 Task: Look for space in Nawābganj, India from 9th August, 2023 to 12th August, 2023 for 1 adult in price range Rs.6000 to Rs.15000. Place can be entire place with 1  bedroom having 1 bed and 1 bathroom. Property type can be house, flat, guest house. Amenities needed are: wifi, washing machine. Booking option can be shelf check-in. Required host language is English.
Action: Mouse moved to (533, 90)
Screenshot: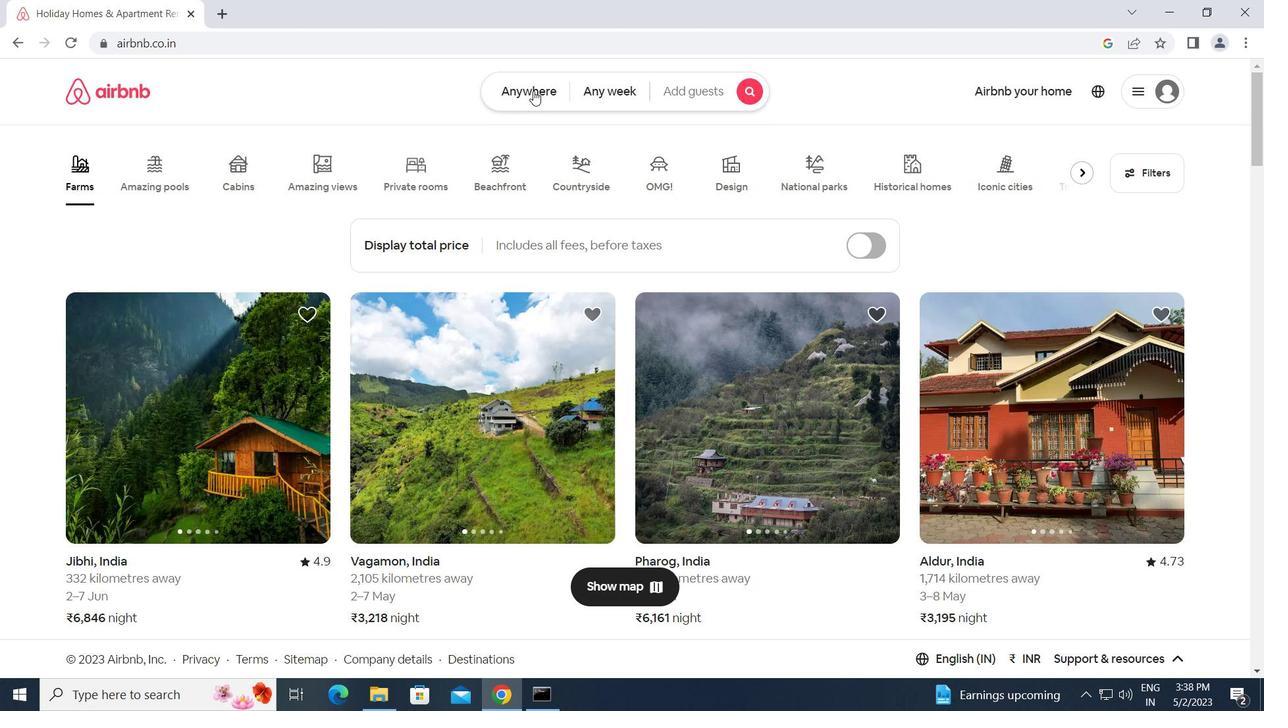 
Action: Mouse pressed left at (533, 90)
Screenshot: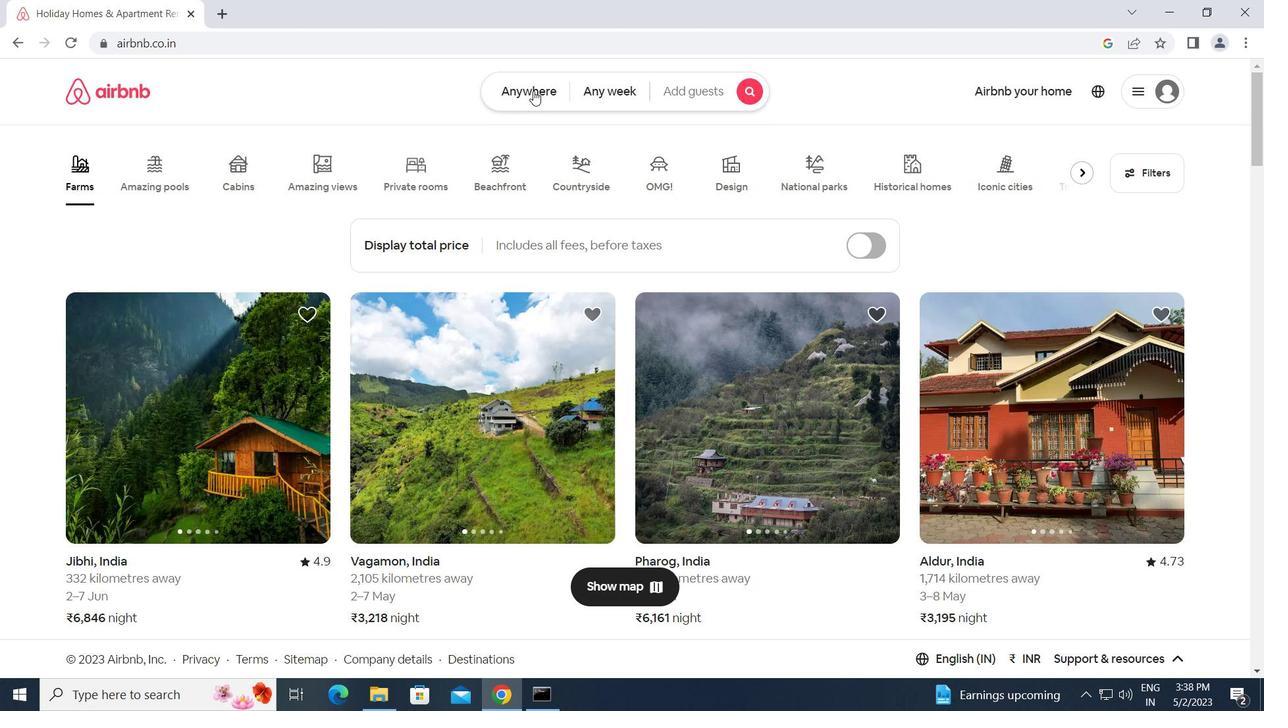
Action: Mouse moved to (454, 148)
Screenshot: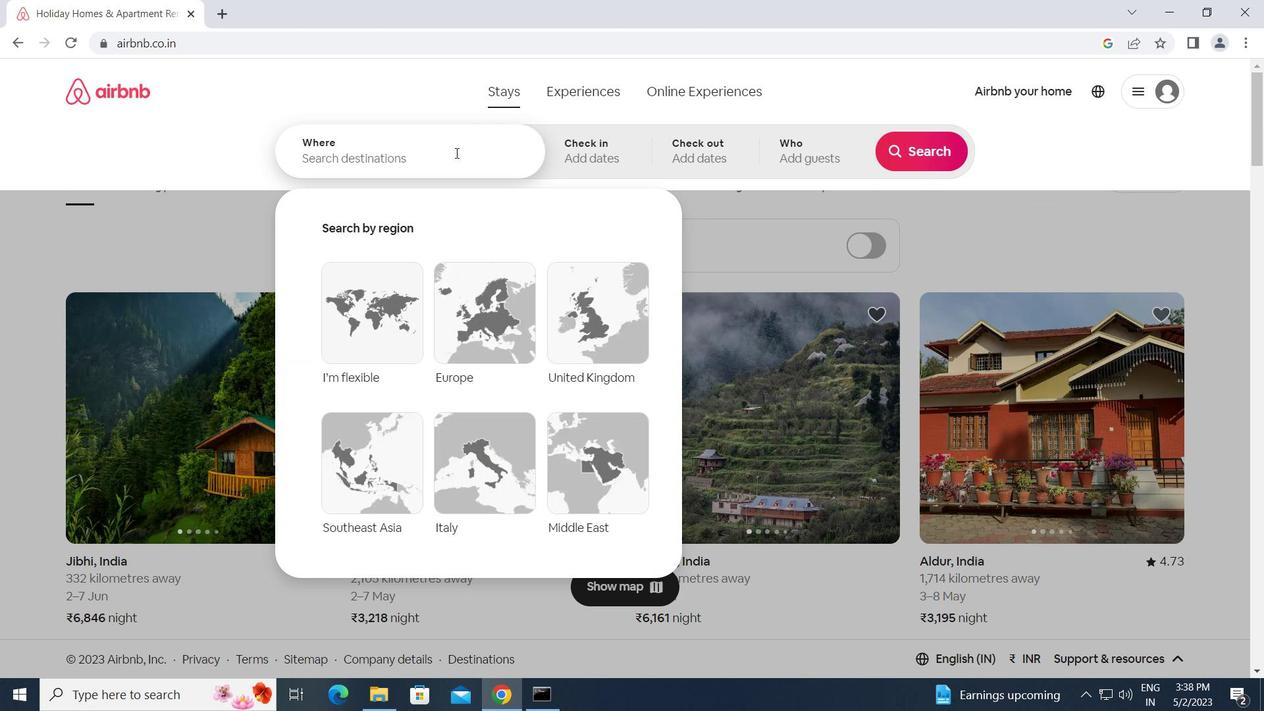 
Action: Mouse pressed left at (454, 148)
Screenshot: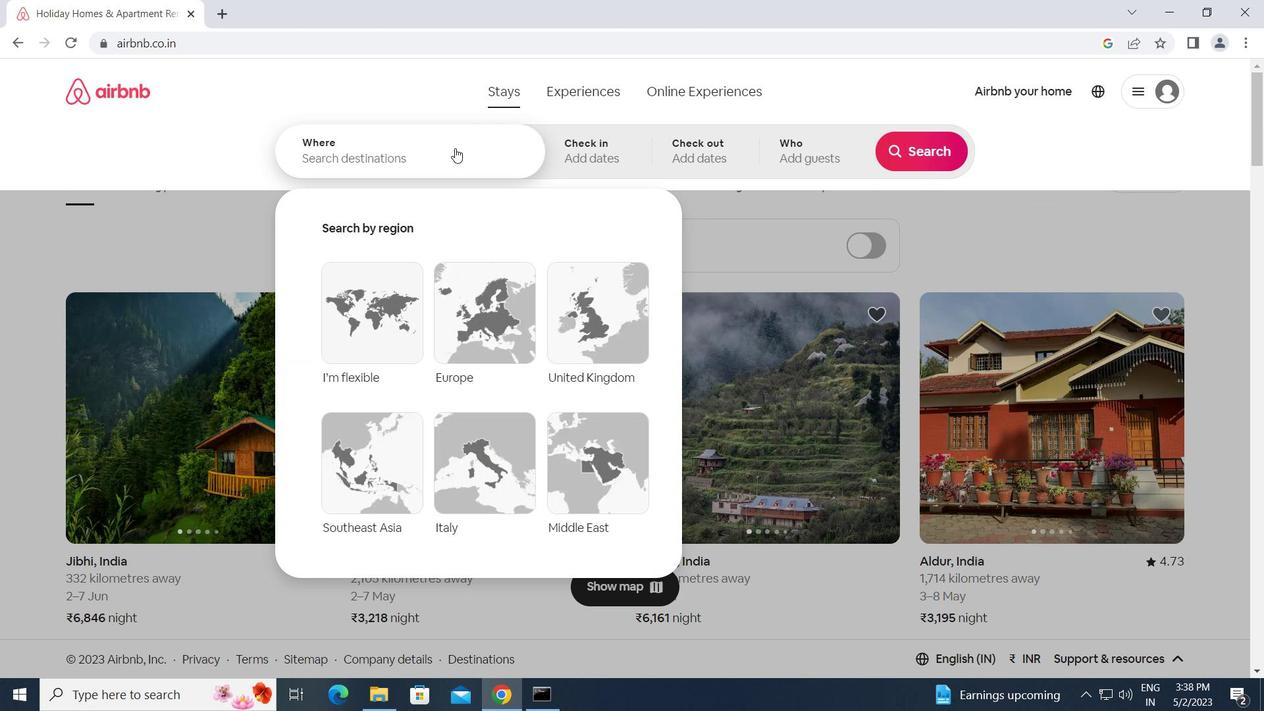 
Action: Key pressed n<Key.caps_lock>awabganj,<Key.space><Key.caps_lock>i<Key.caps_lock>ndia<Key.enter>
Screenshot: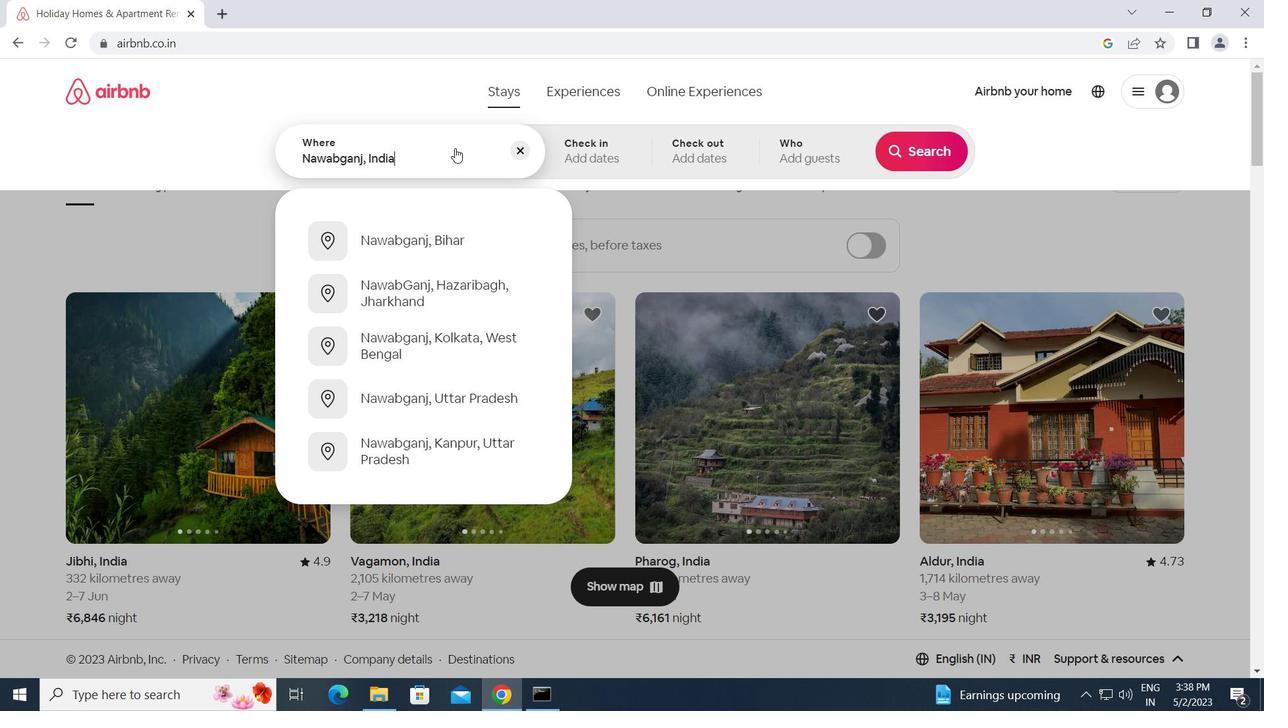 
Action: Mouse moved to (927, 282)
Screenshot: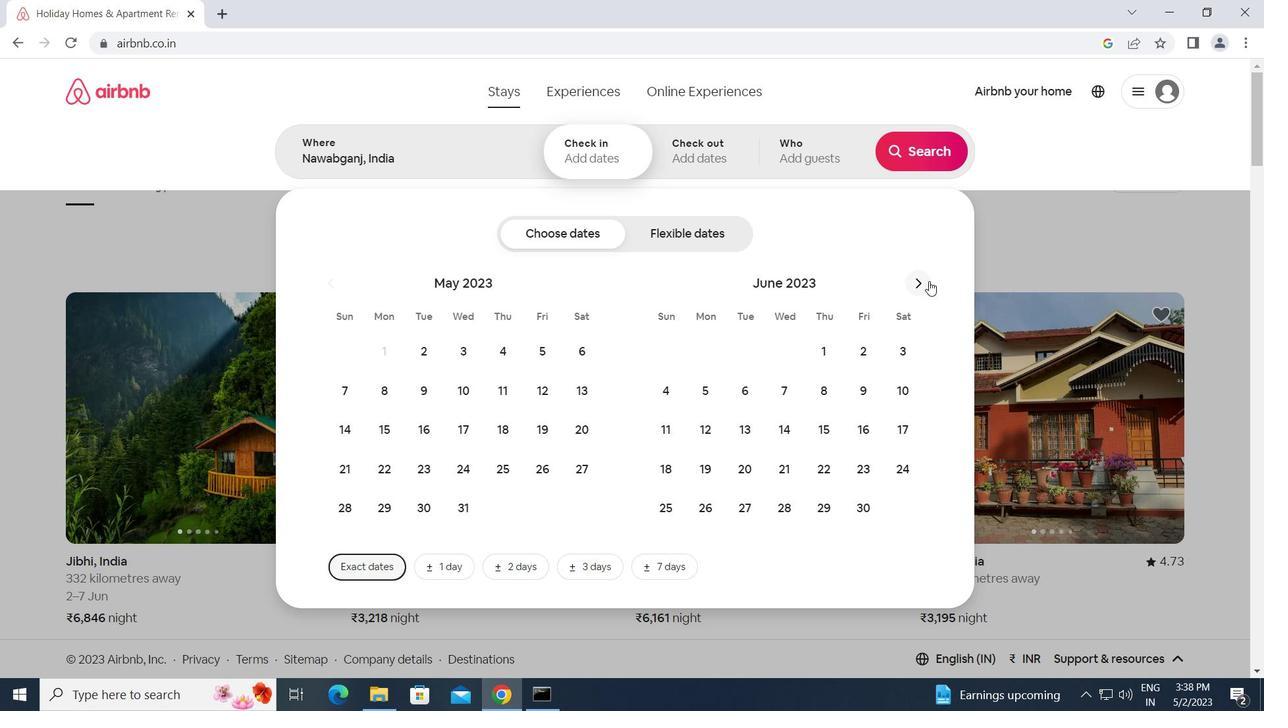 
Action: Mouse pressed left at (927, 282)
Screenshot: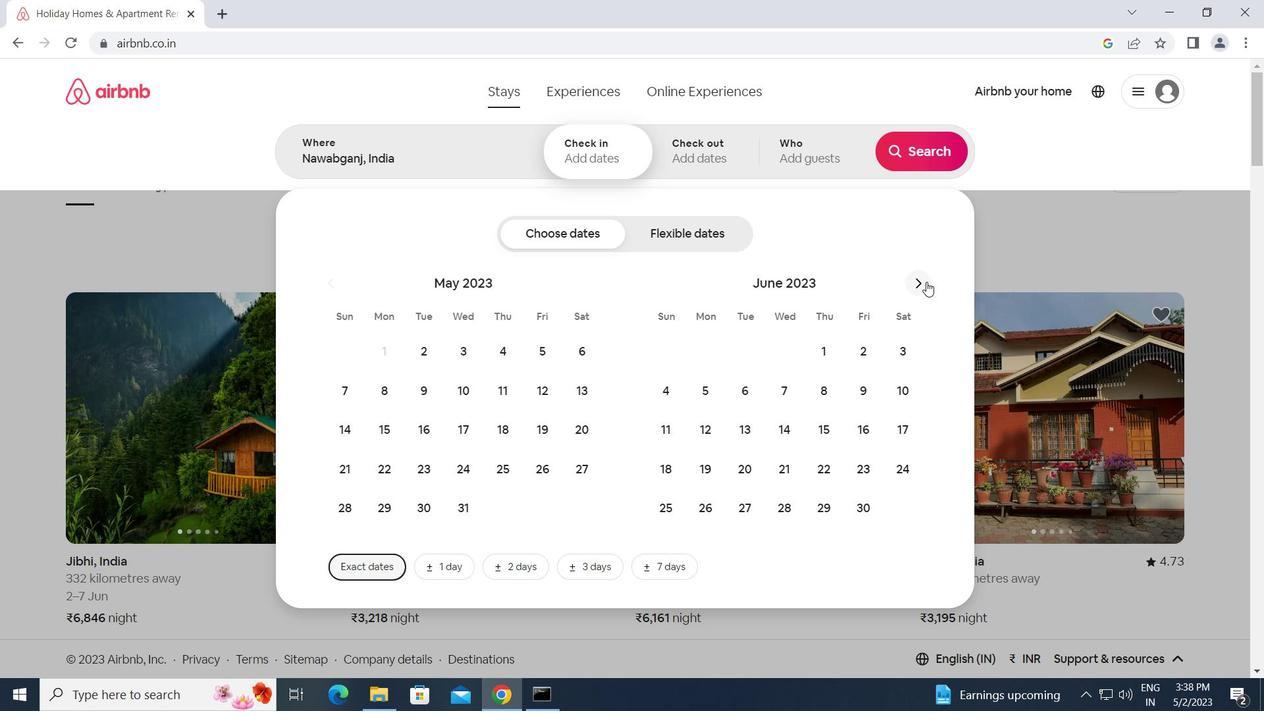 
Action: Mouse pressed left at (927, 282)
Screenshot: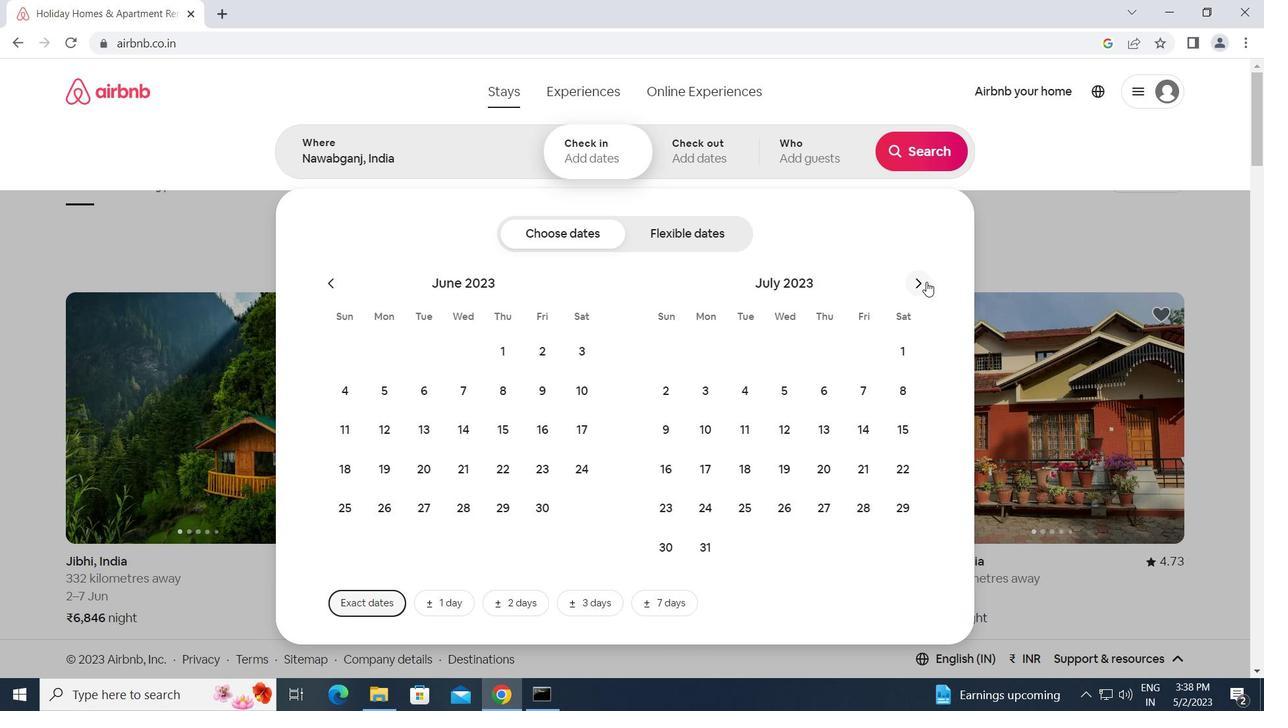 
Action: Mouse moved to (780, 397)
Screenshot: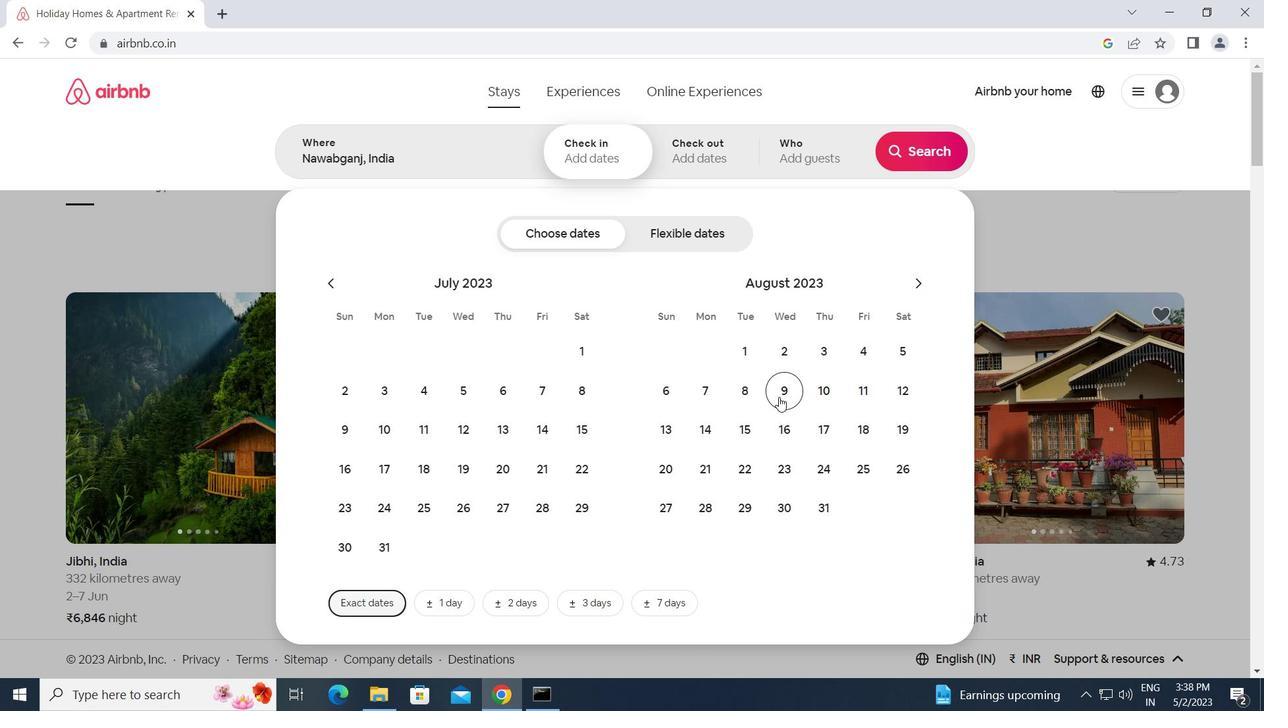 
Action: Mouse pressed left at (780, 397)
Screenshot: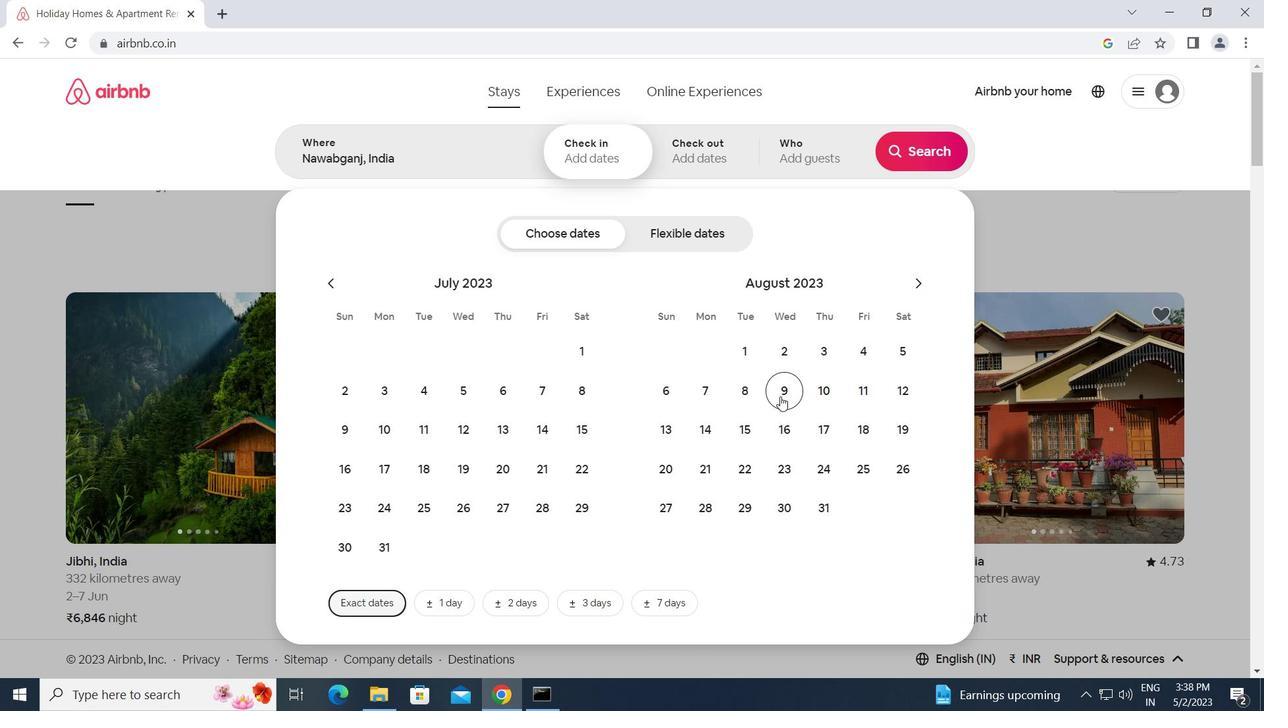 
Action: Mouse moved to (906, 391)
Screenshot: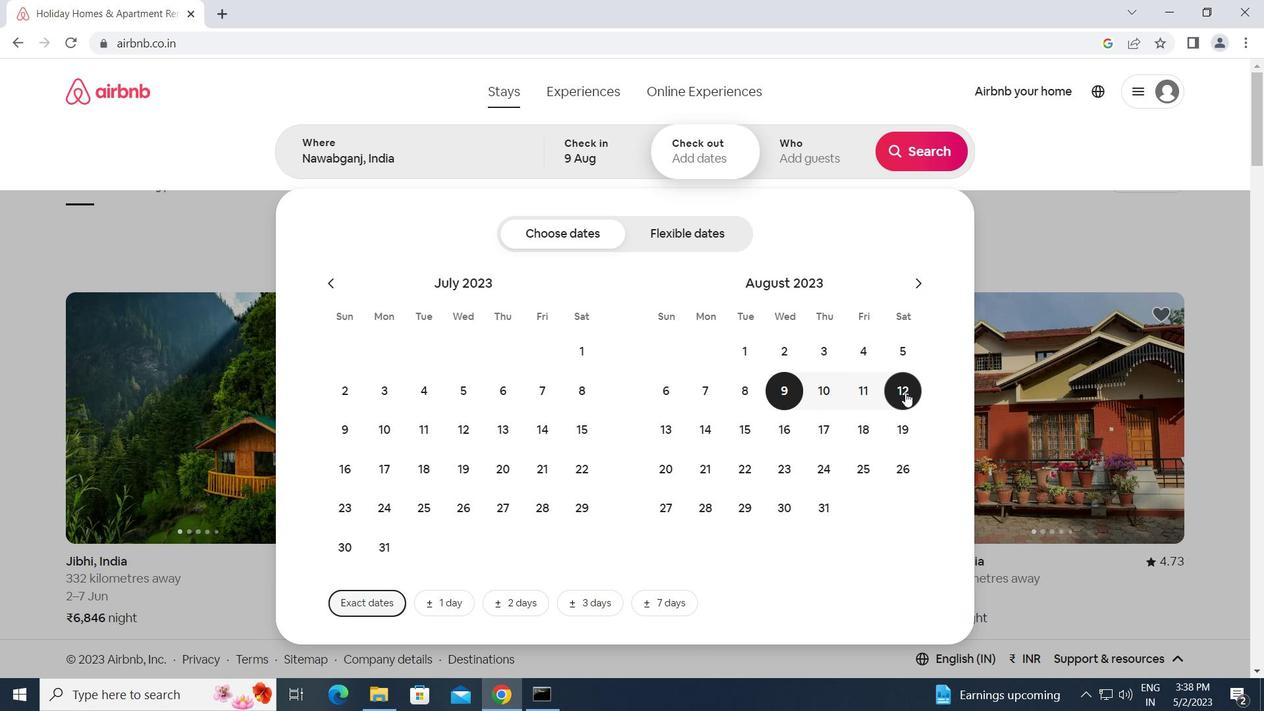 
Action: Mouse pressed left at (906, 391)
Screenshot: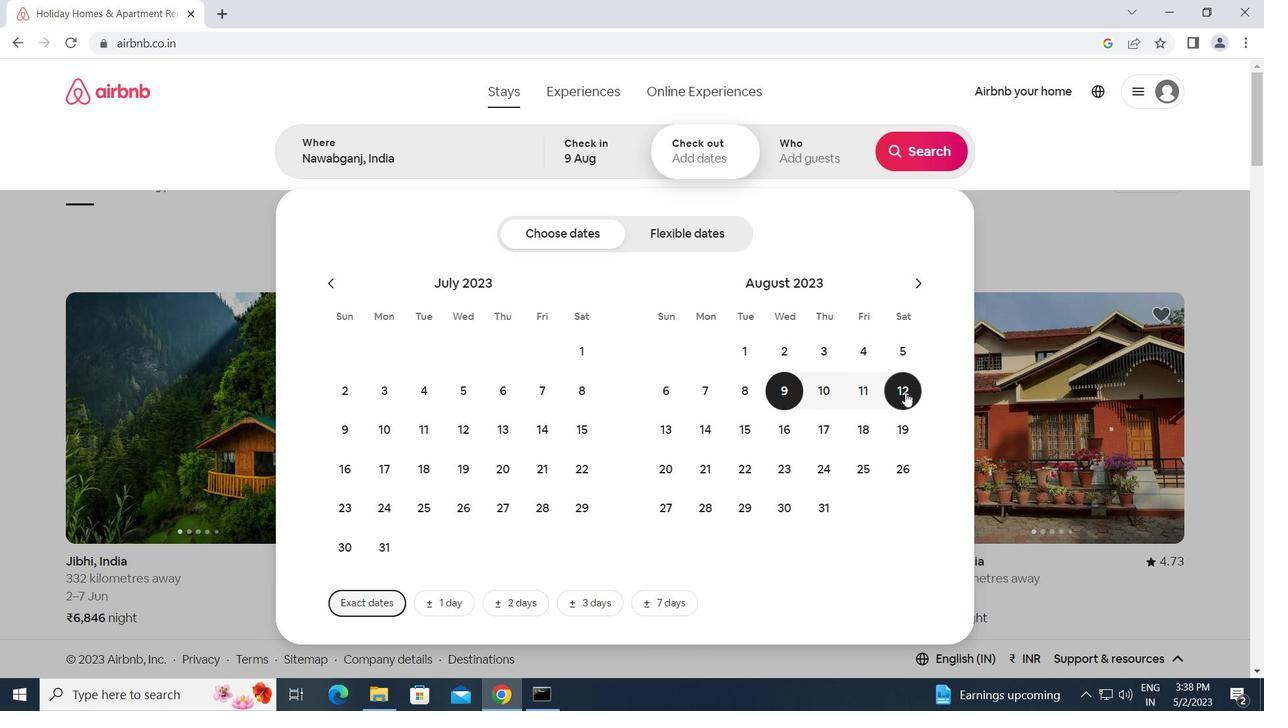 
Action: Mouse moved to (832, 156)
Screenshot: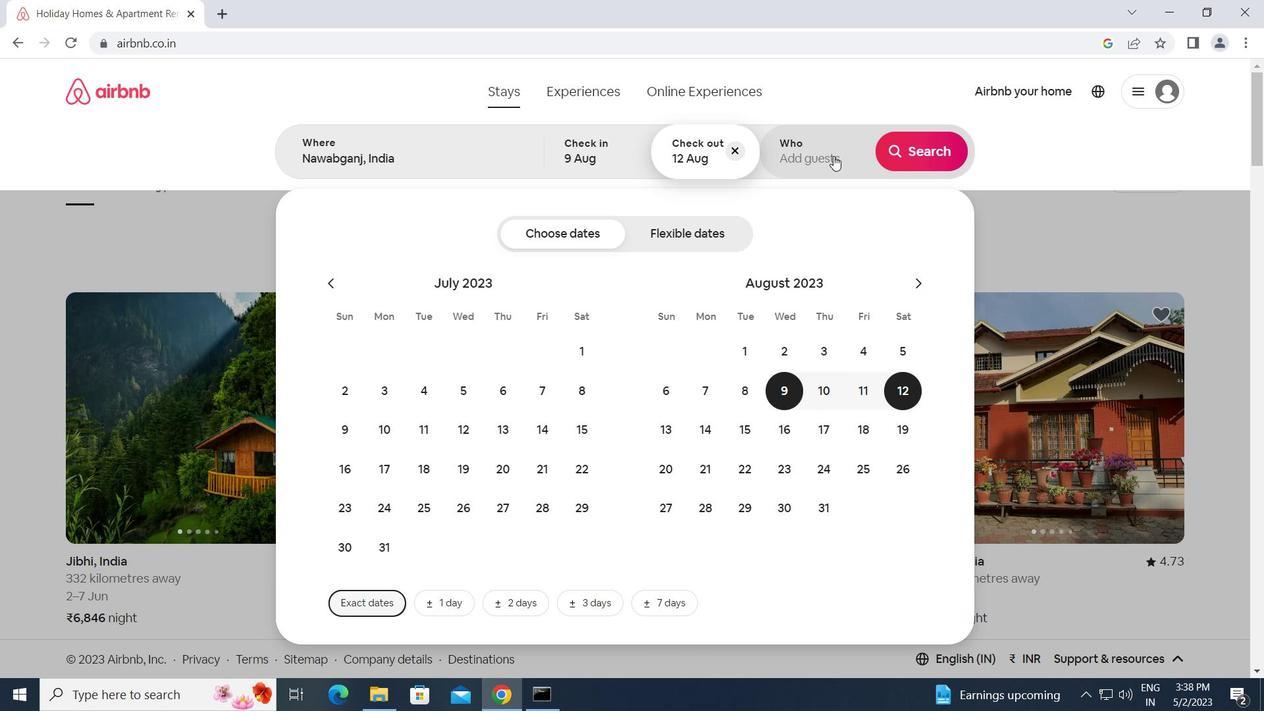 
Action: Mouse pressed left at (832, 156)
Screenshot: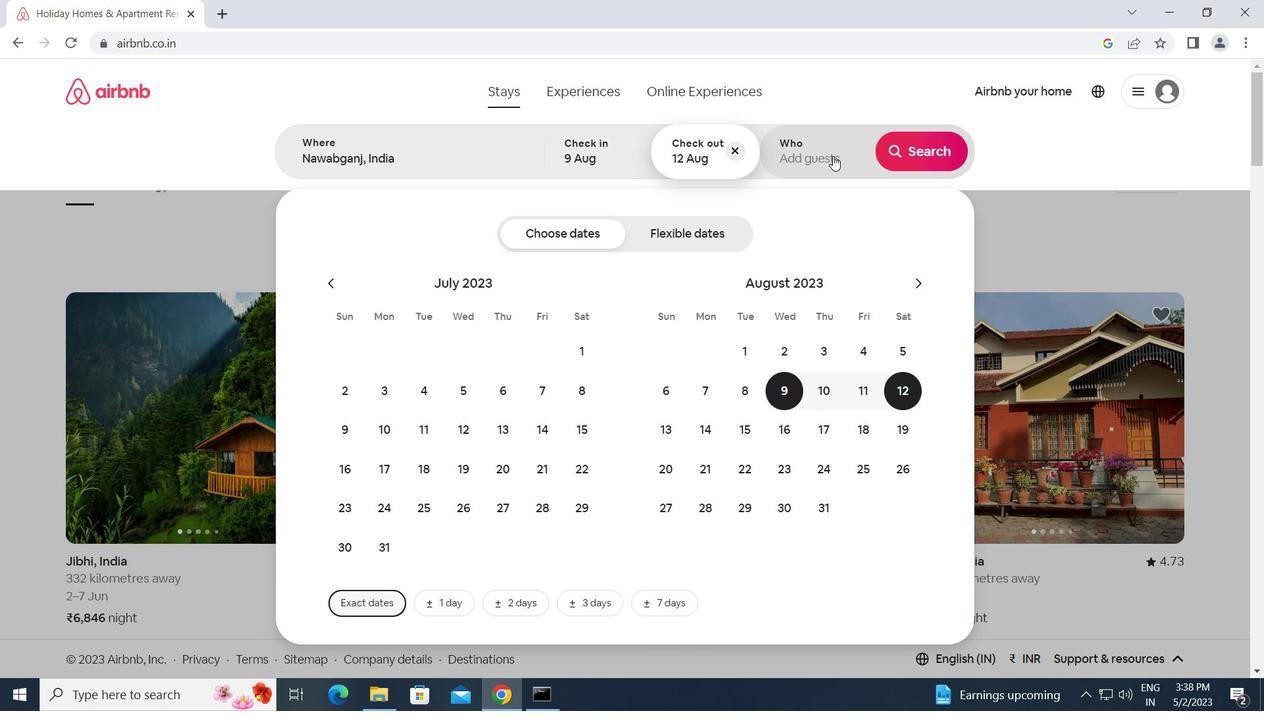 
Action: Mouse moved to (922, 240)
Screenshot: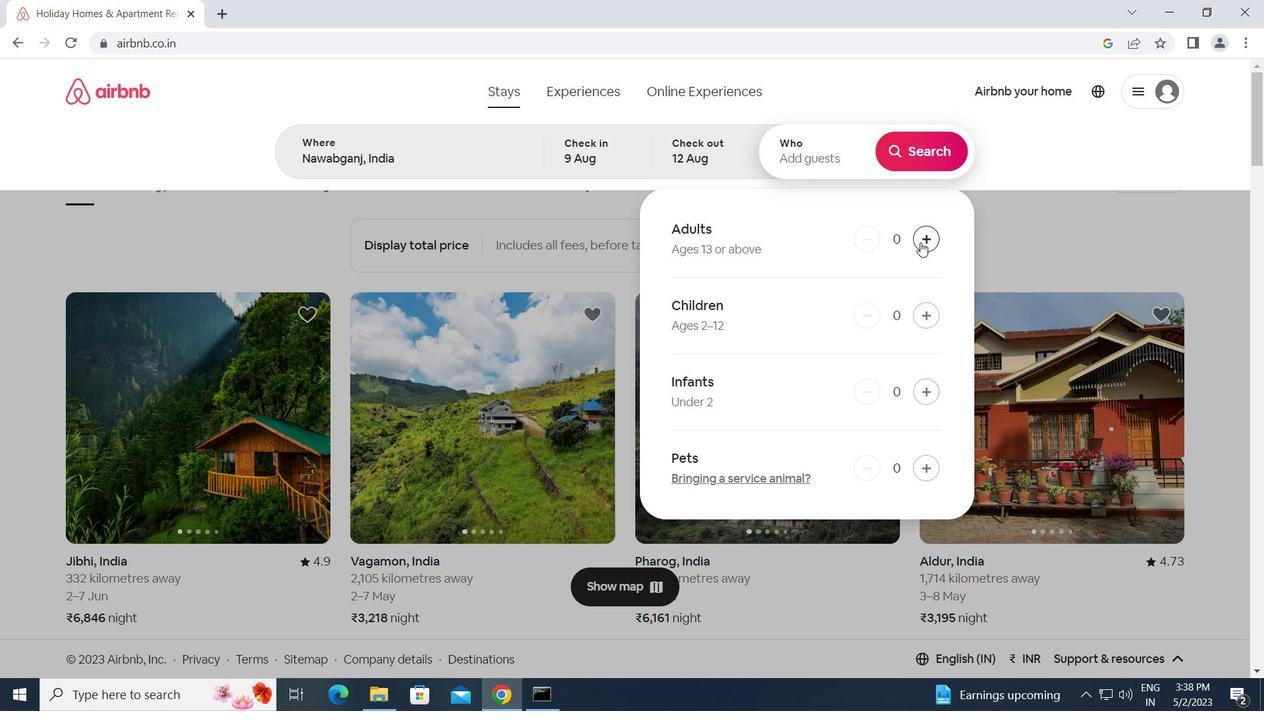 
Action: Mouse pressed left at (922, 240)
Screenshot: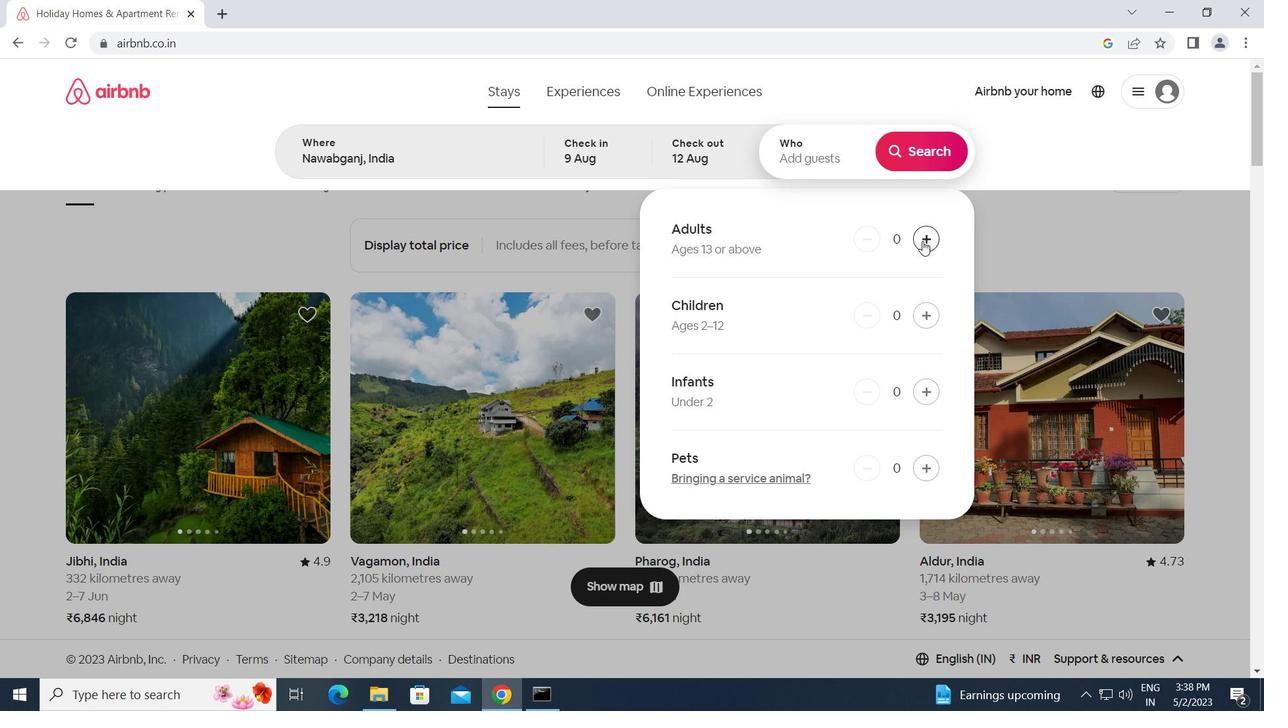 
Action: Mouse moved to (944, 150)
Screenshot: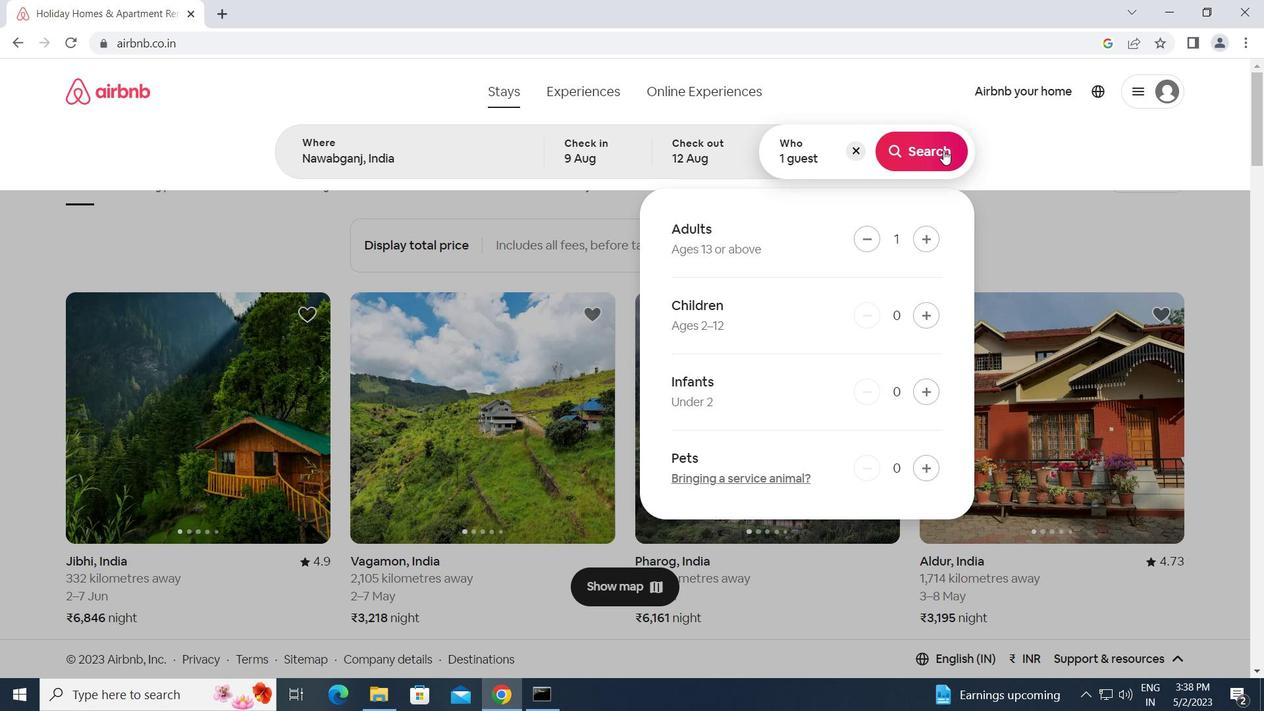 
Action: Mouse pressed left at (944, 150)
Screenshot: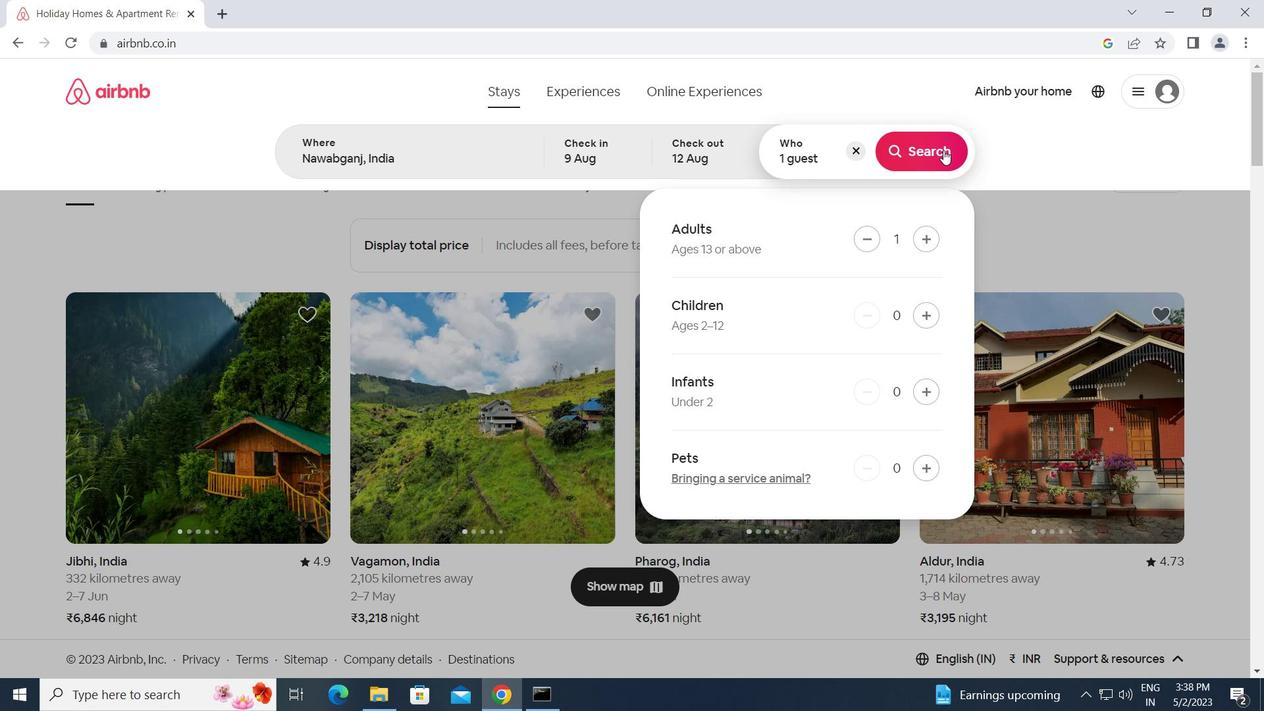 
Action: Mouse moved to (1189, 151)
Screenshot: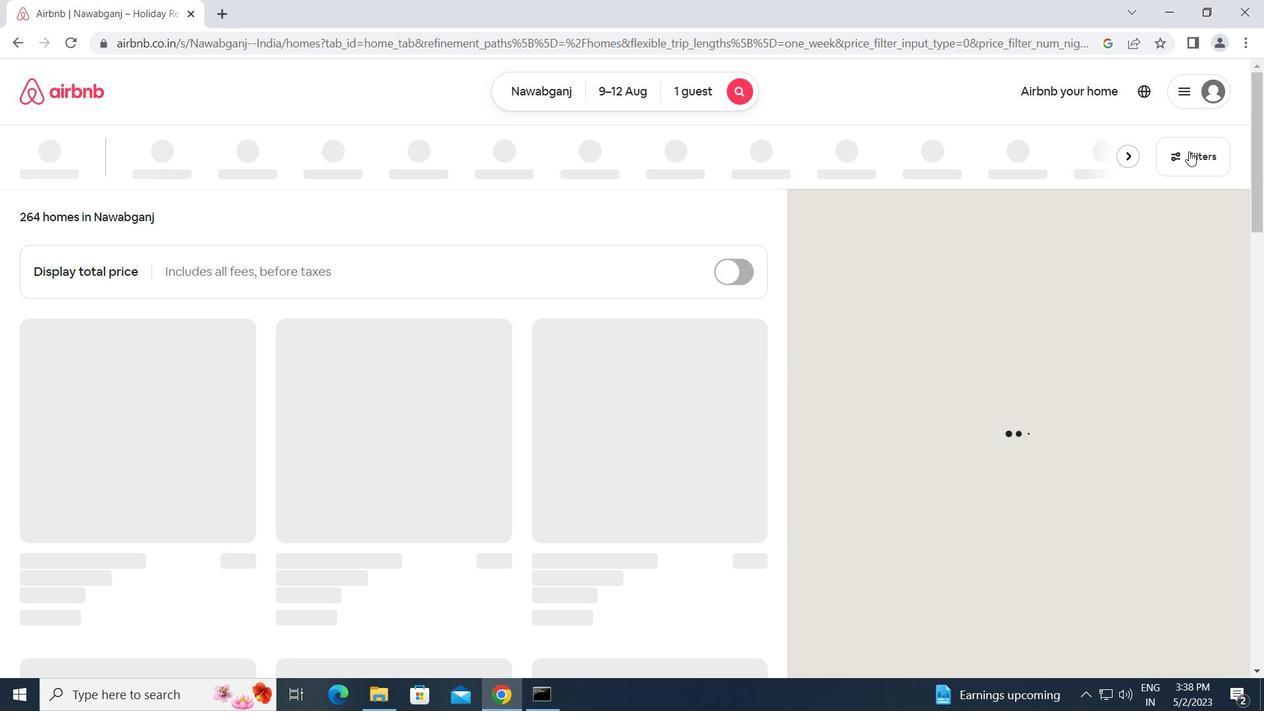 
Action: Mouse pressed left at (1189, 151)
Screenshot: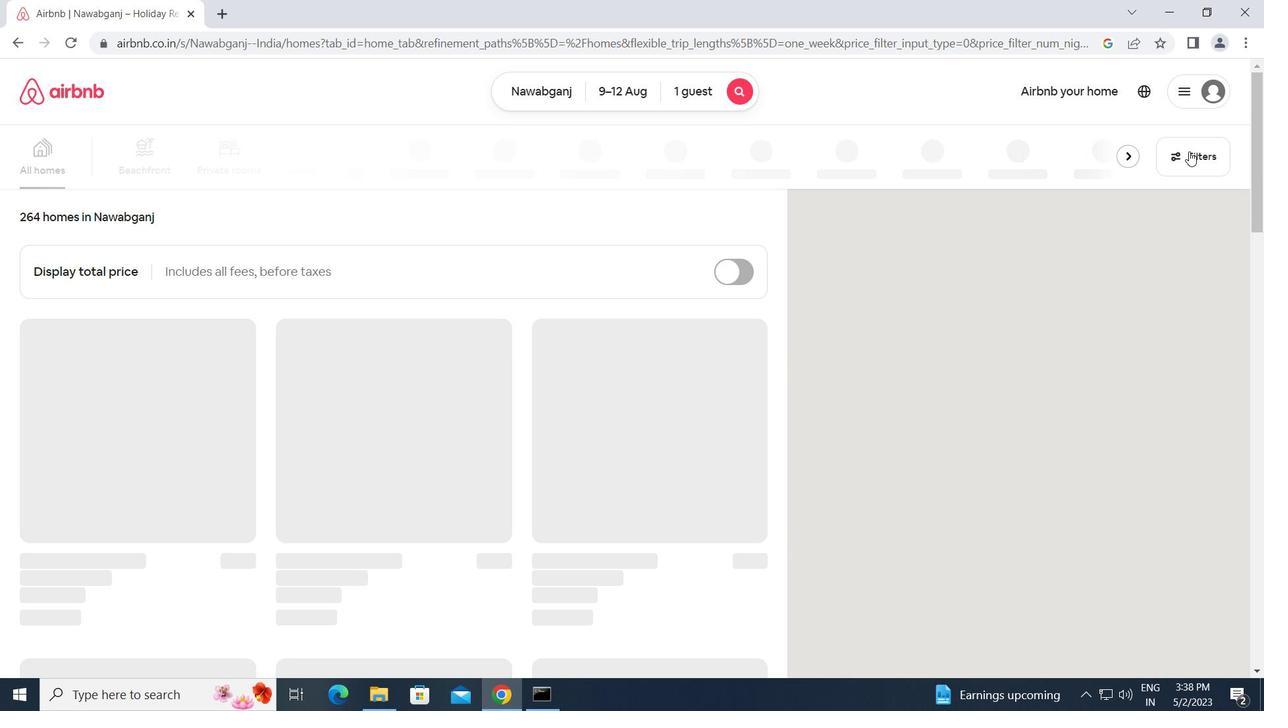 
Action: Mouse moved to (418, 361)
Screenshot: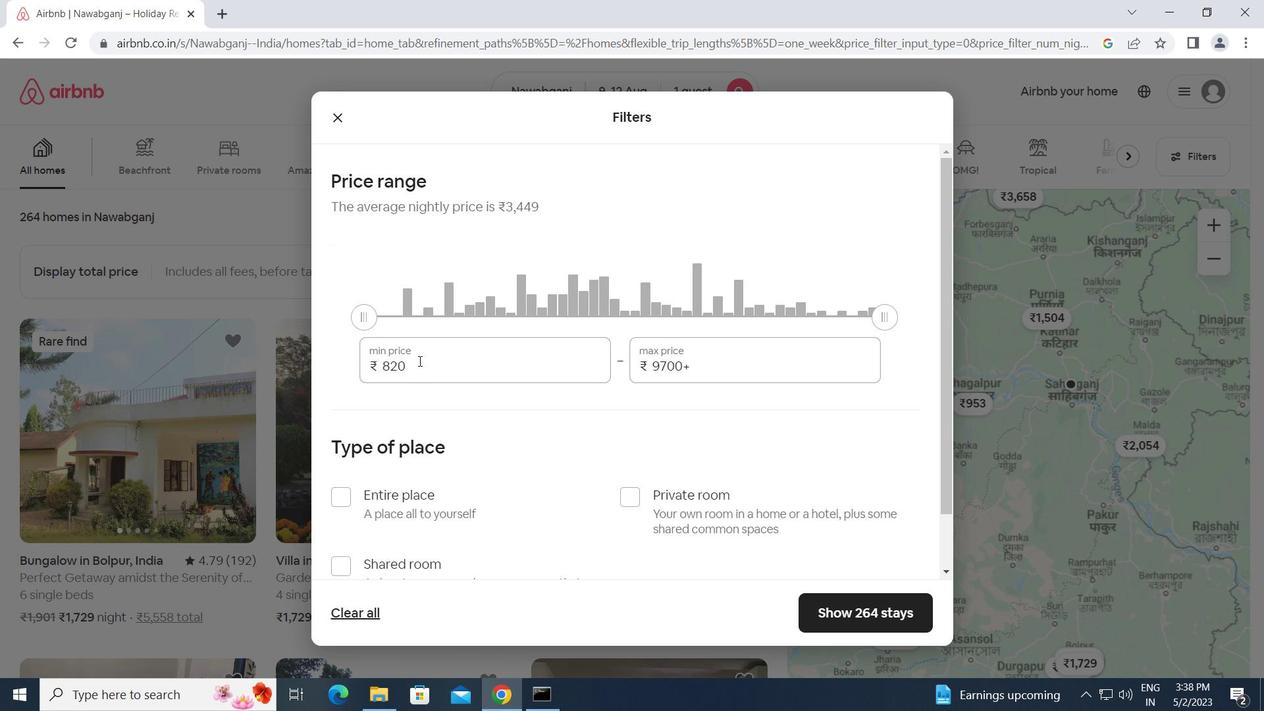 
Action: Mouse pressed left at (418, 361)
Screenshot: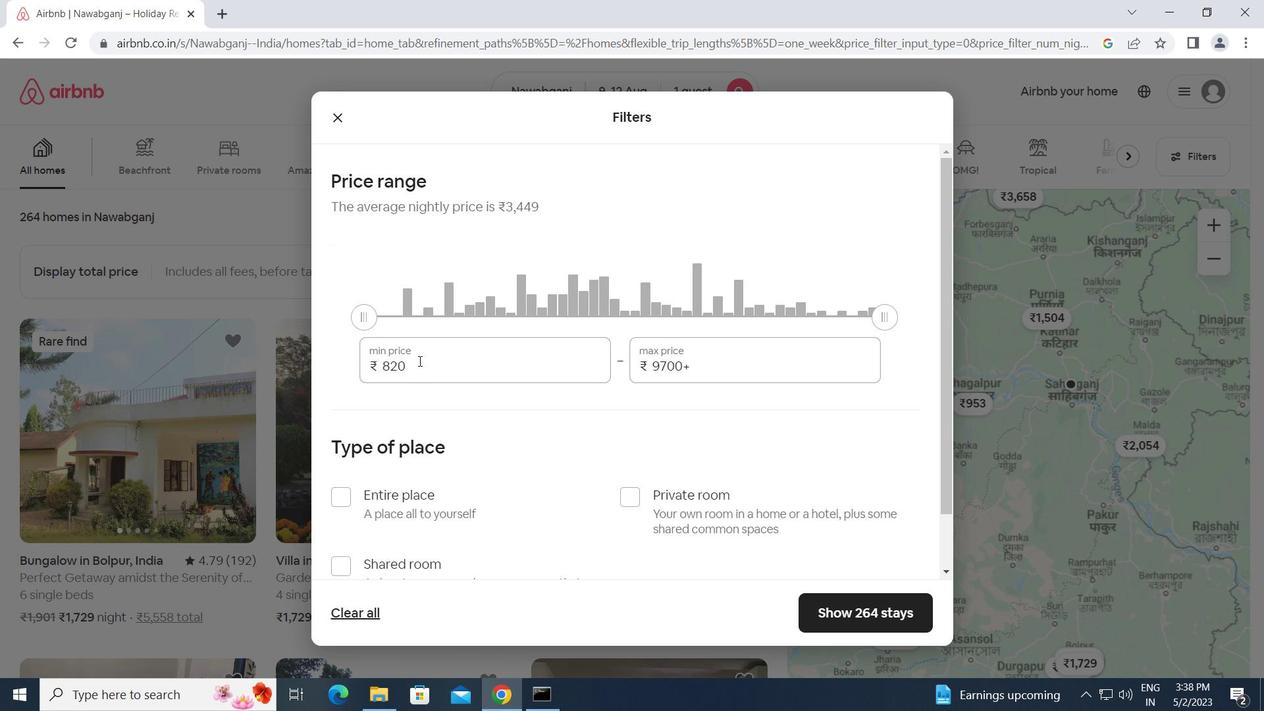 
Action: Mouse moved to (339, 370)
Screenshot: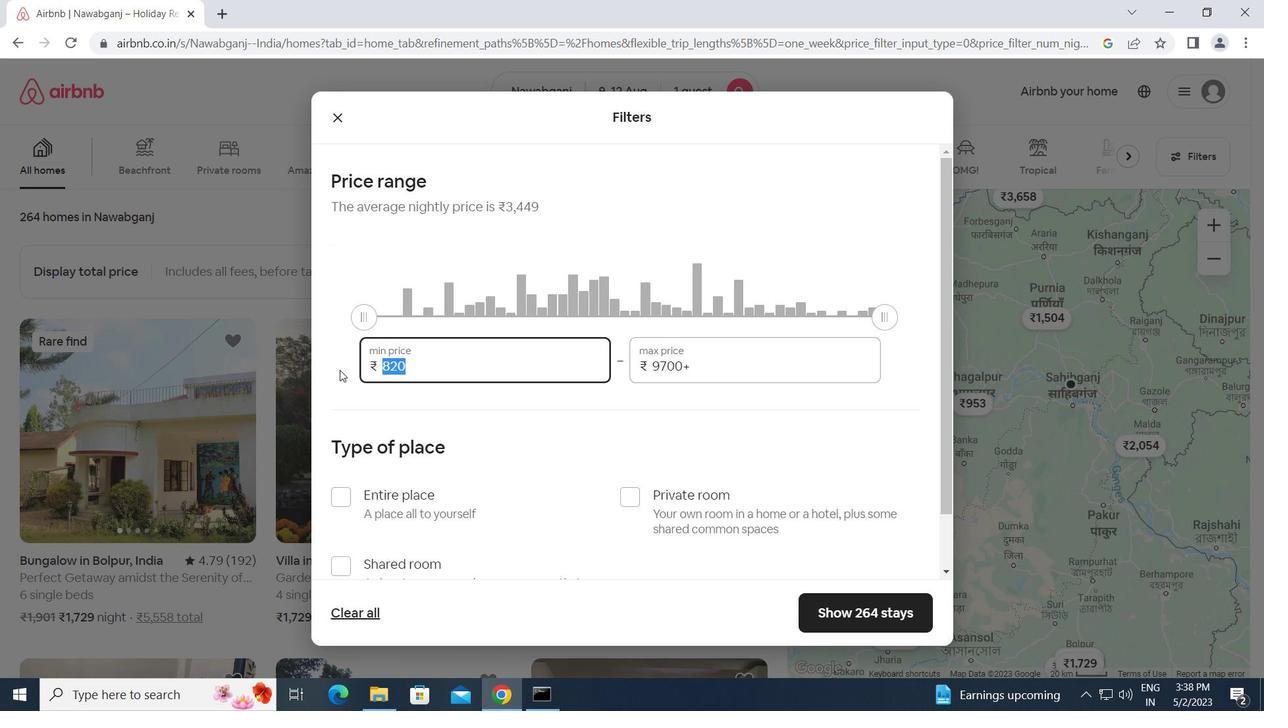 
Action: Key pressed 6000<Key.tab>15000
Screenshot: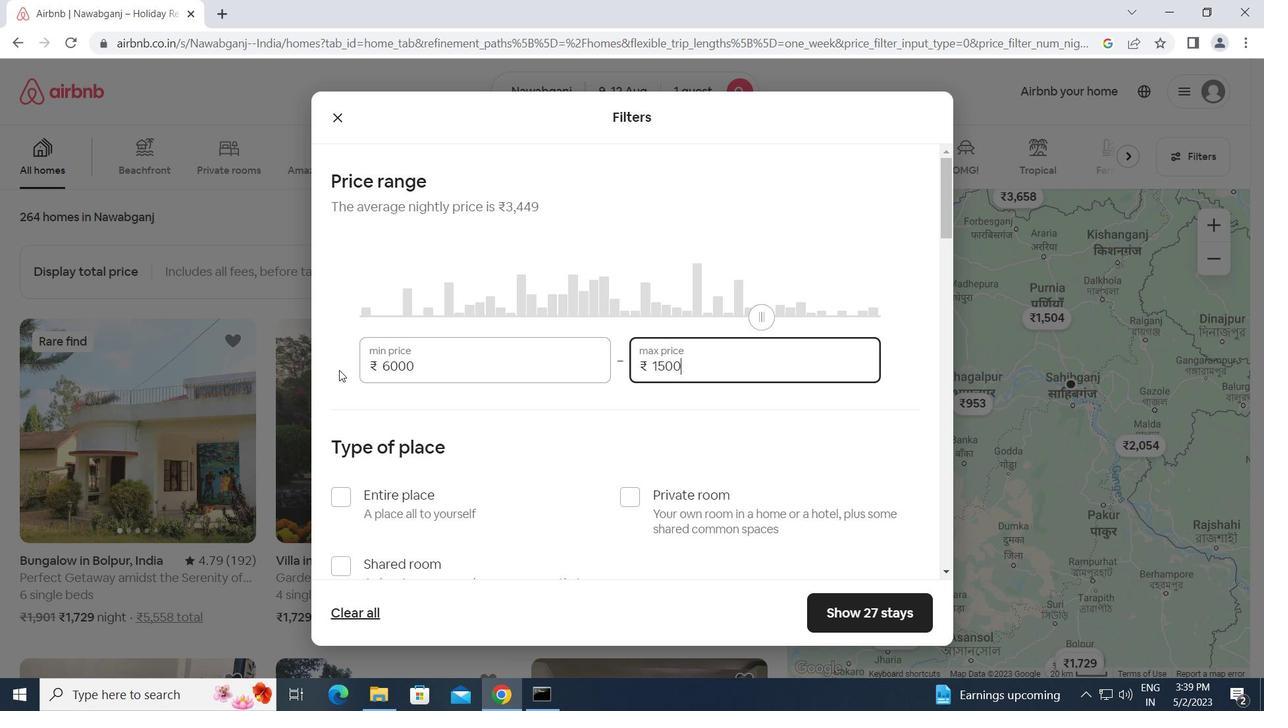 
Action: Mouse moved to (334, 494)
Screenshot: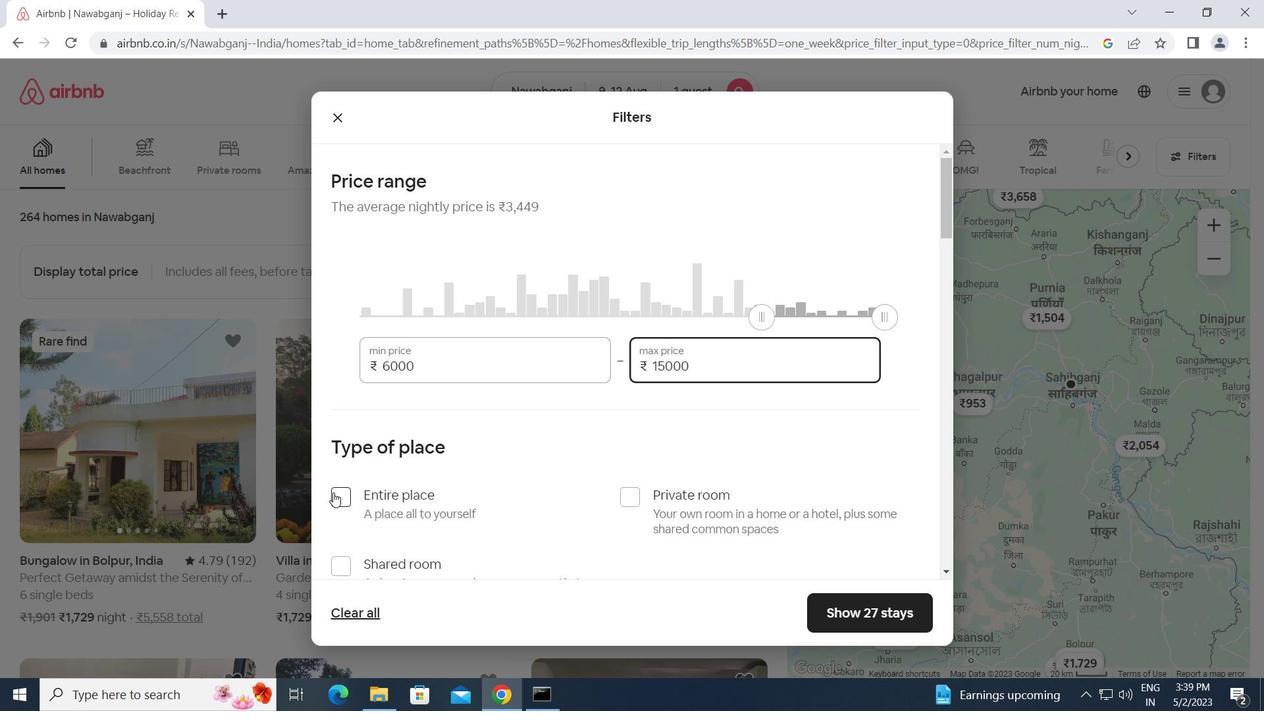 
Action: Mouse pressed left at (334, 494)
Screenshot: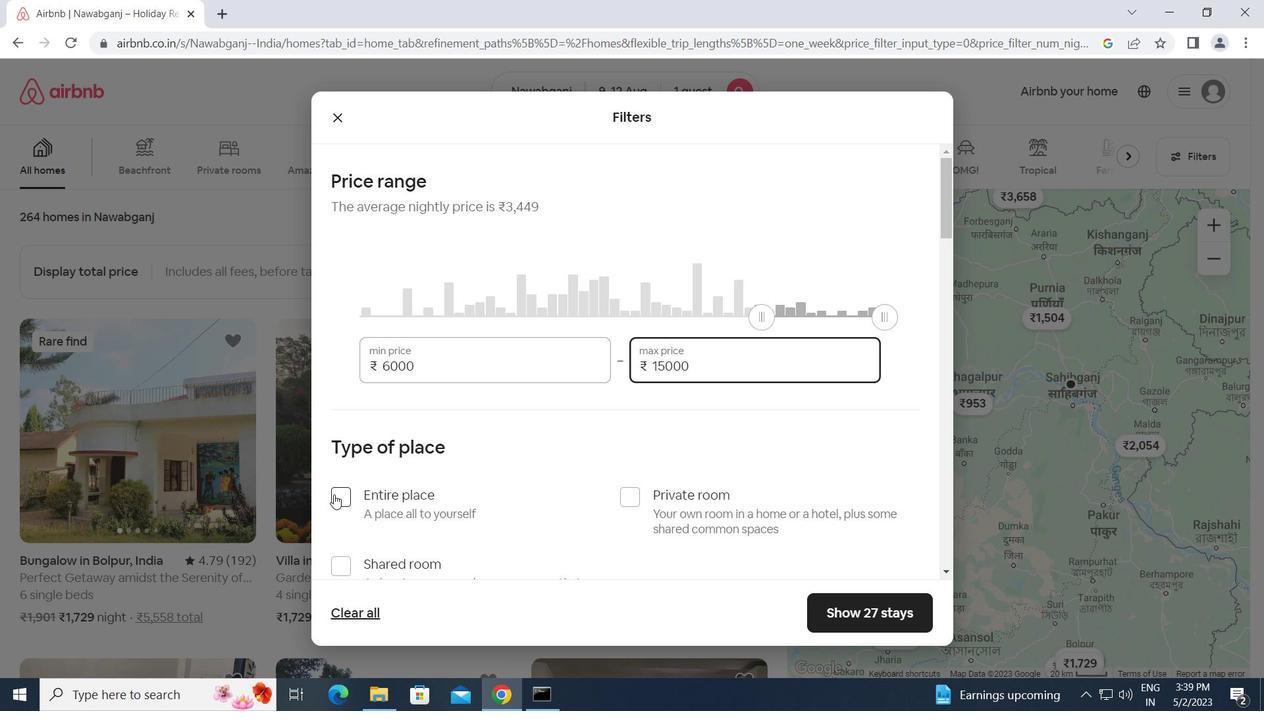 
Action: Mouse moved to (473, 505)
Screenshot: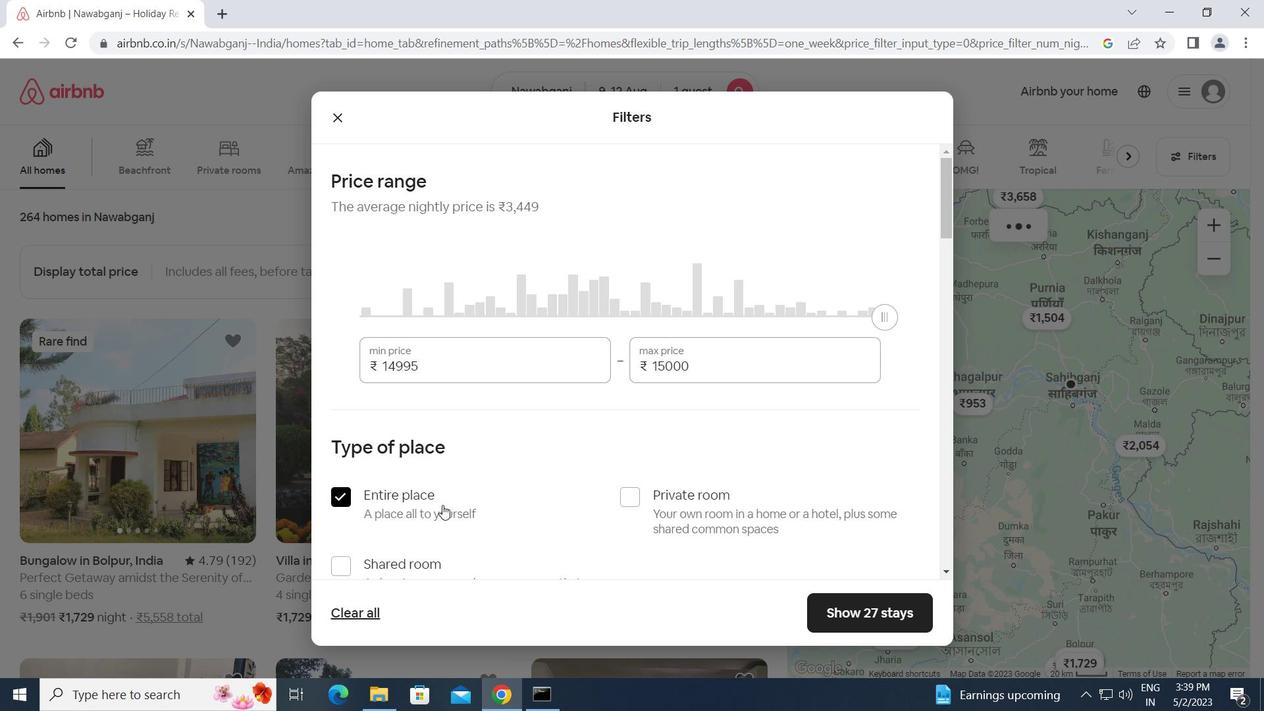 
Action: Mouse scrolled (473, 505) with delta (0, 0)
Screenshot: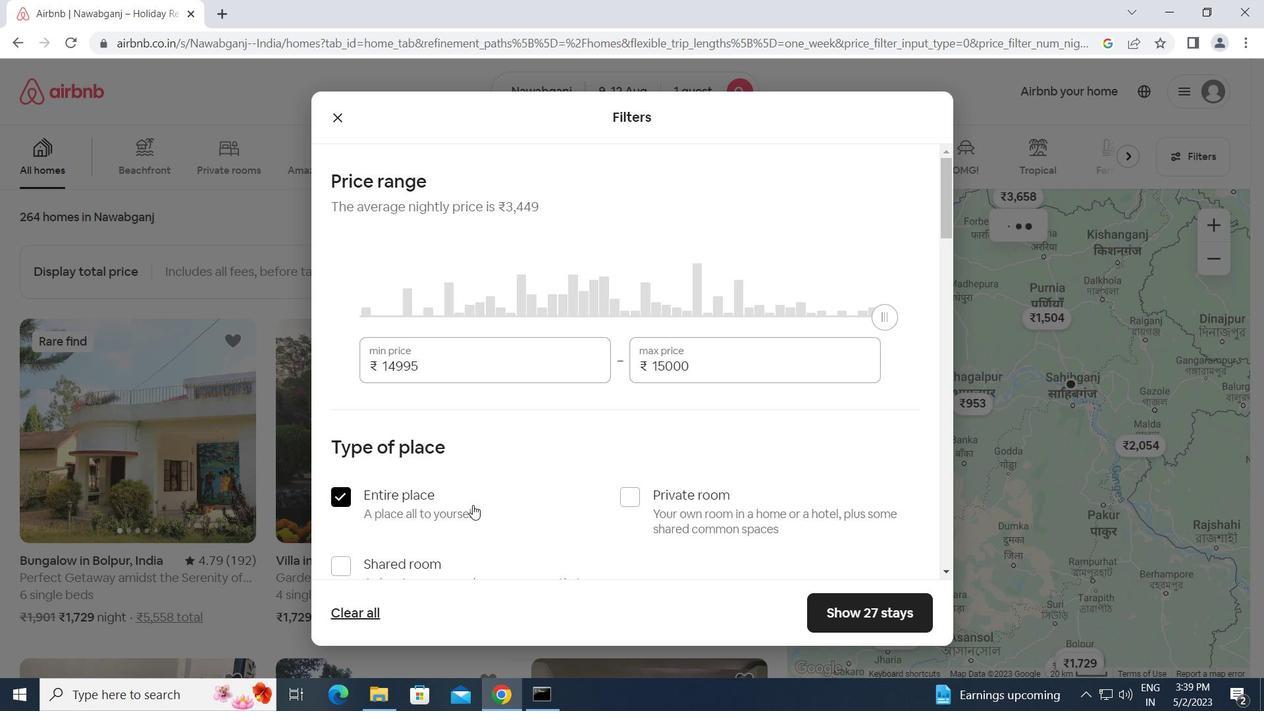 
Action: Mouse scrolled (473, 505) with delta (0, 0)
Screenshot: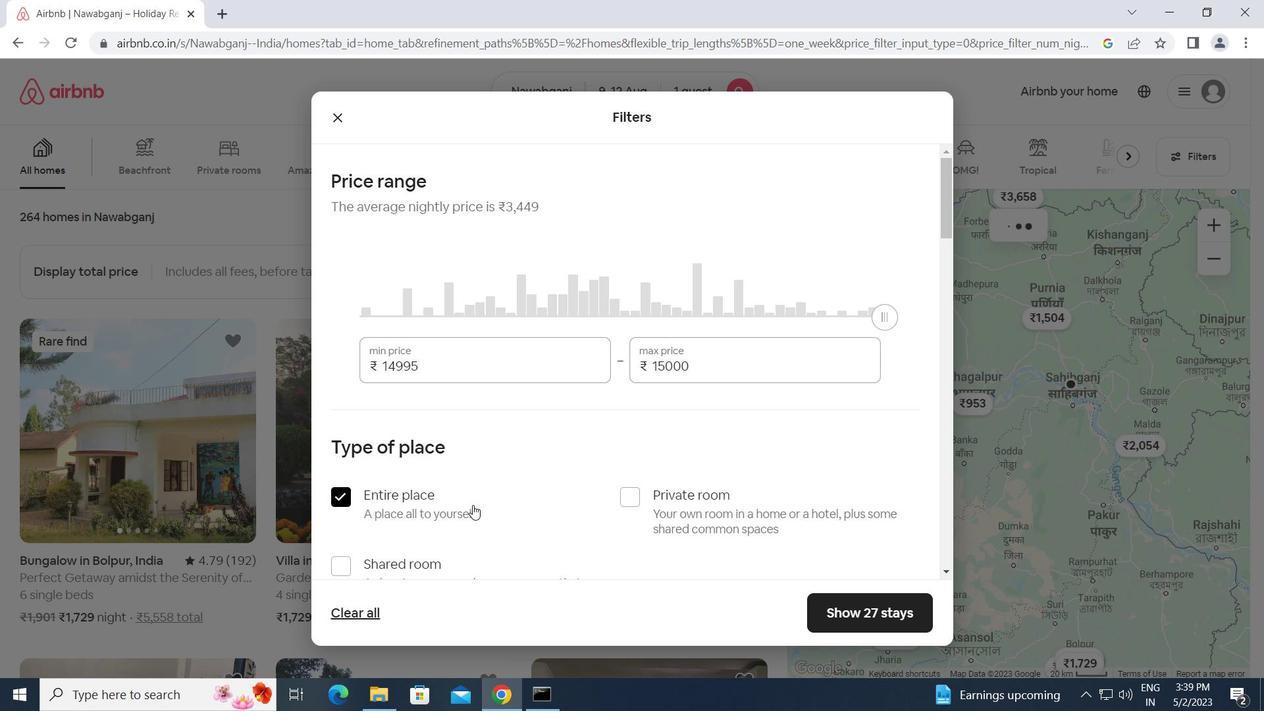 
Action: Mouse scrolled (473, 505) with delta (0, 0)
Screenshot: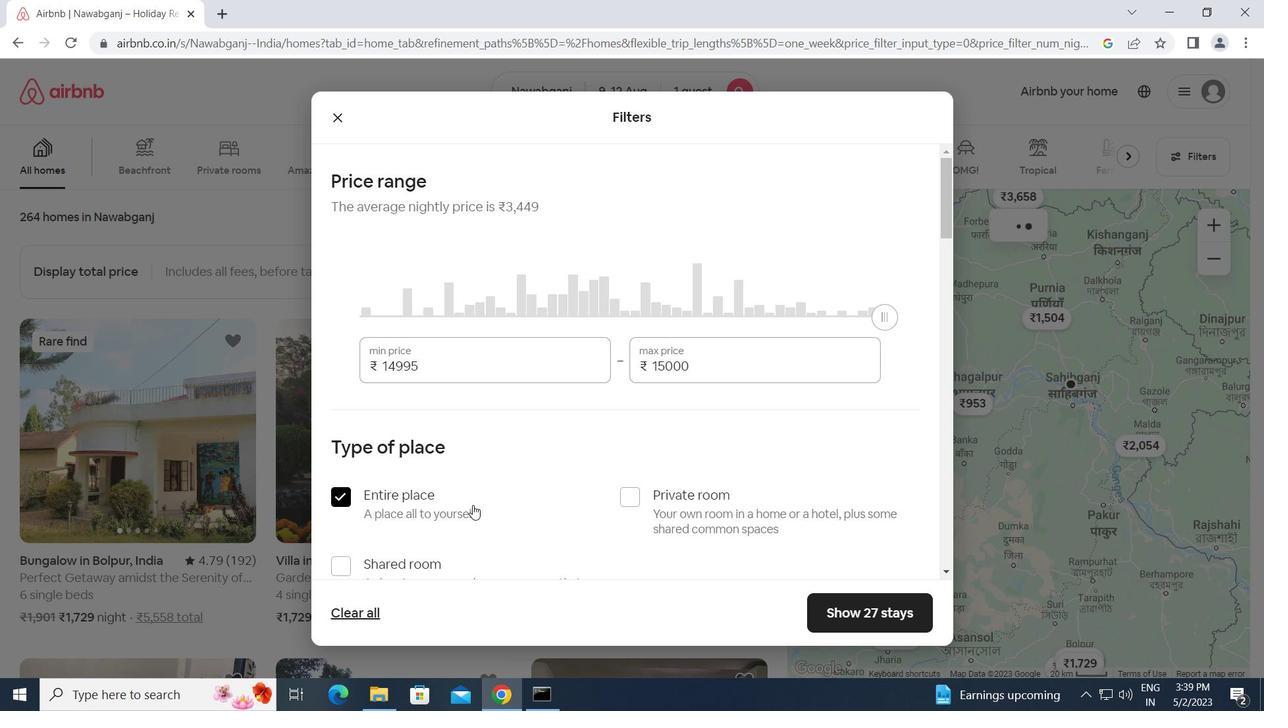 
Action: Mouse scrolled (473, 505) with delta (0, 0)
Screenshot: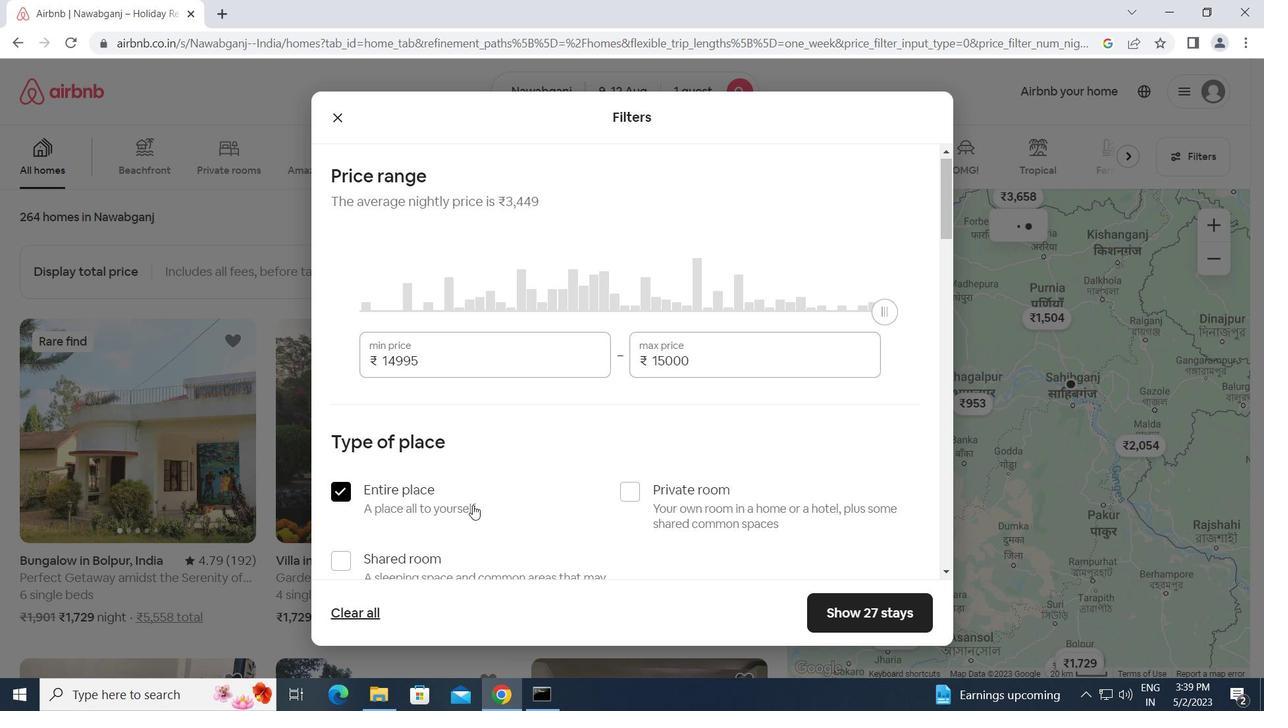 
Action: Mouse moved to (430, 434)
Screenshot: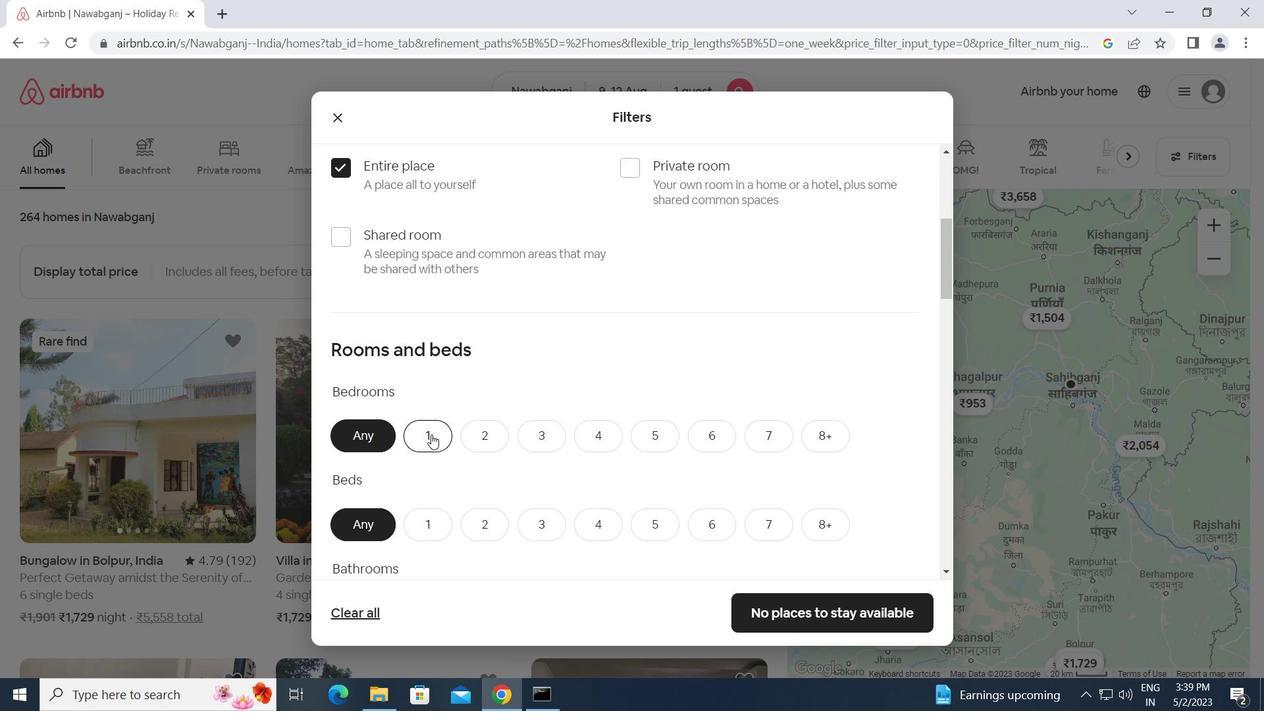 
Action: Mouse pressed left at (430, 434)
Screenshot: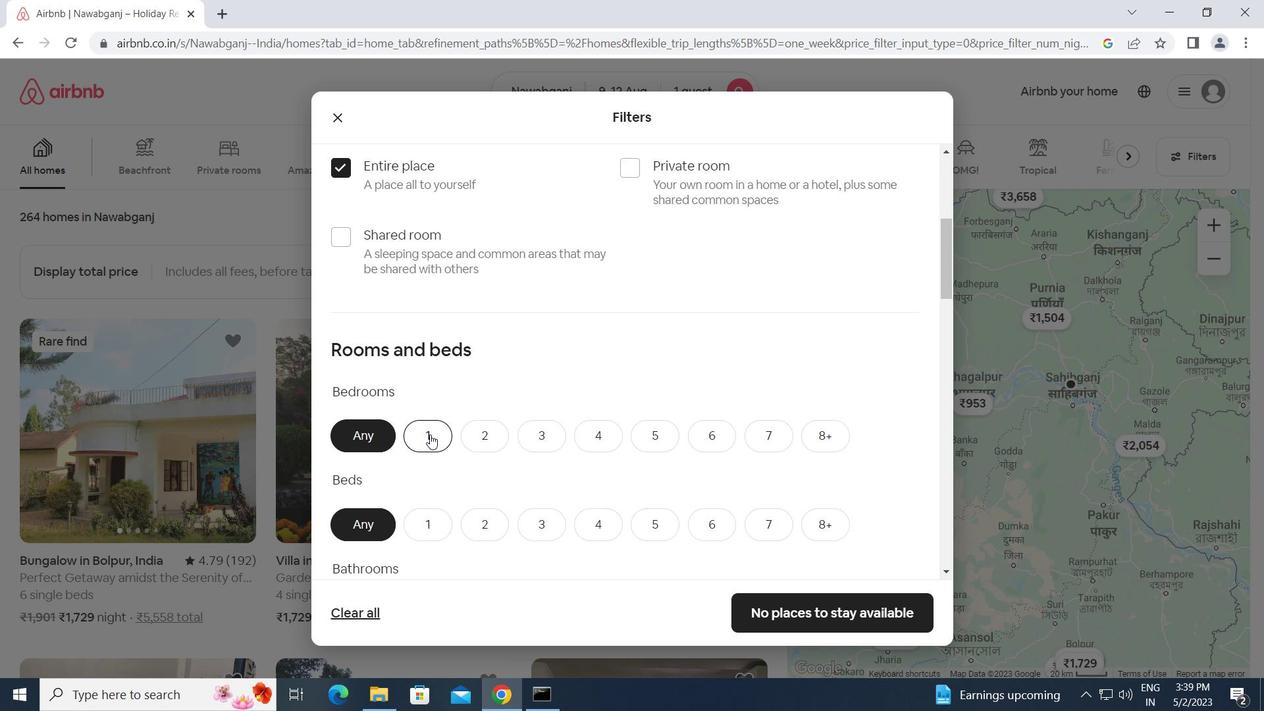 
Action: Mouse moved to (431, 516)
Screenshot: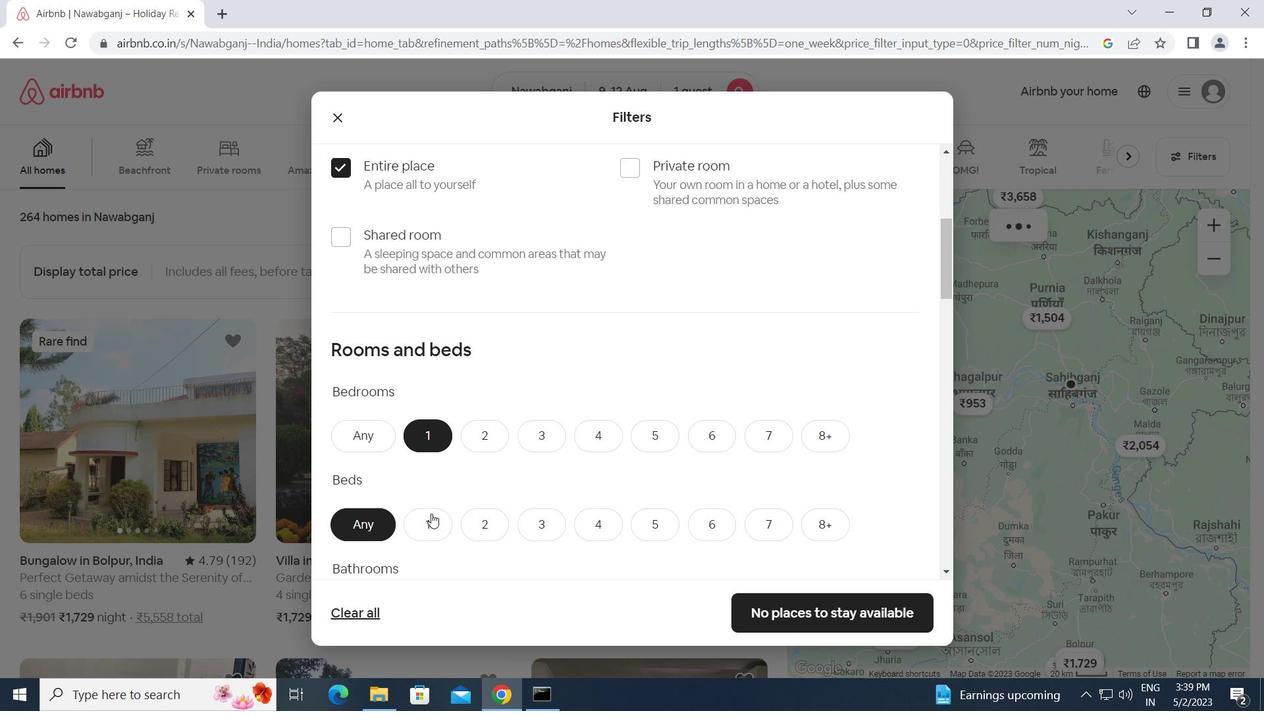 
Action: Mouse pressed left at (431, 516)
Screenshot: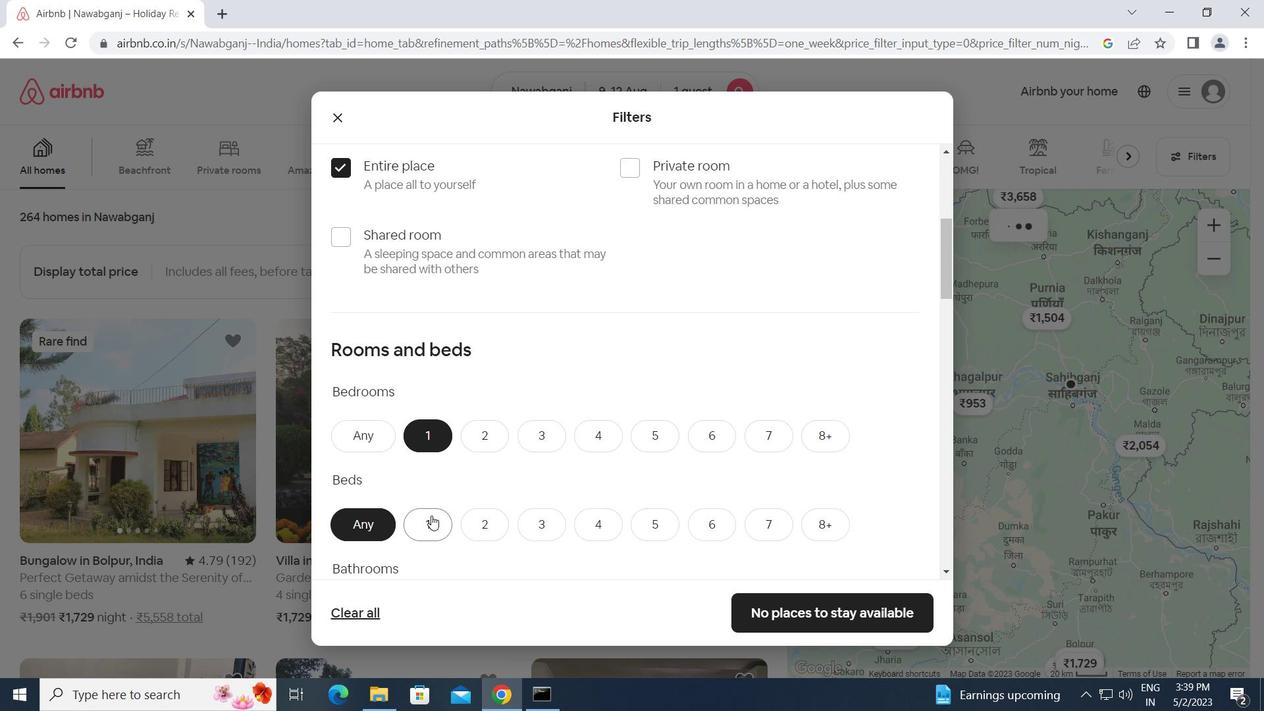 
Action: Mouse scrolled (431, 515) with delta (0, 0)
Screenshot: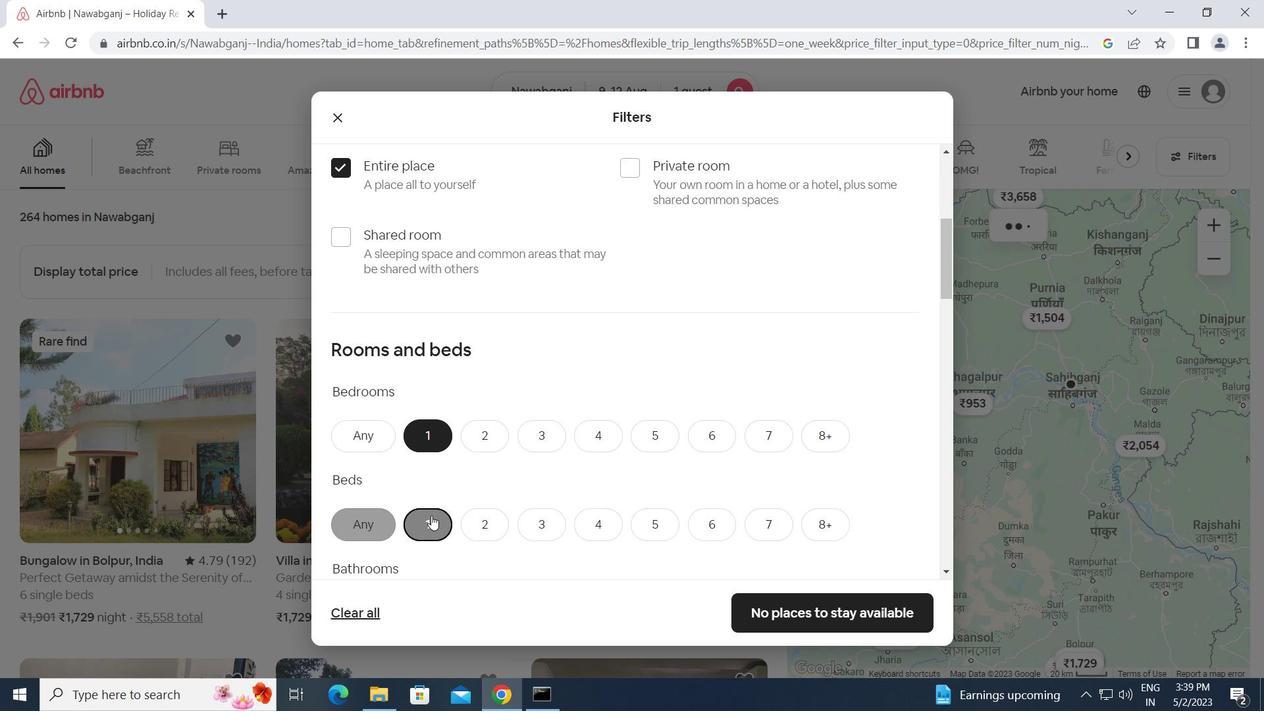 
Action: Mouse scrolled (431, 515) with delta (0, 0)
Screenshot: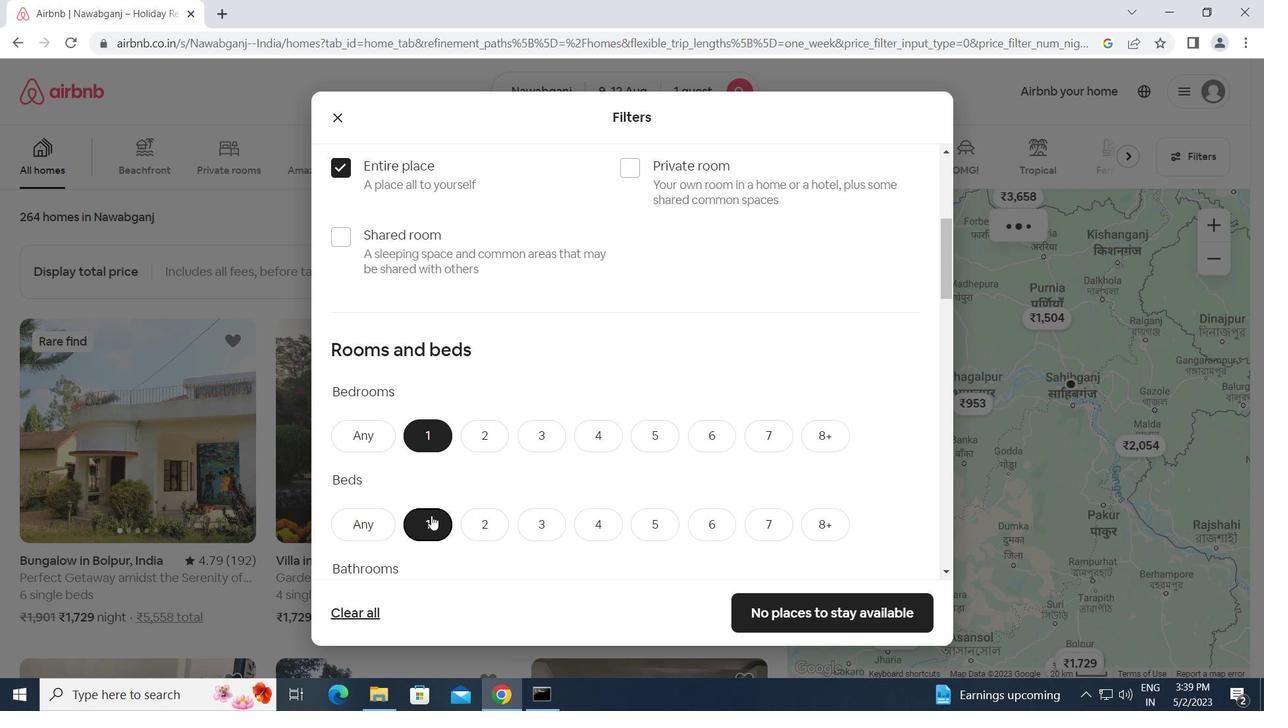 
Action: Mouse scrolled (431, 515) with delta (0, 0)
Screenshot: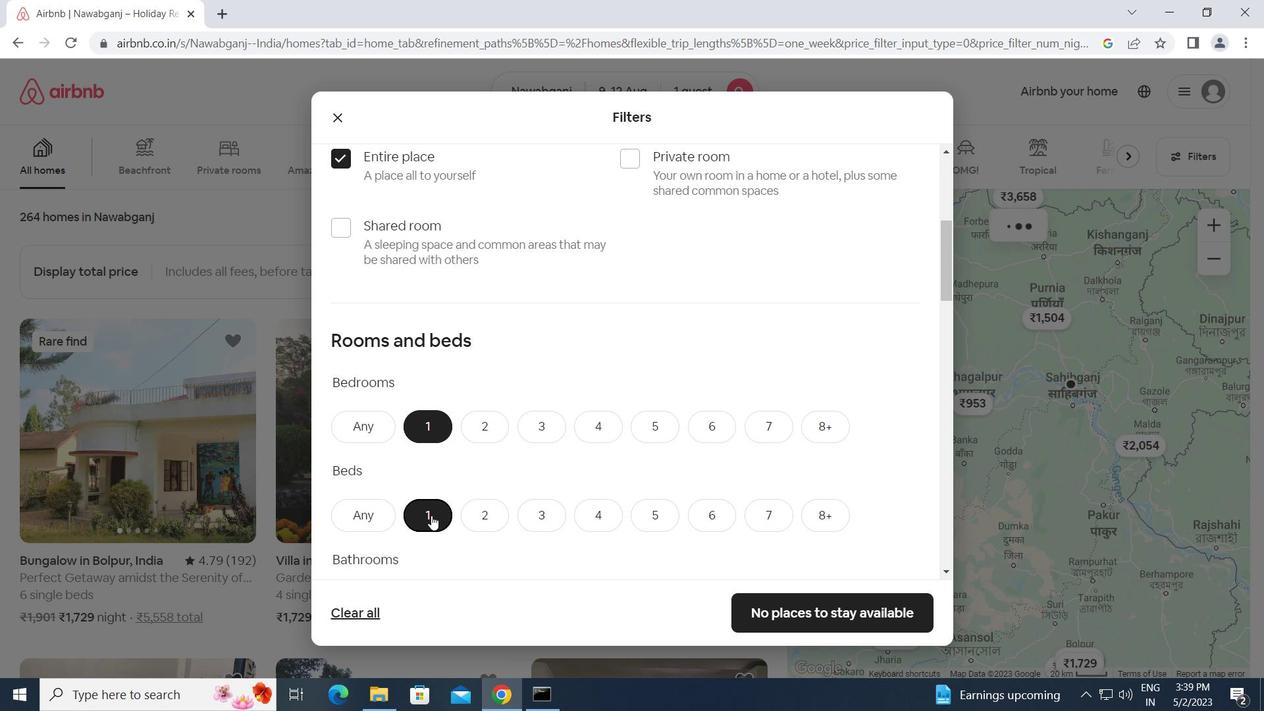 
Action: Mouse moved to (433, 358)
Screenshot: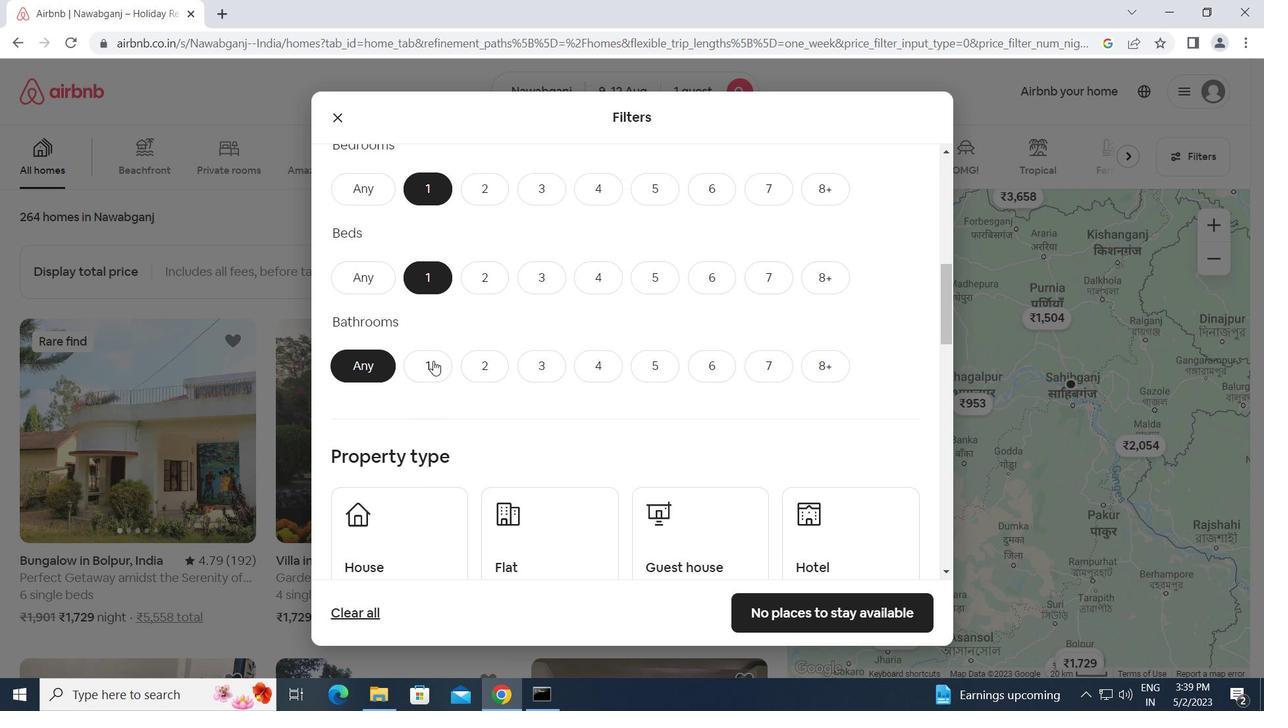 
Action: Mouse pressed left at (433, 358)
Screenshot: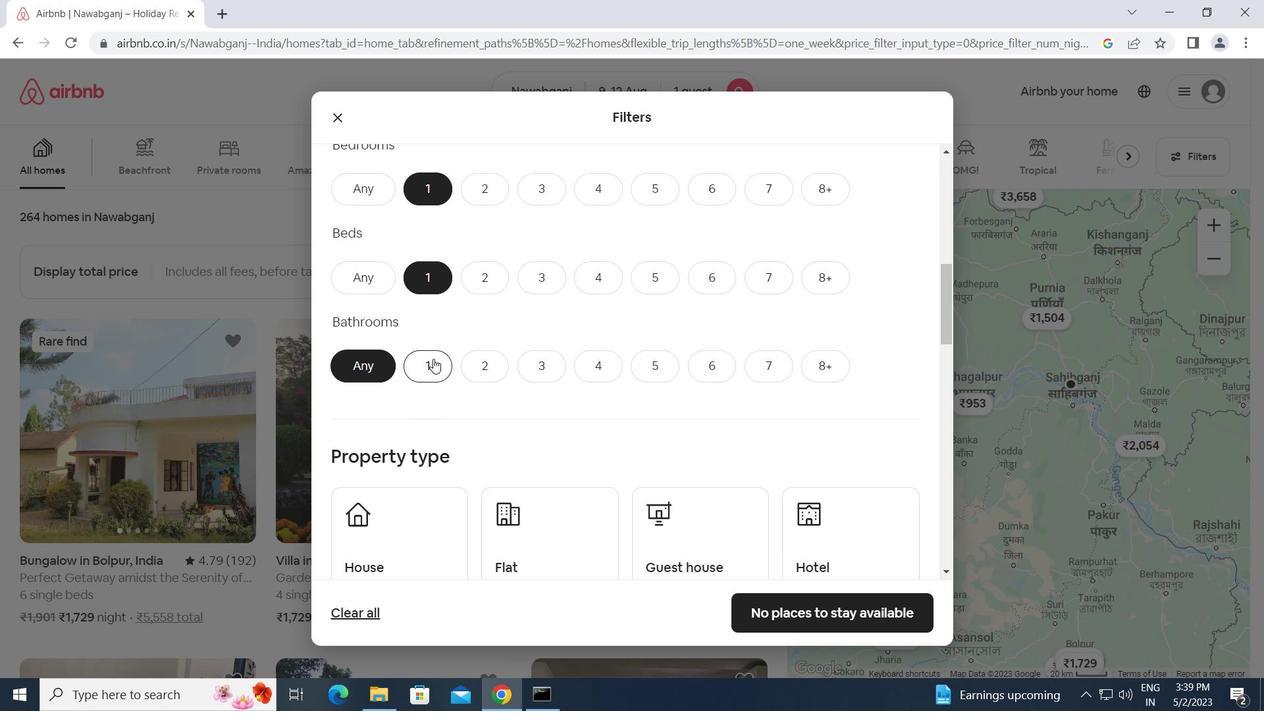 
Action: Mouse moved to (502, 422)
Screenshot: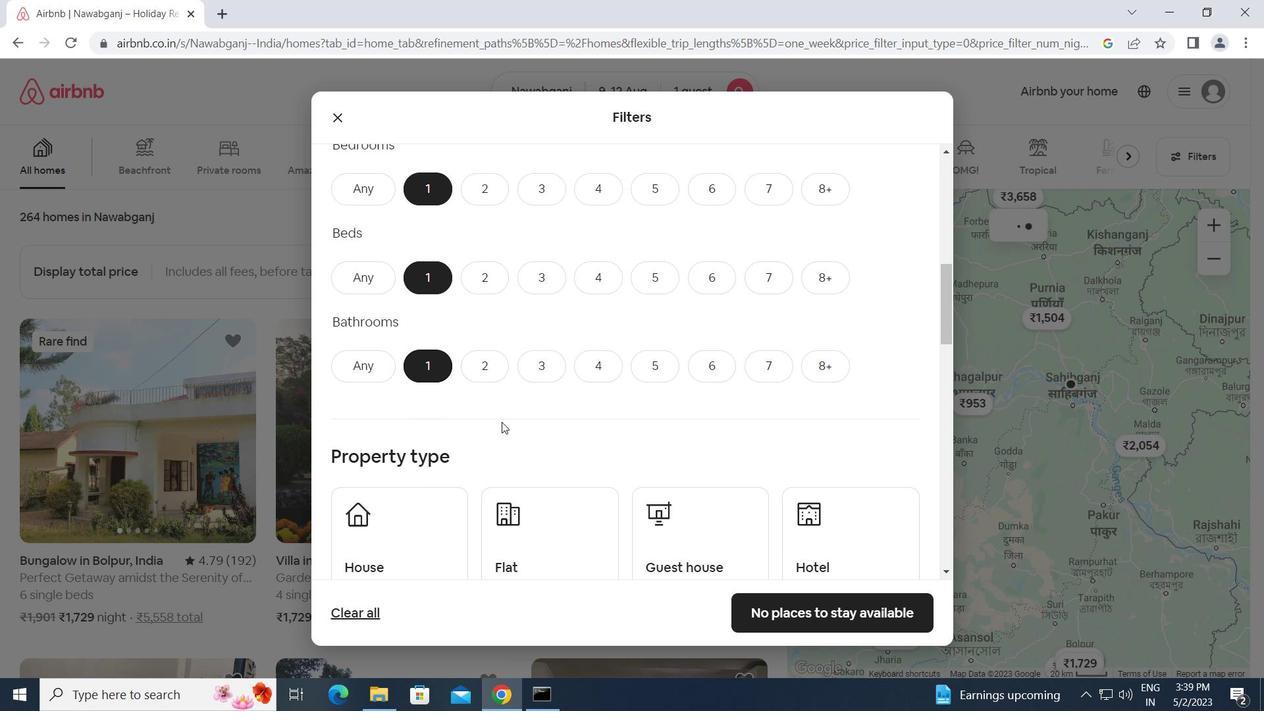 
Action: Mouse scrolled (502, 422) with delta (0, 0)
Screenshot: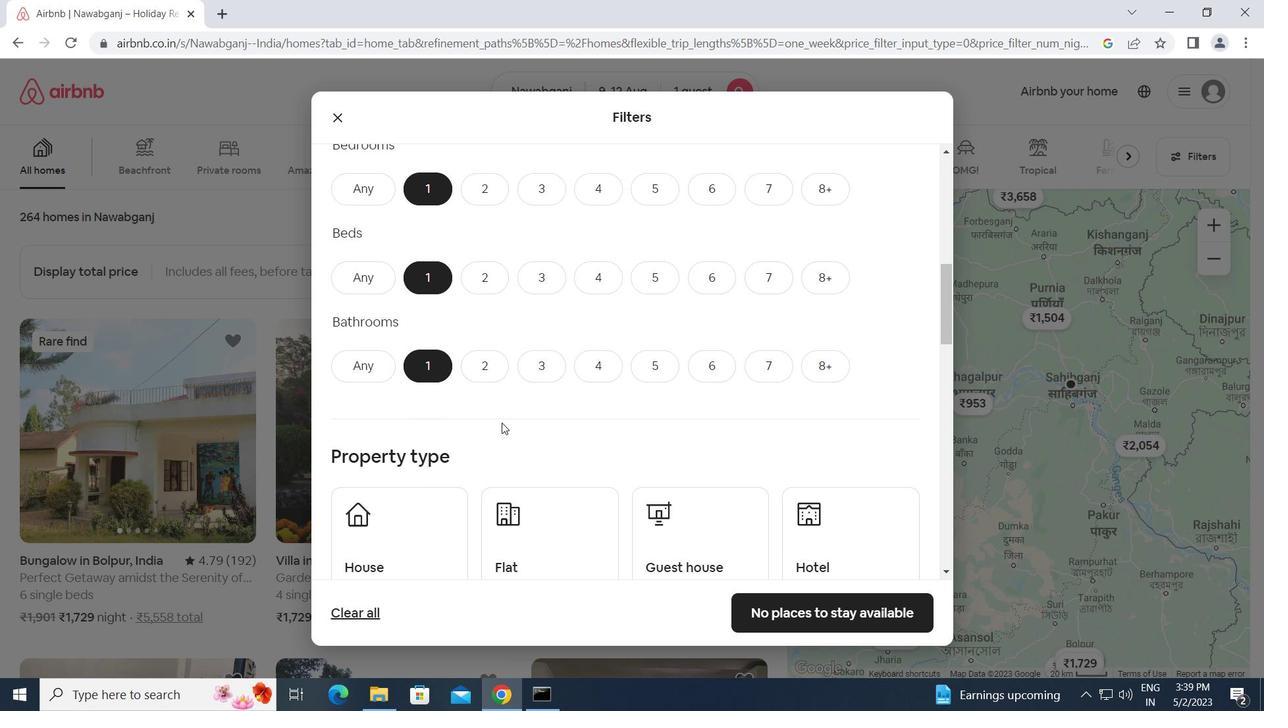 
Action: Mouse scrolled (502, 422) with delta (0, 0)
Screenshot: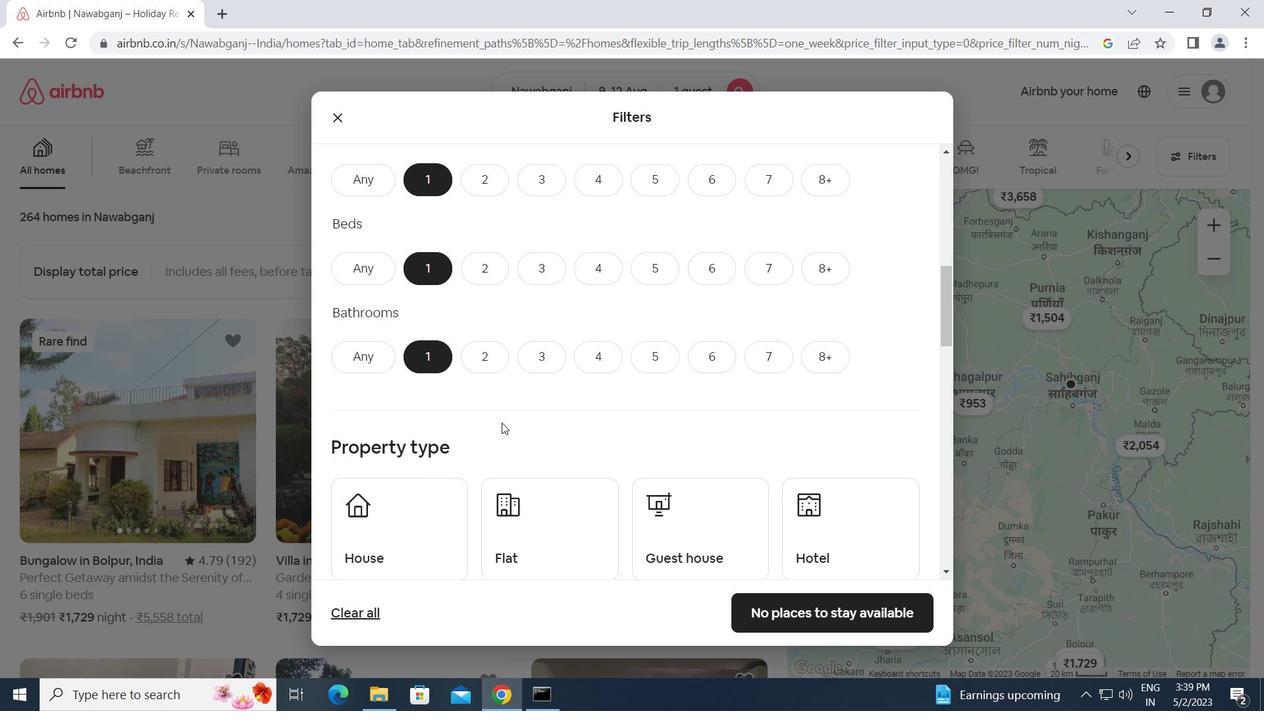 
Action: Mouse moved to (449, 362)
Screenshot: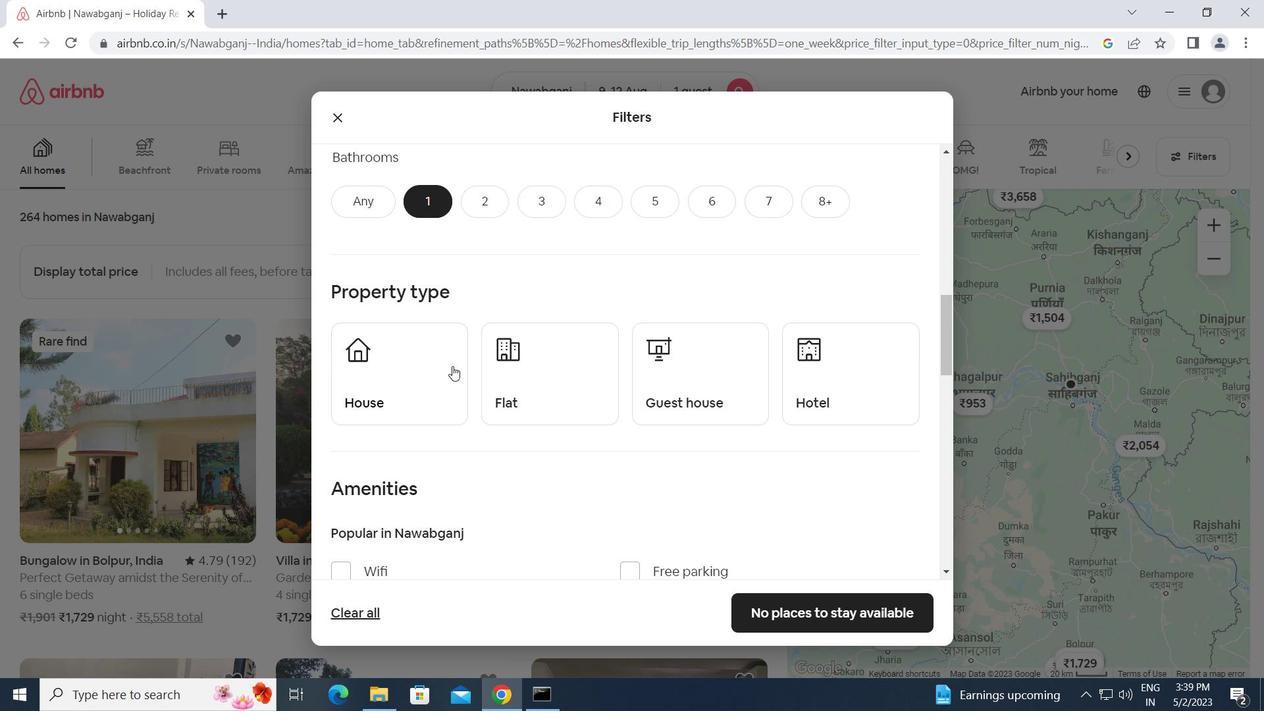
Action: Mouse pressed left at (449, 362)
Screenshot: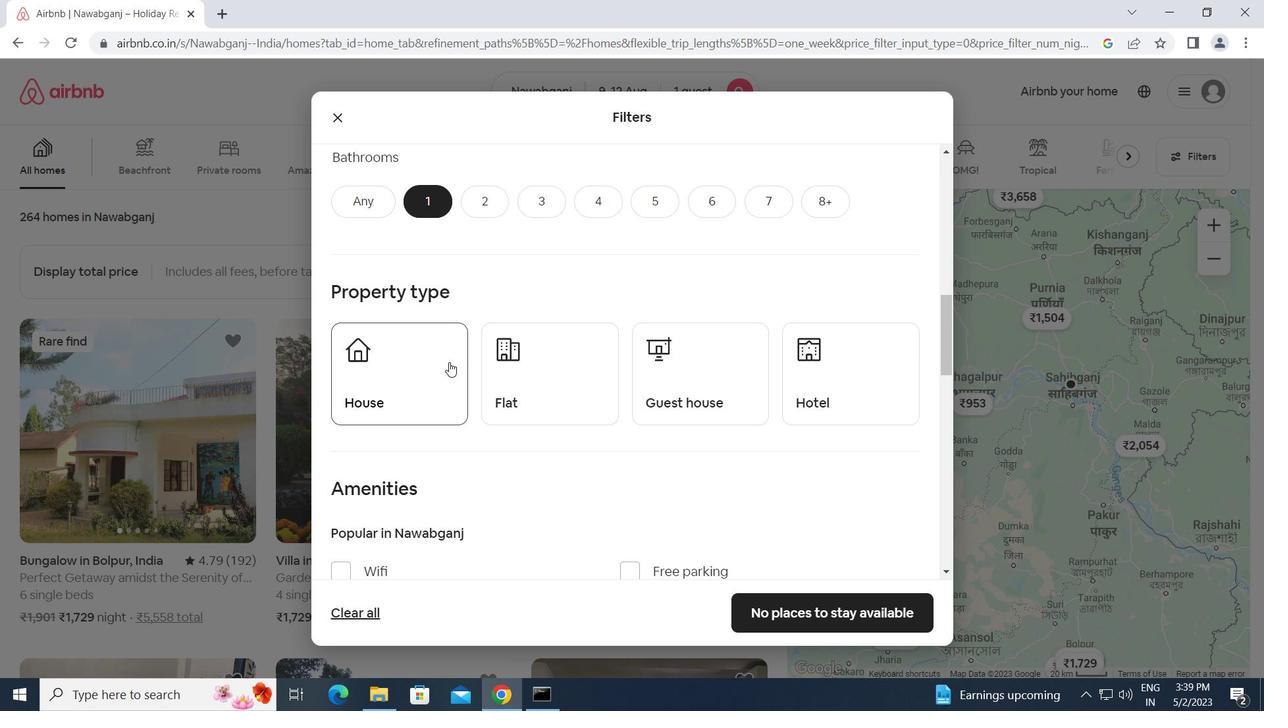 
Action: Mouse moved to (553, 382)
Screenshot: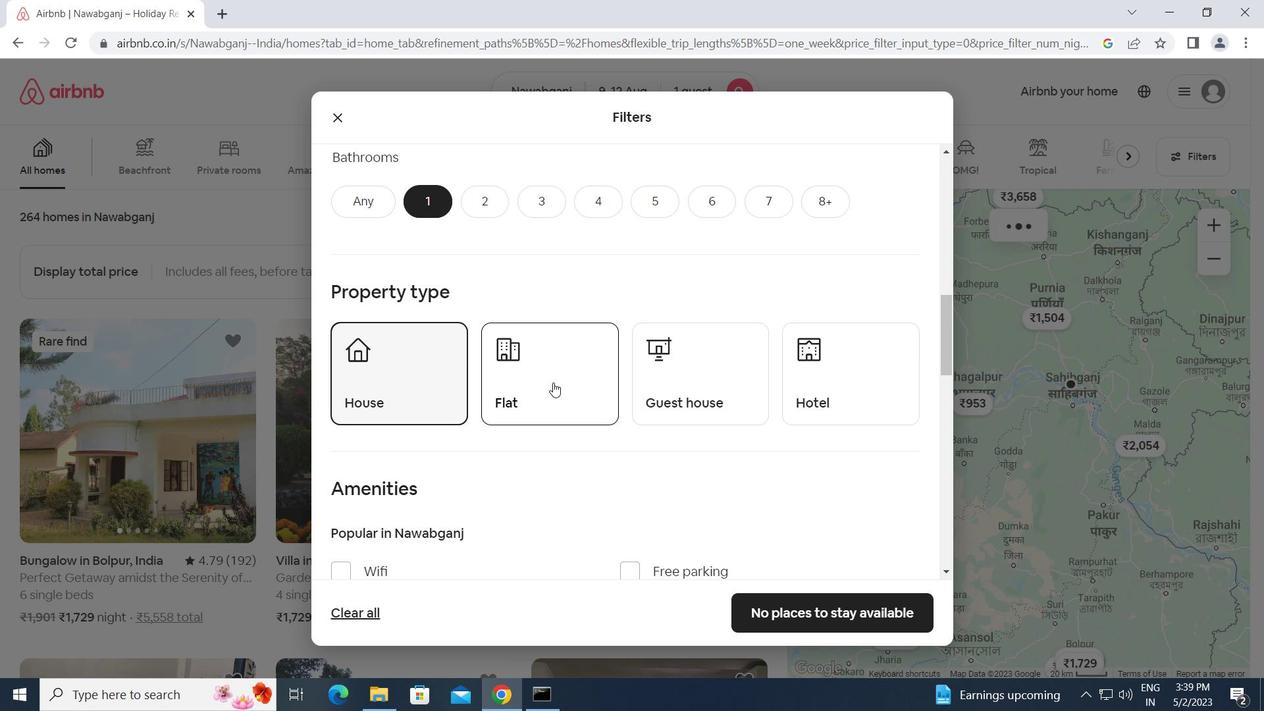 
Action: Mouse pressed left at (553, 382)
Screenshot: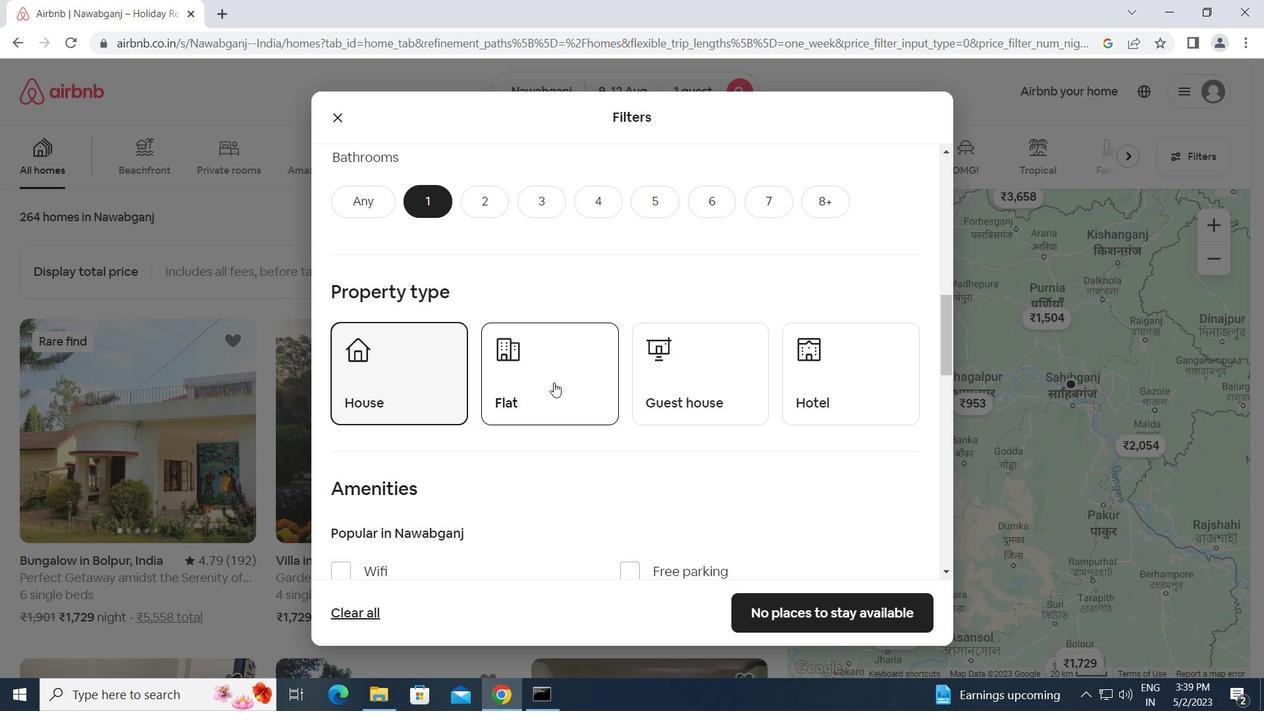 
Action: Mouse moved to (732, 382)
Screenshot: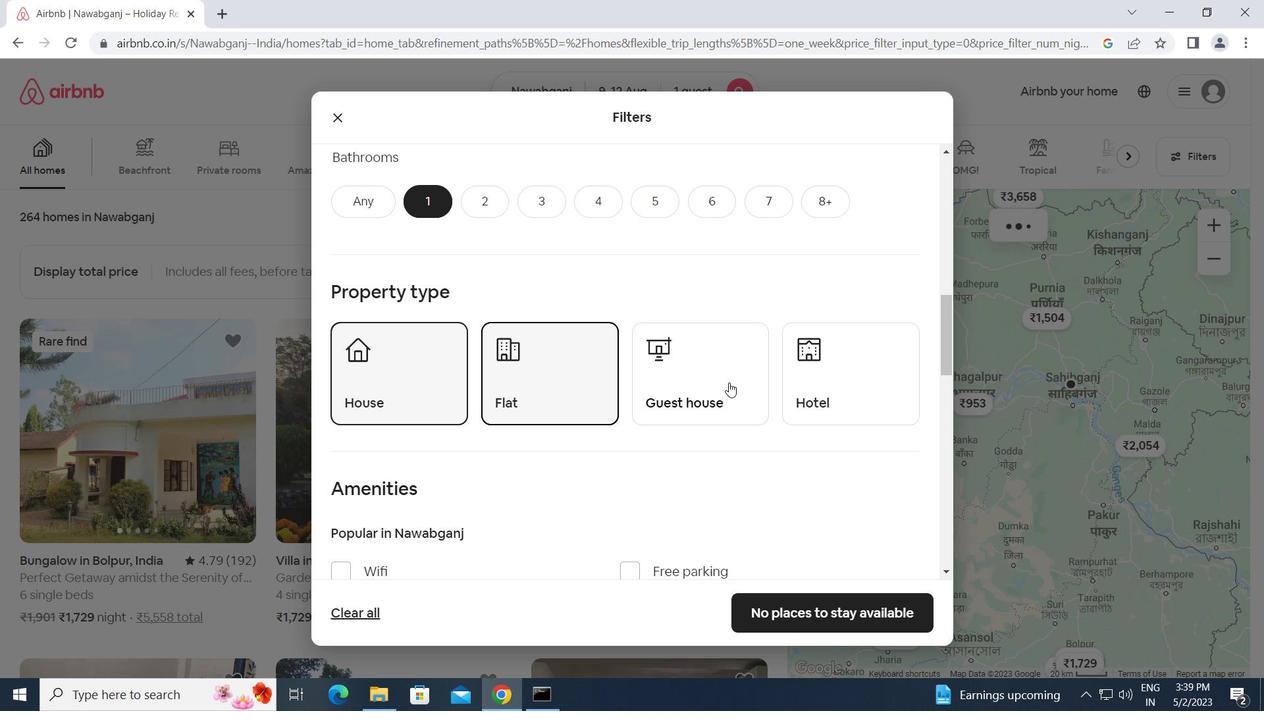 
Action: Mouse pressed left at (732, 382)
Screenshot: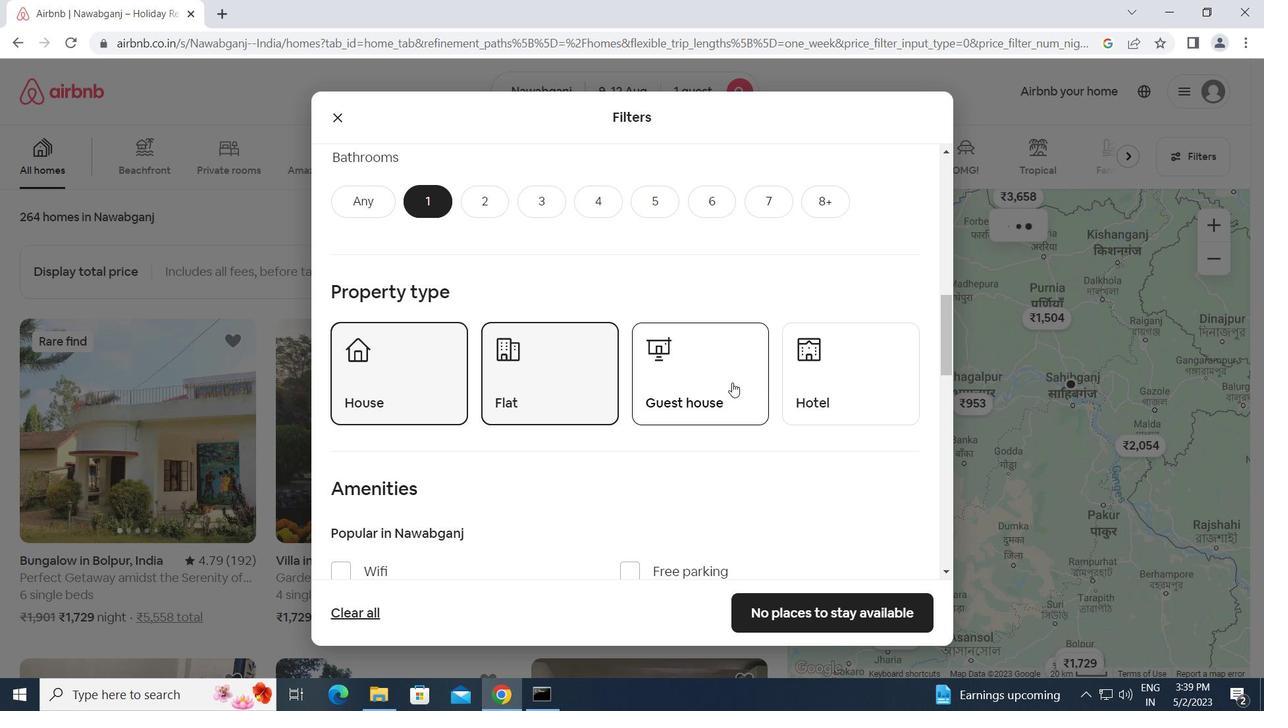 
Action: Mouse moved to (642, 433)
Screenshot: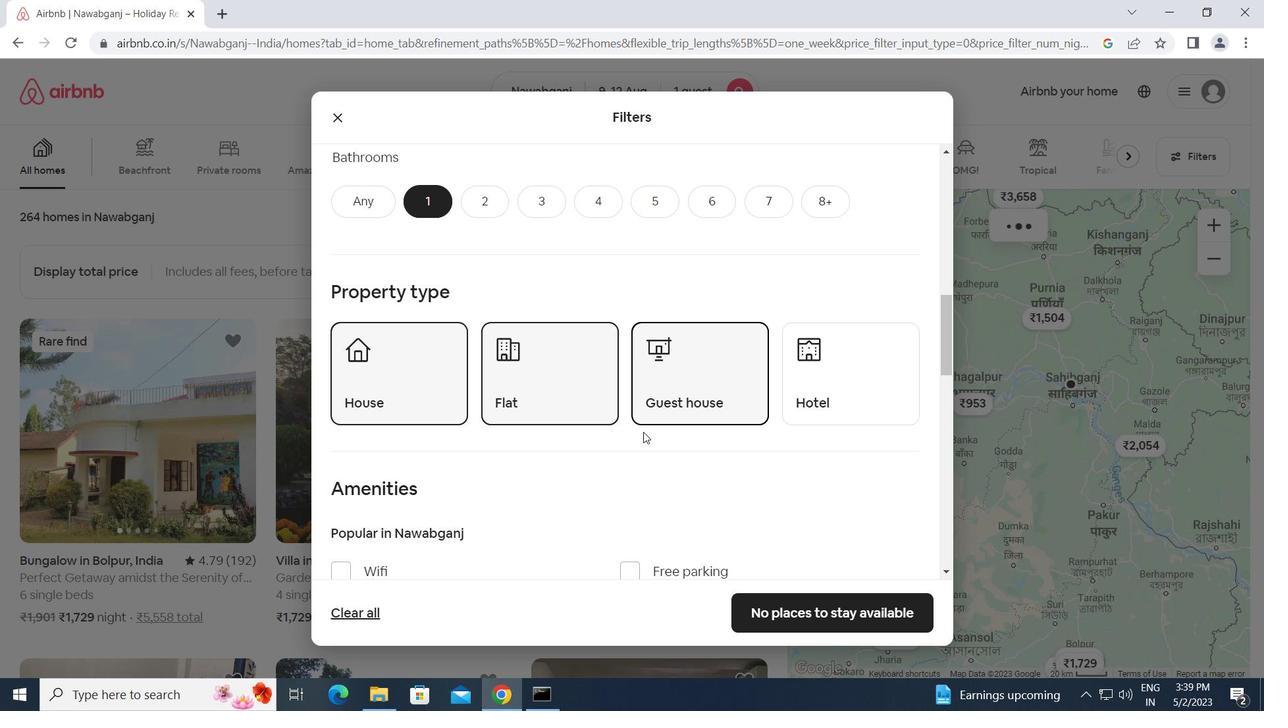 
Action: Mouse scrolled (642, 432) with delta (0, 0)
Screenshot: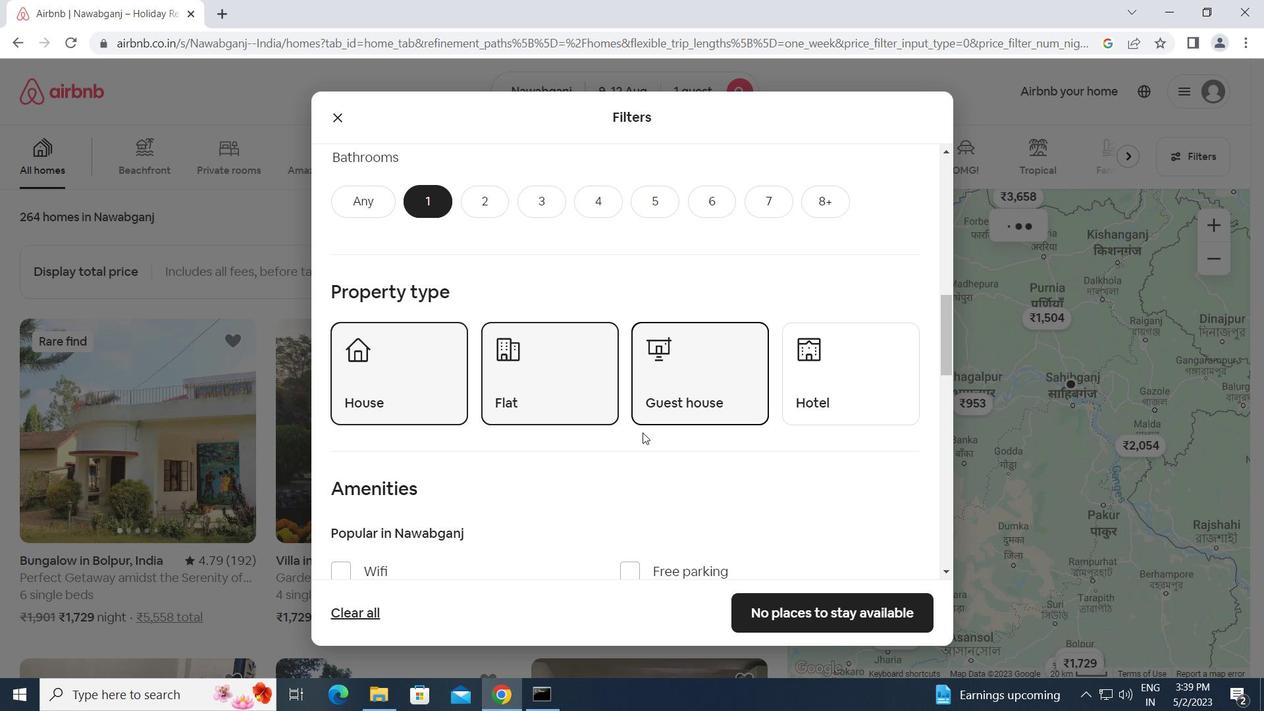 
Action: Mouse scrolled (642, 432) with delta (0, 0)
Screenshot: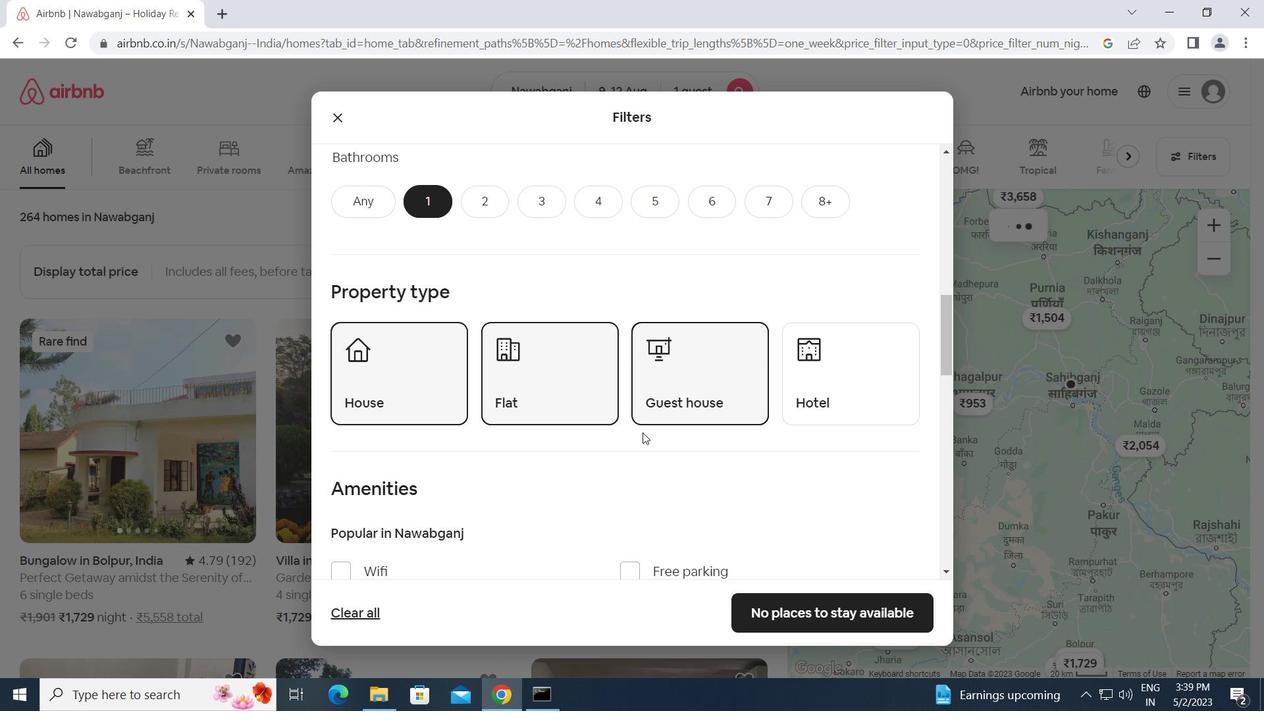
Action: Mouse scrolled (642, 432) with delta (0, 0)
Screenshot: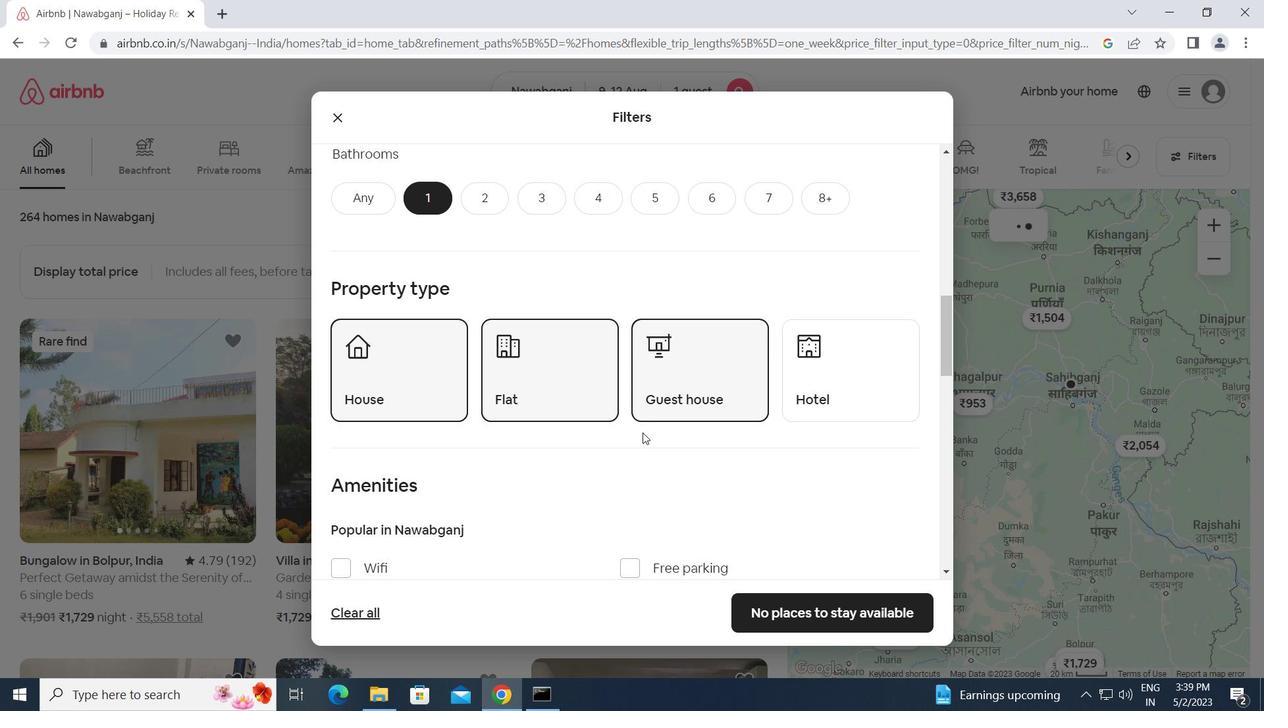 
Action: Mouse scrolled (642, 432) with delta (0, 0)
Screenshot: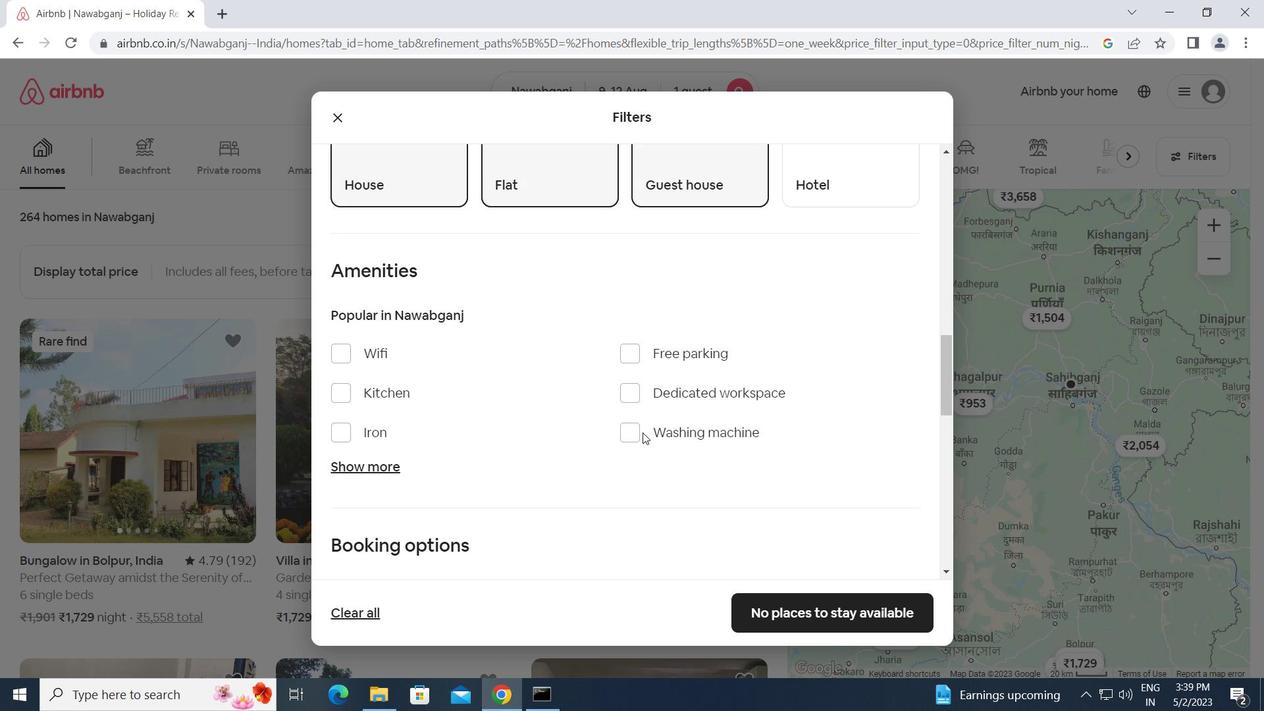
Action: Mouse moved to (345, 243)
Screenshot: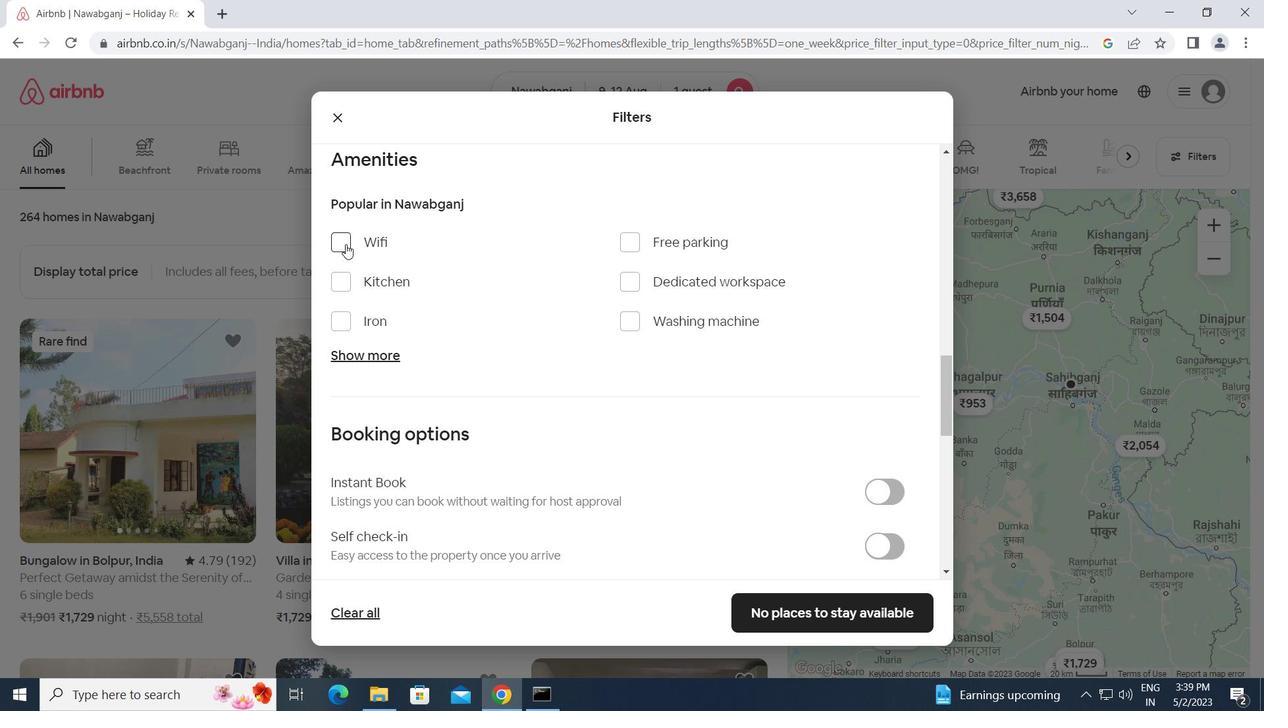 
Action: Mouse pressed left at (345, 243)
Screenshot: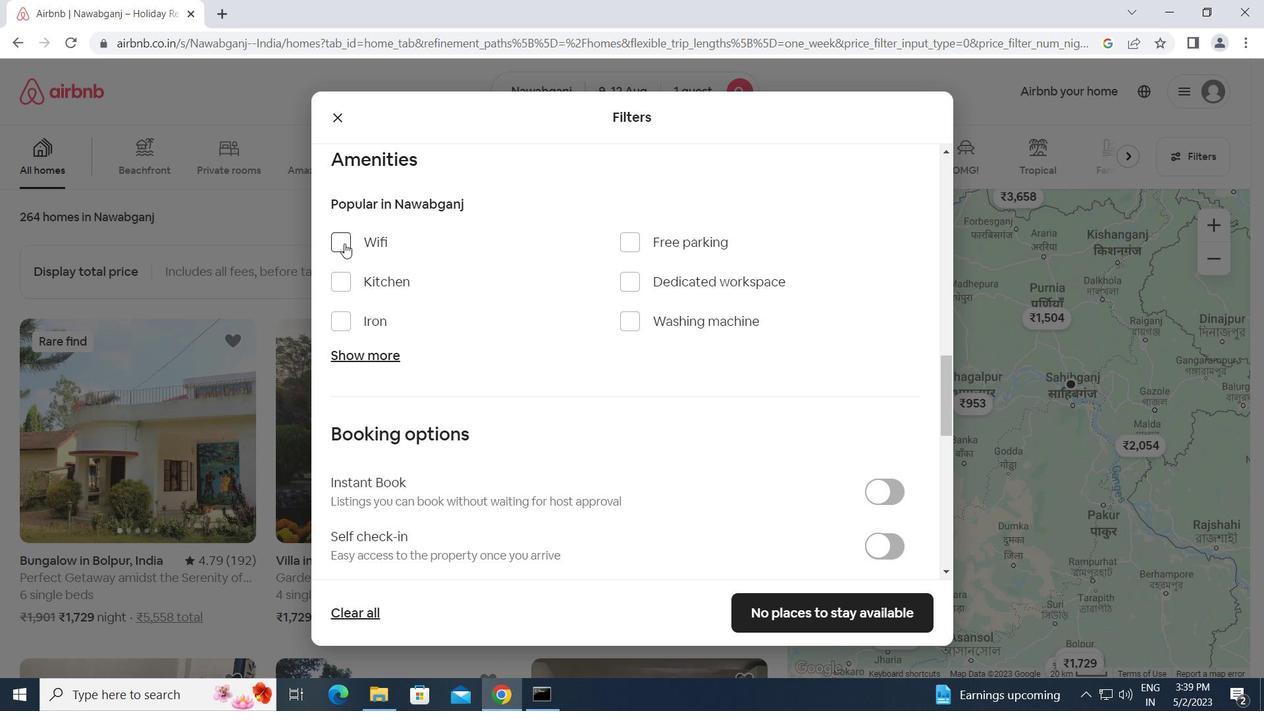 
Action: Mouse moved to (625, 325)
Screenshot: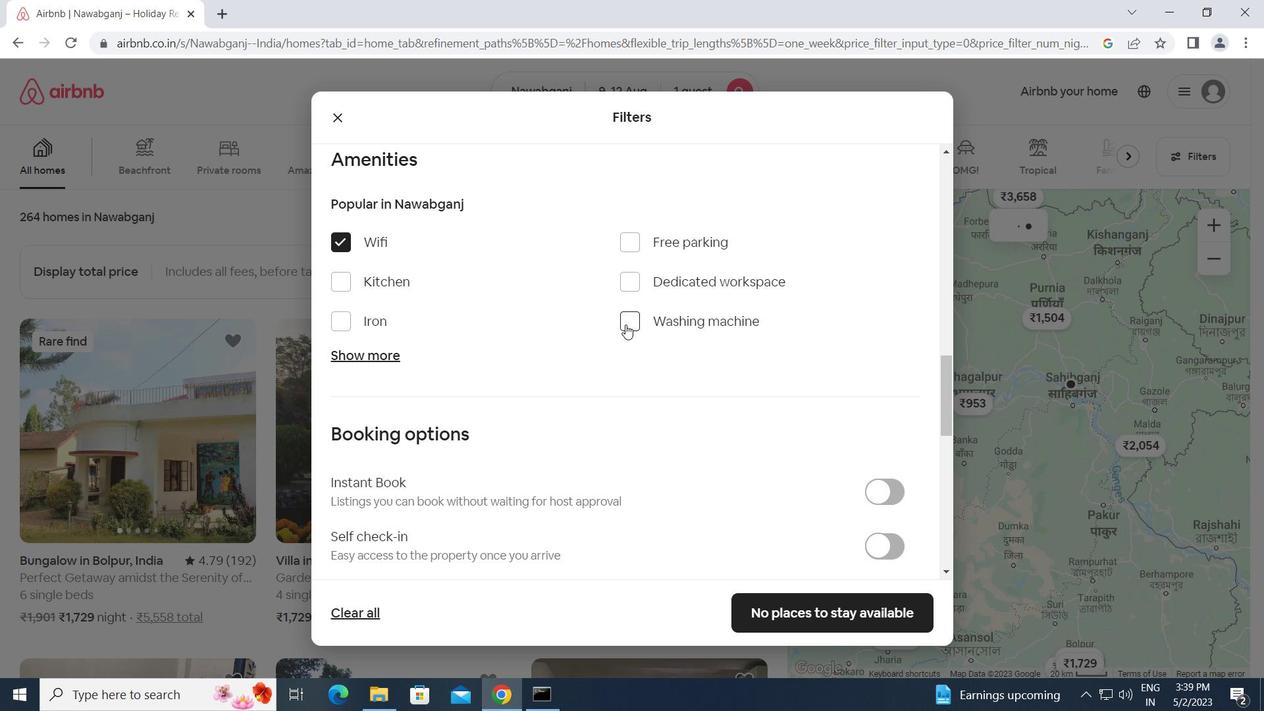 
Action: Mouse pressed left at (625, 325)
Screenshot: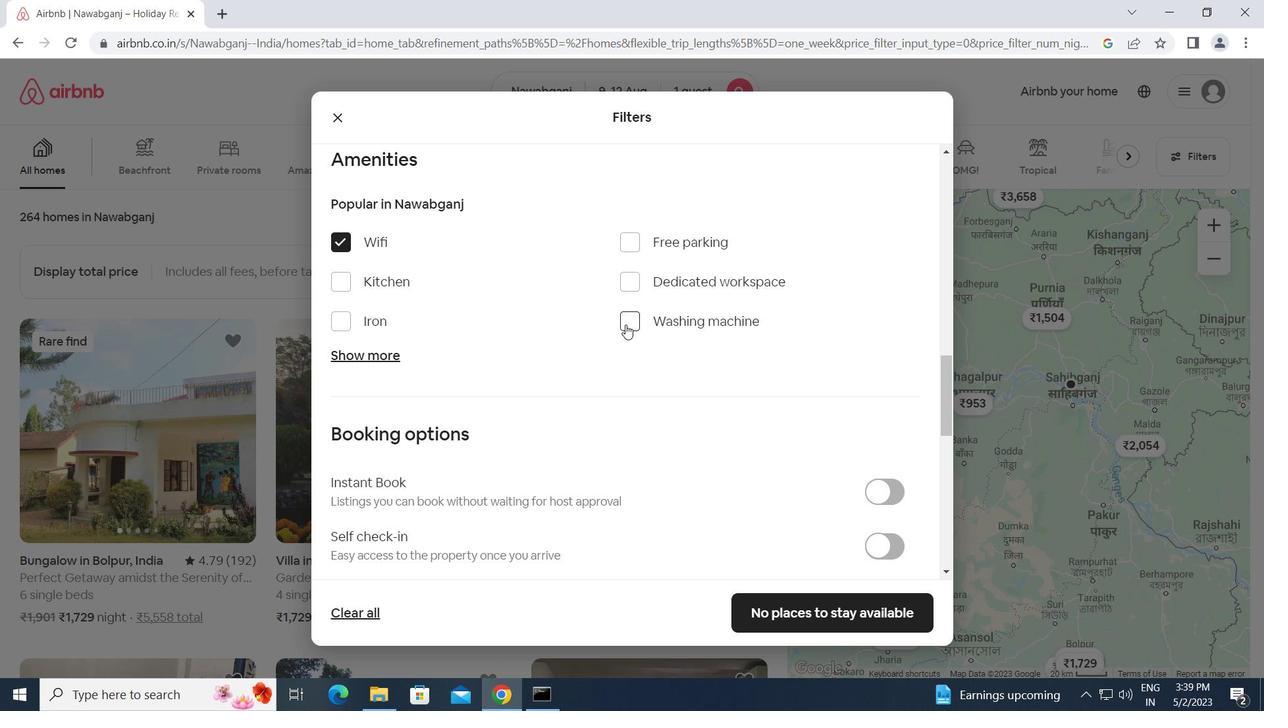 
Action: Mouse moved to (582, 379)
Screenshot: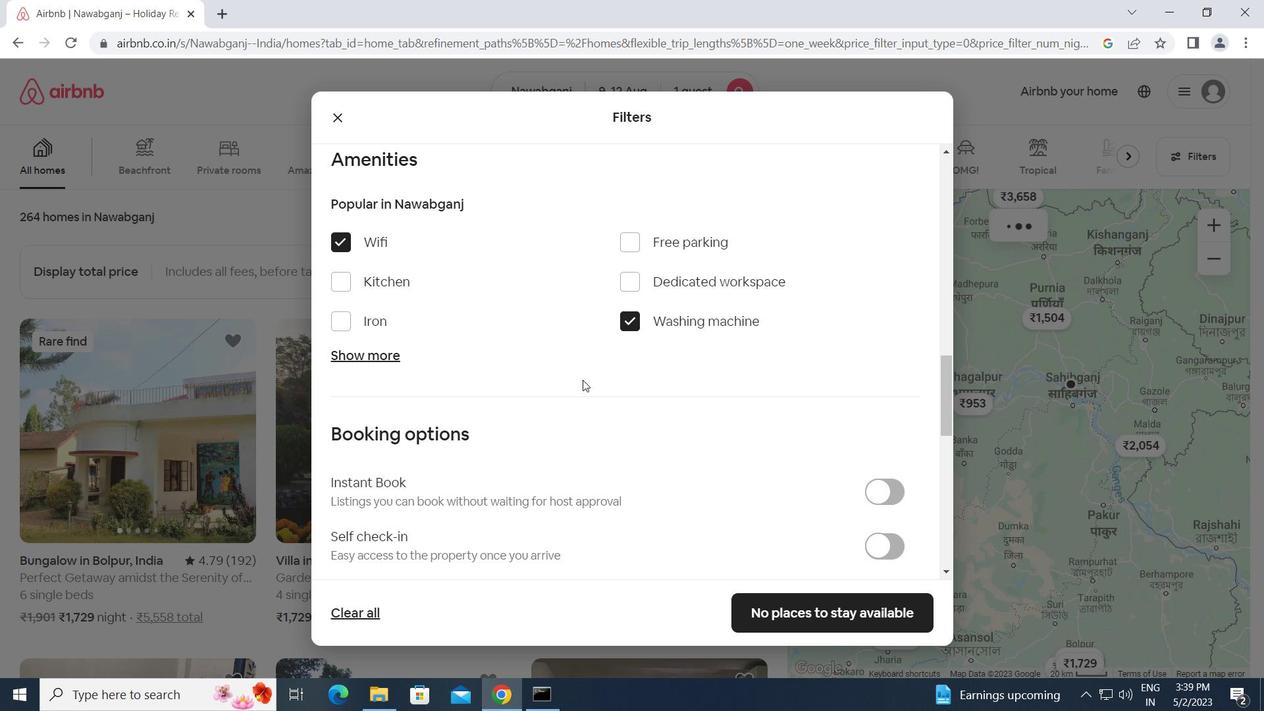 
Action: Mouse scrolled (582, 379) with delta (0, 0)
Screenshot: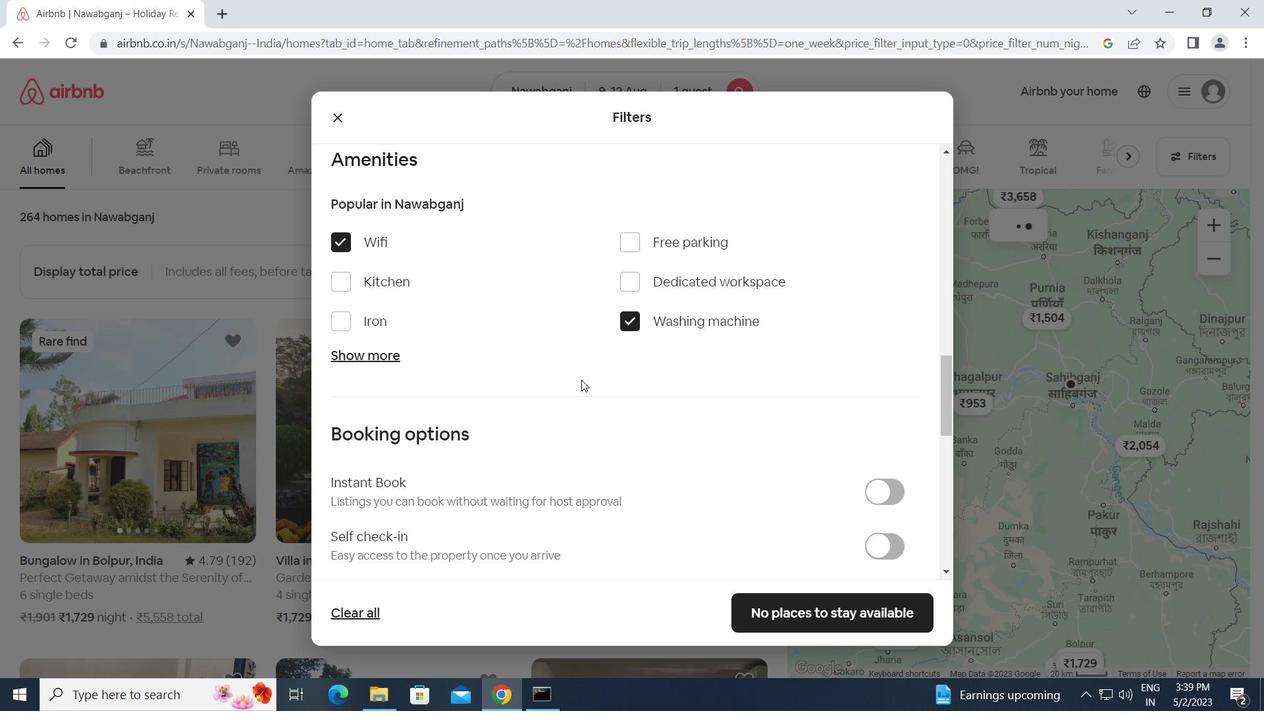 
Action: Mouse scrolled (582, 379) with delta (0, 0)
Screenshot: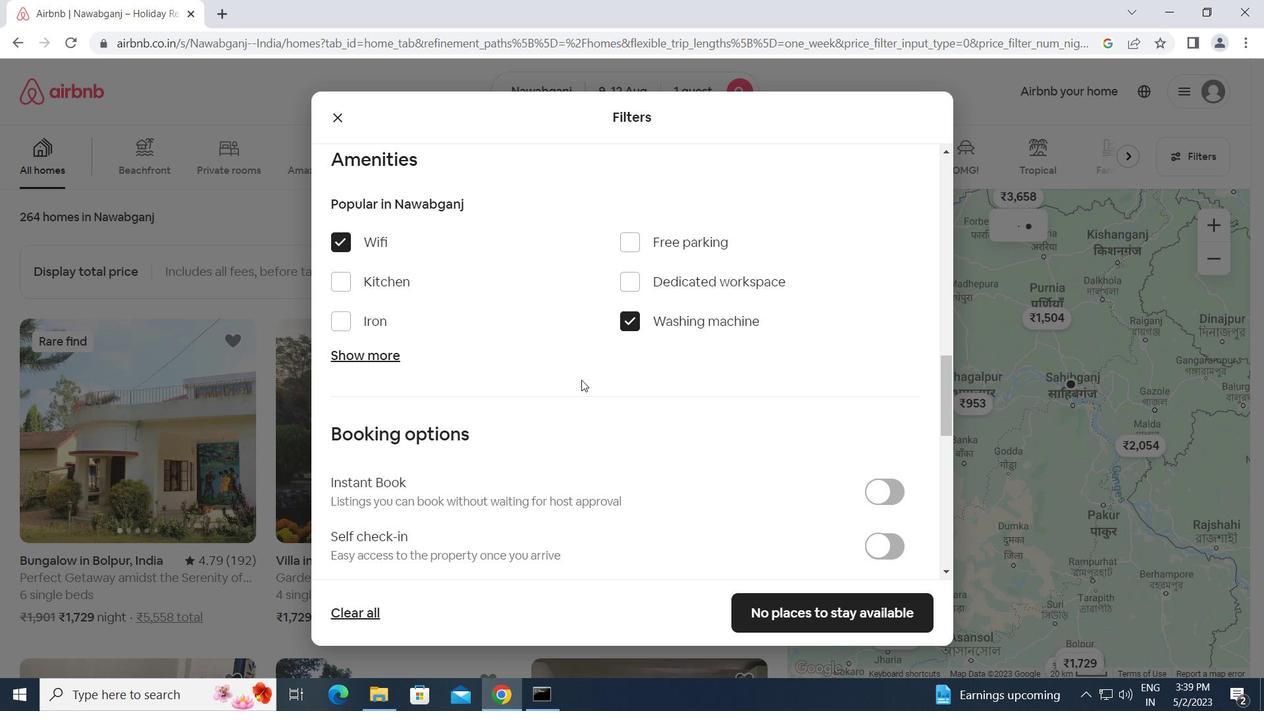 
Action: Mouse scrolled (582, 379) with delta (0, 0)
Screenshot: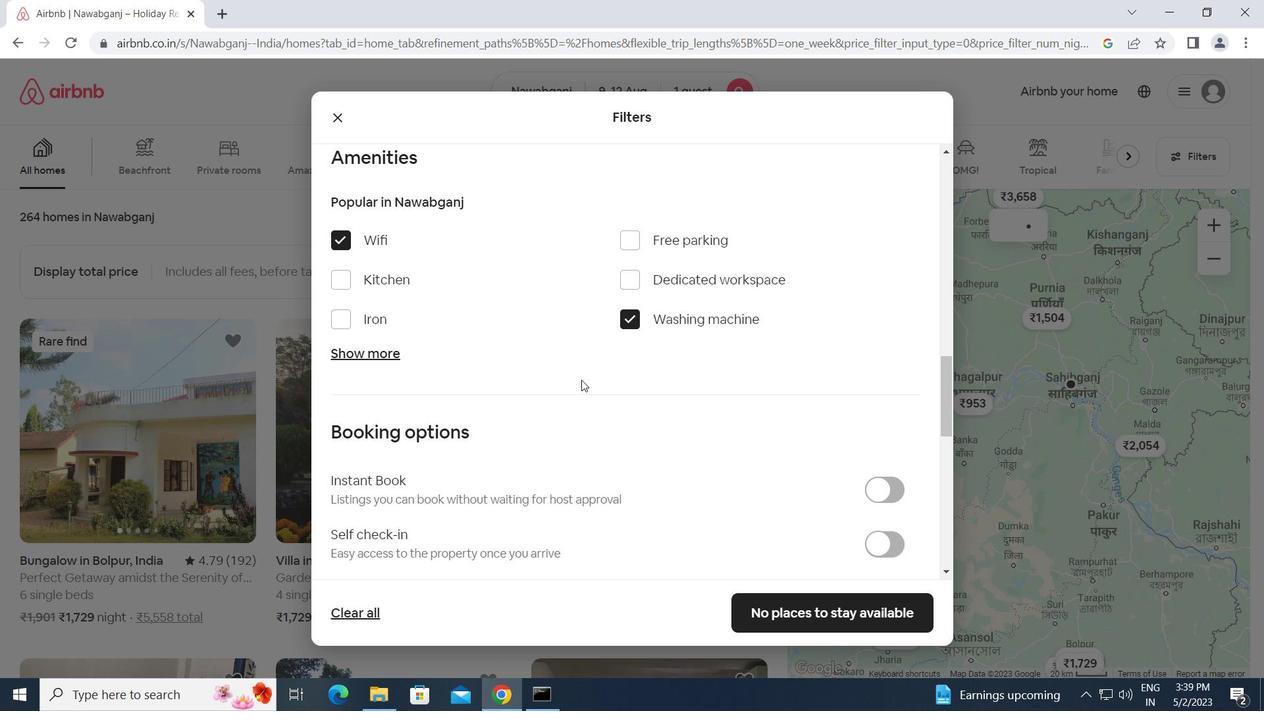 
Action: Mouse scrolled (582, 379) with delta (0, 0)
Screenshot: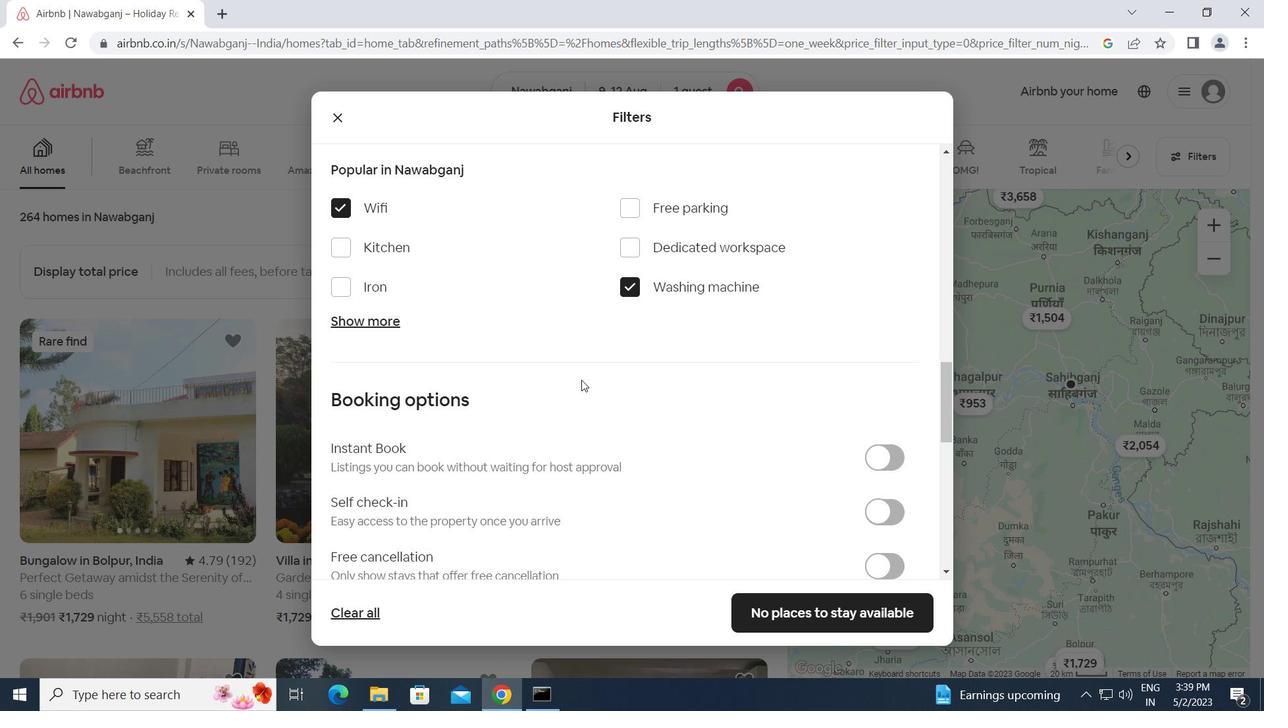 
Action: Mouse moved to (873, 211)
Screenshot: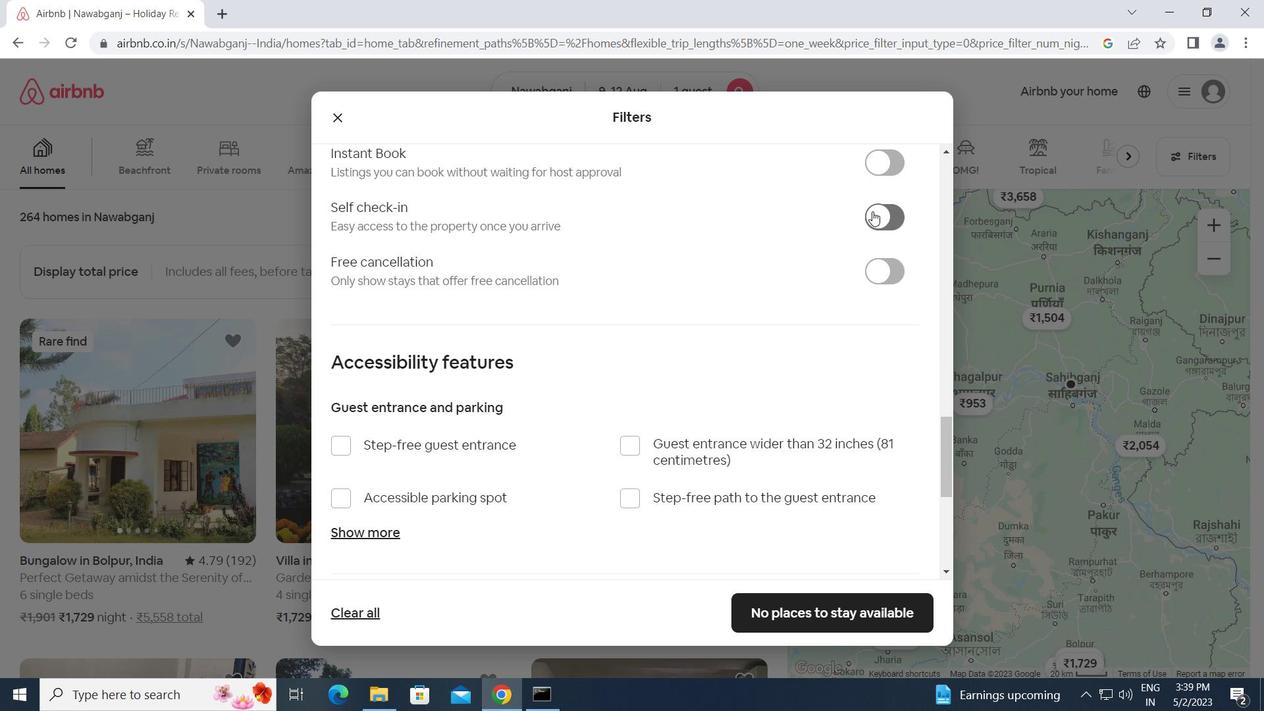 
Action: Mouse pressed left at (873, 211)
Screenshot: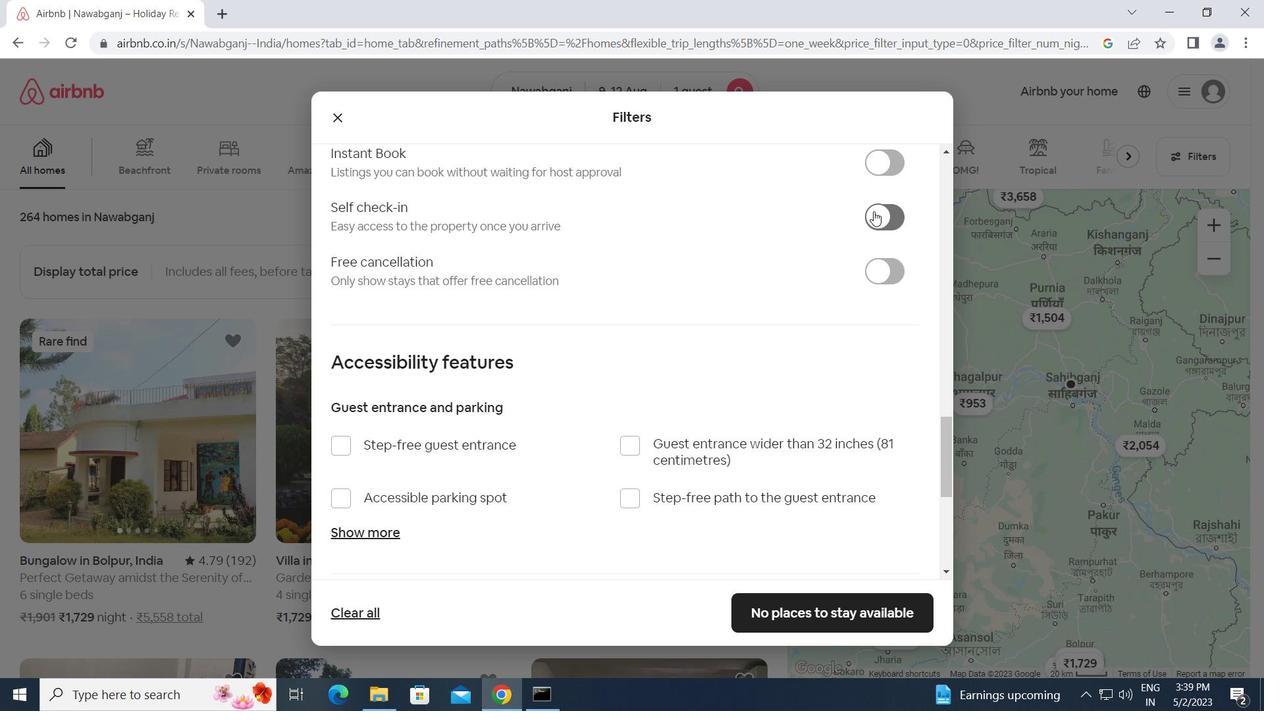 
Action: Mouse moved to (624, 348)
Screenshot: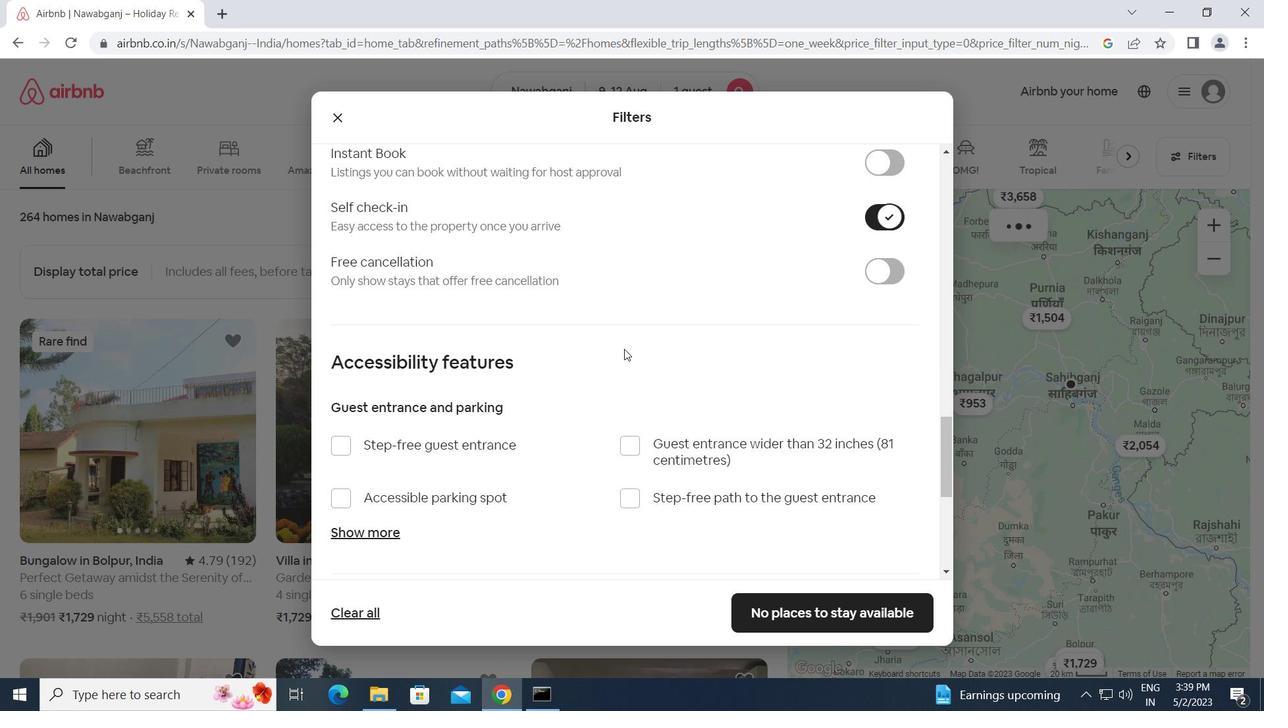 
Action: Mouse scrolled (624, 348) with delta (0, 0)
Screenshot: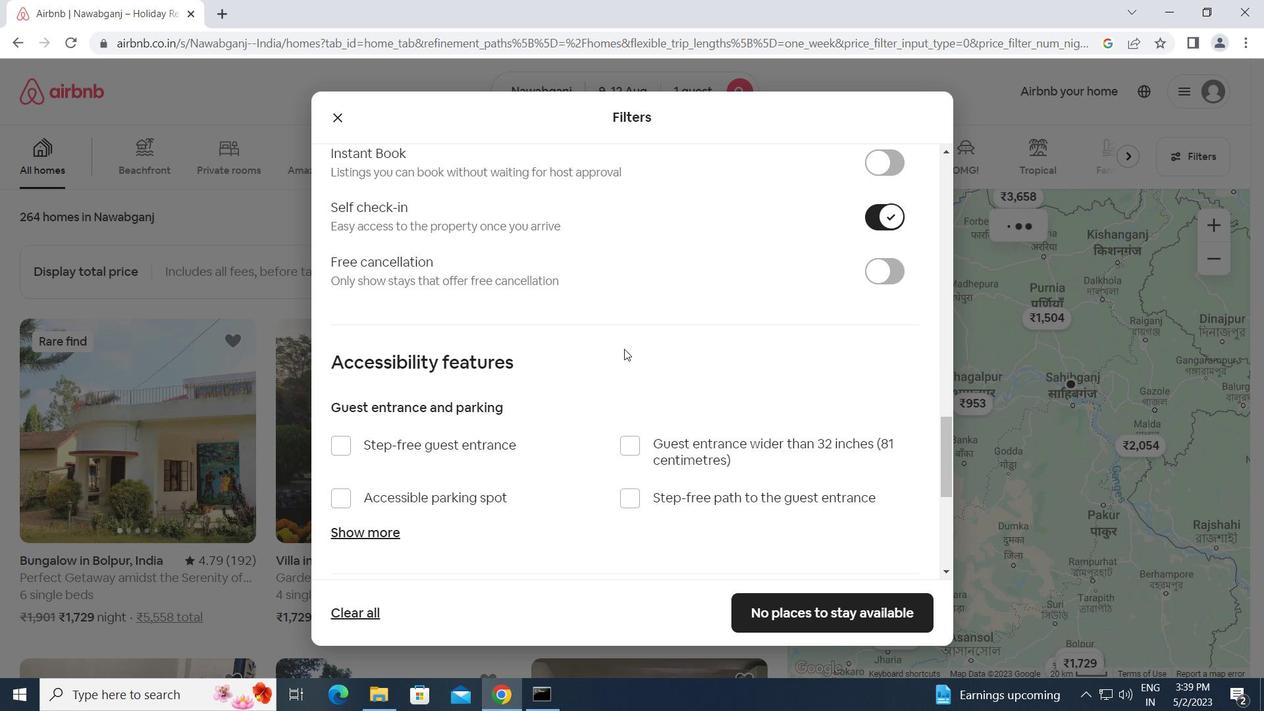 
Action: Mouse moved to (623, 350)
Screenshot: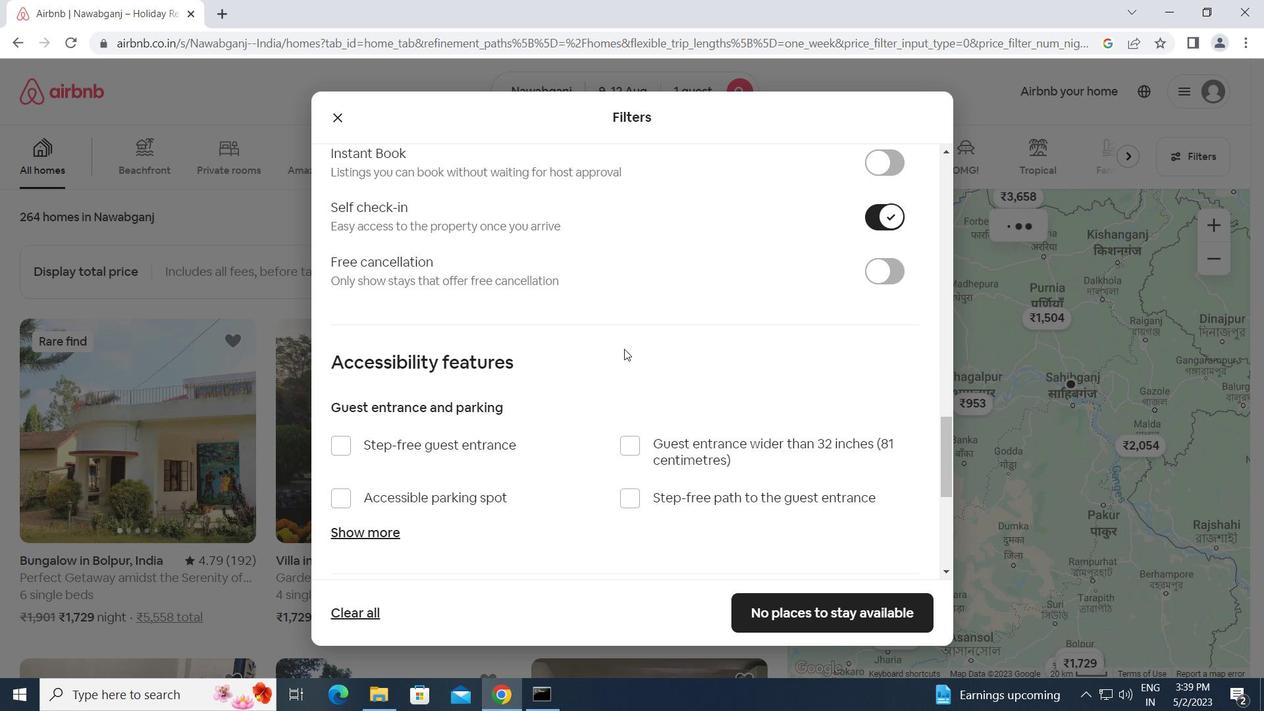 
Action: Mouse scrolled (623, 350) with delta (0, 0)
Screenshot: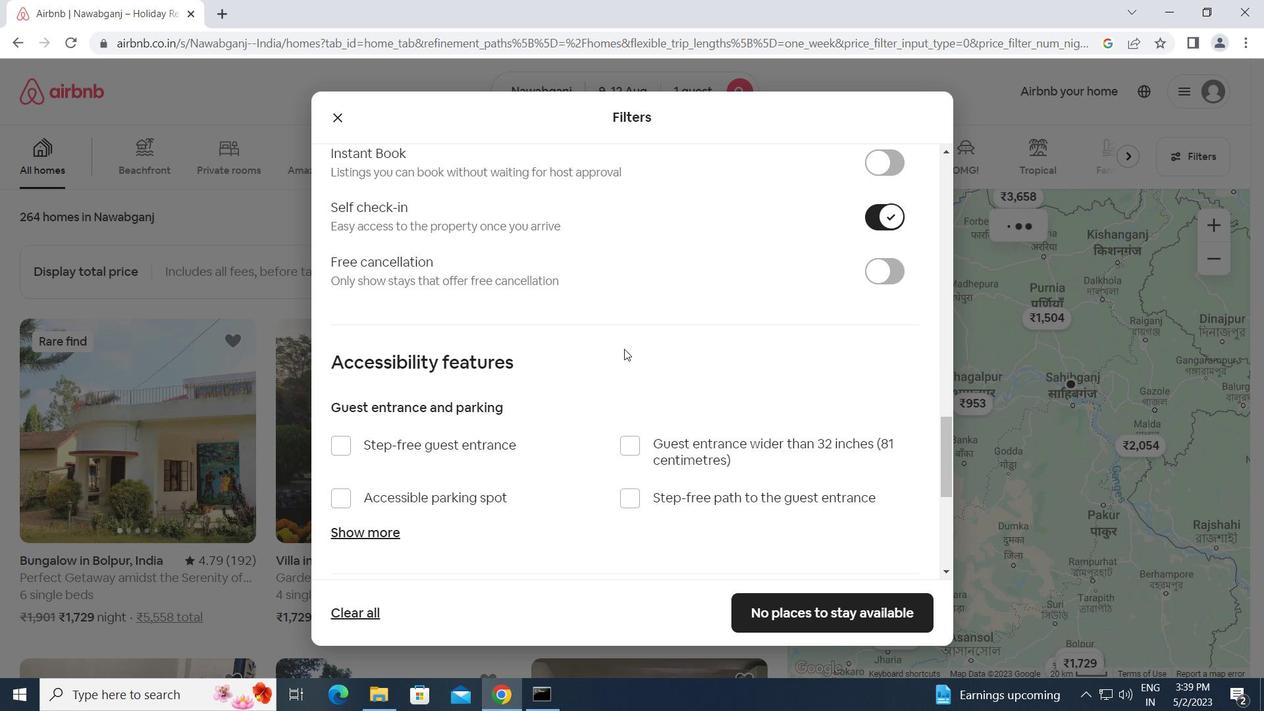 
Action: Mouse moved to (623, 351)
Screenshot: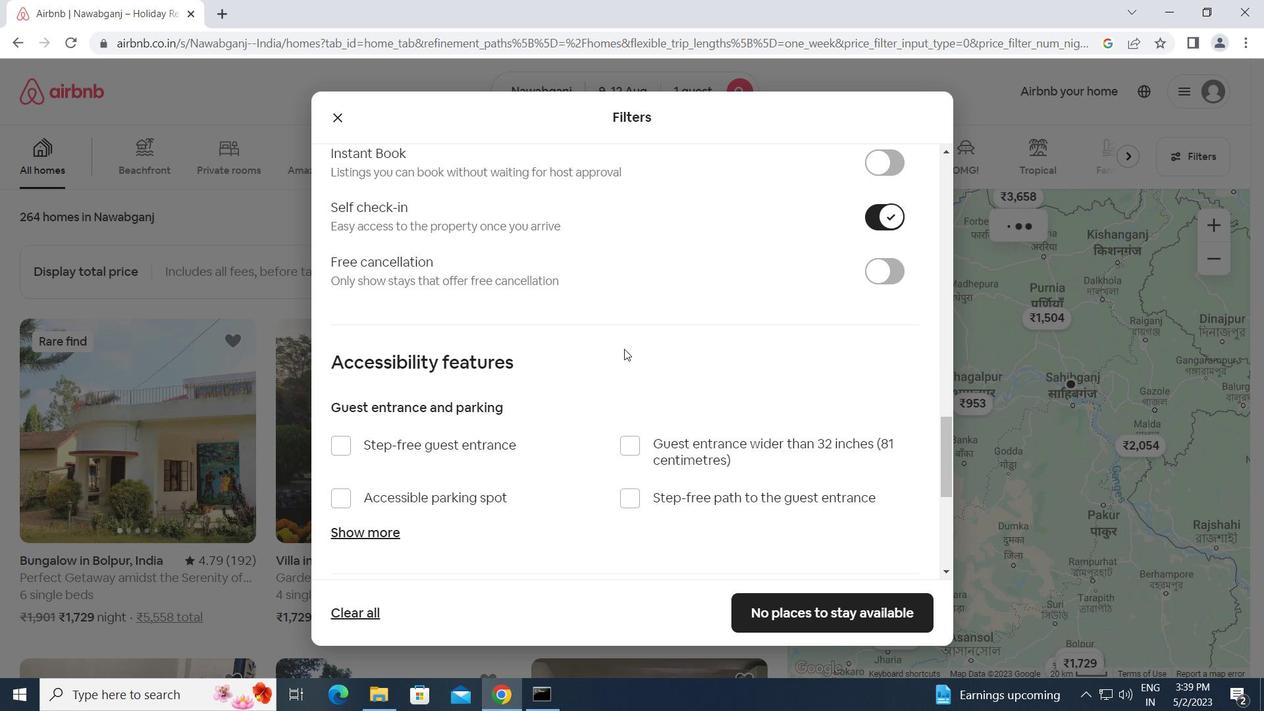 
Action: Mouse scrolled (623, 350) with delta (0, 0)
Screenshot: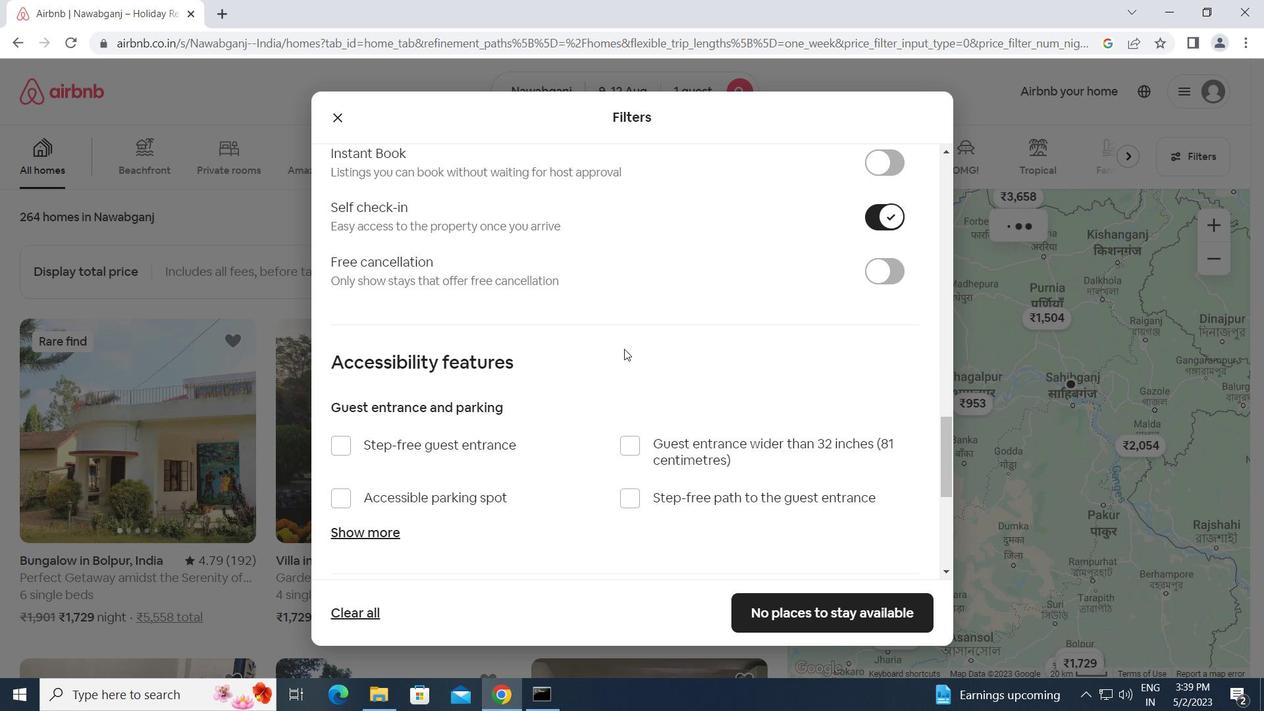 
Action: Mouse scrolled (623, 350) with delta (0, 0)
Screenshot: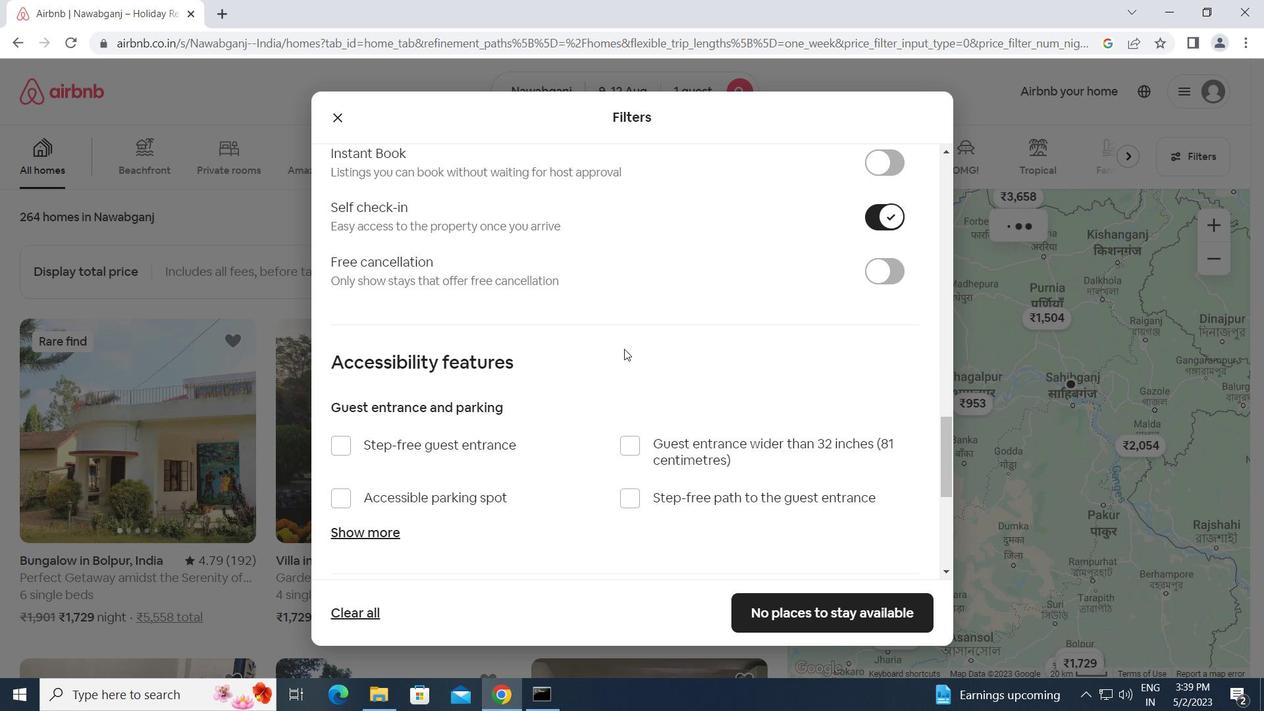 
Action: Mouse moved to (622, 352)
Screenshot: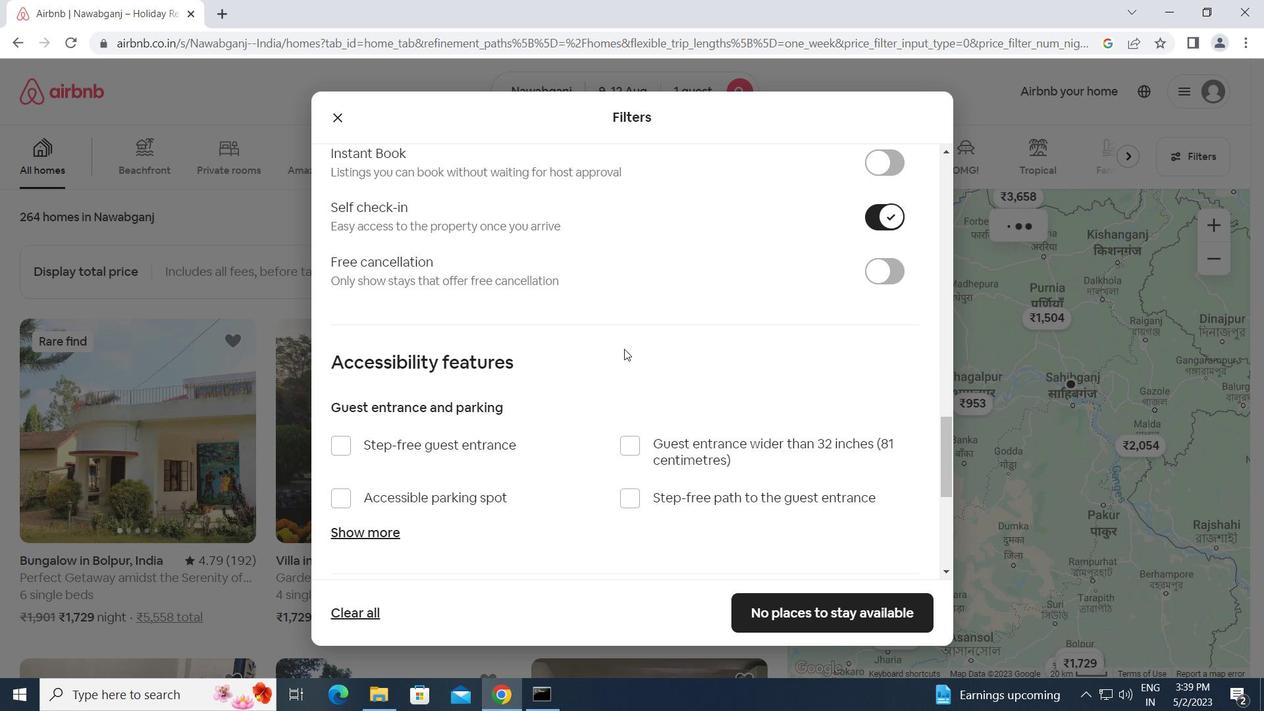 
Action: Mouse scrolled (622, 352) with delta (0, 0)
Screenshot: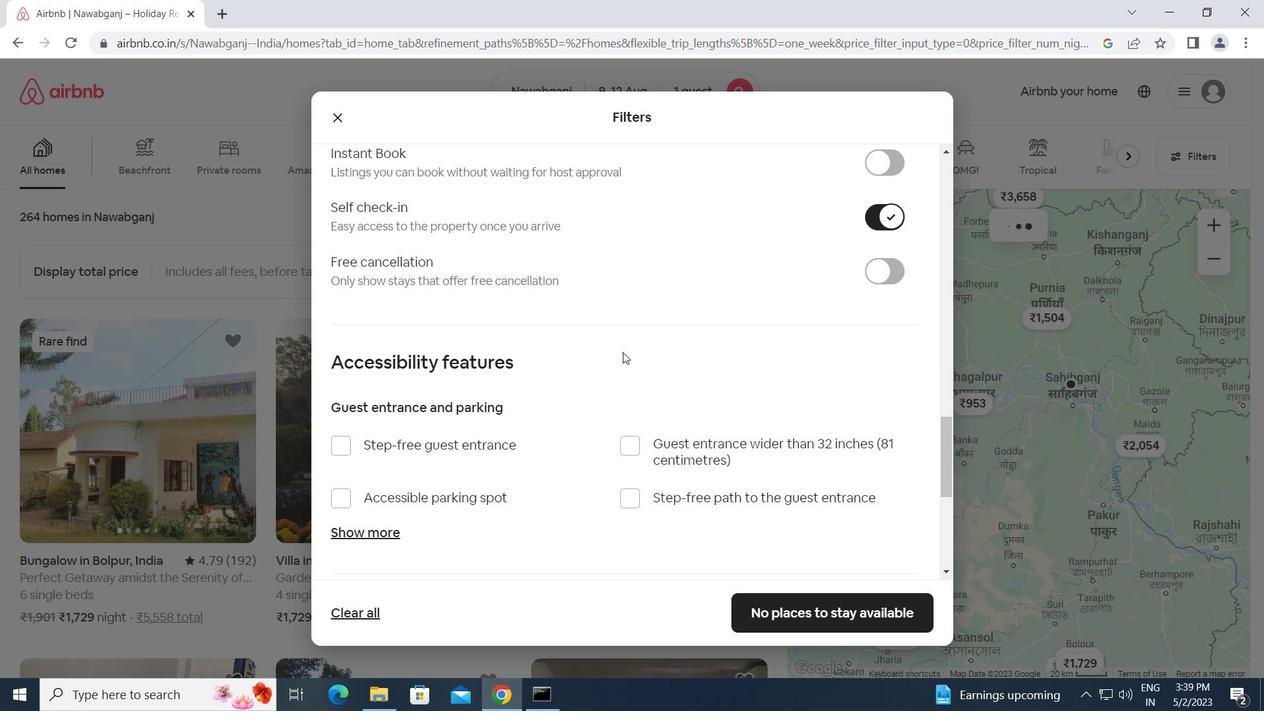 
Action: Mouse scrolled (622, 352) with delta (0, 0)
Screenshot: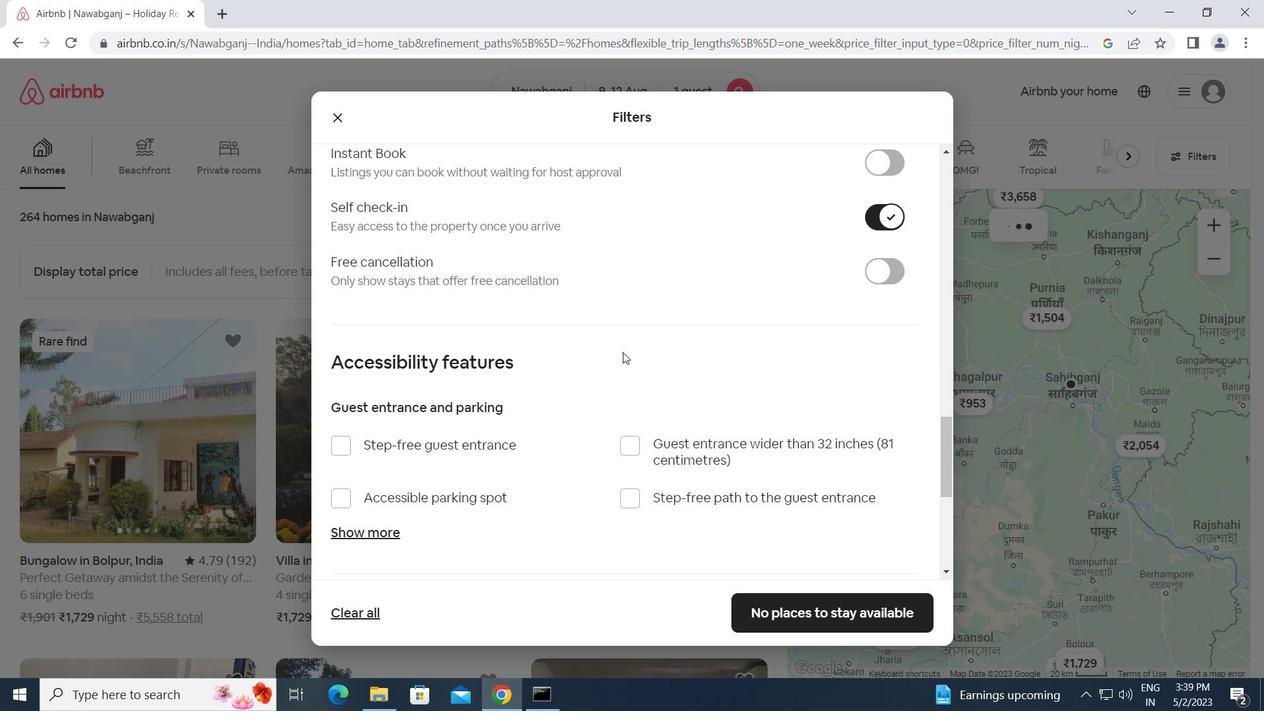 
Action: Mouse moved to (622, 353)
Screenshot: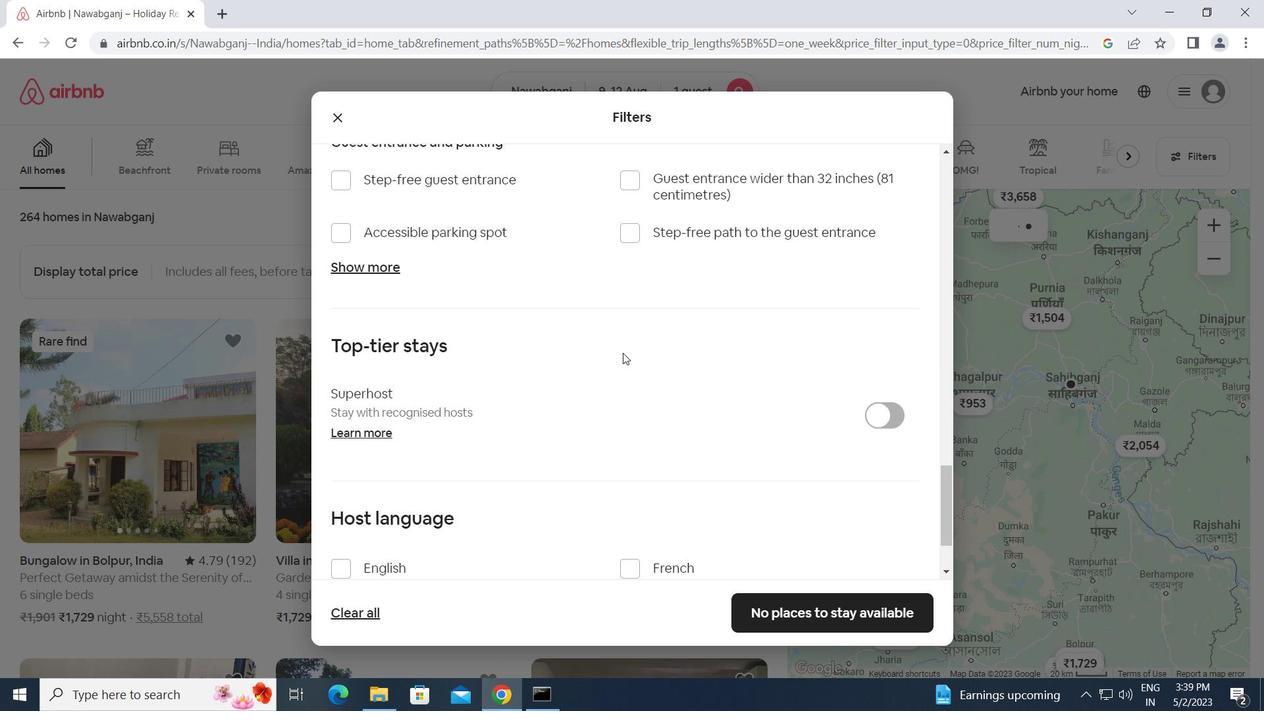 
Action: Mouse scrolled (622, 352) with delta (0, 0)
Screenshot: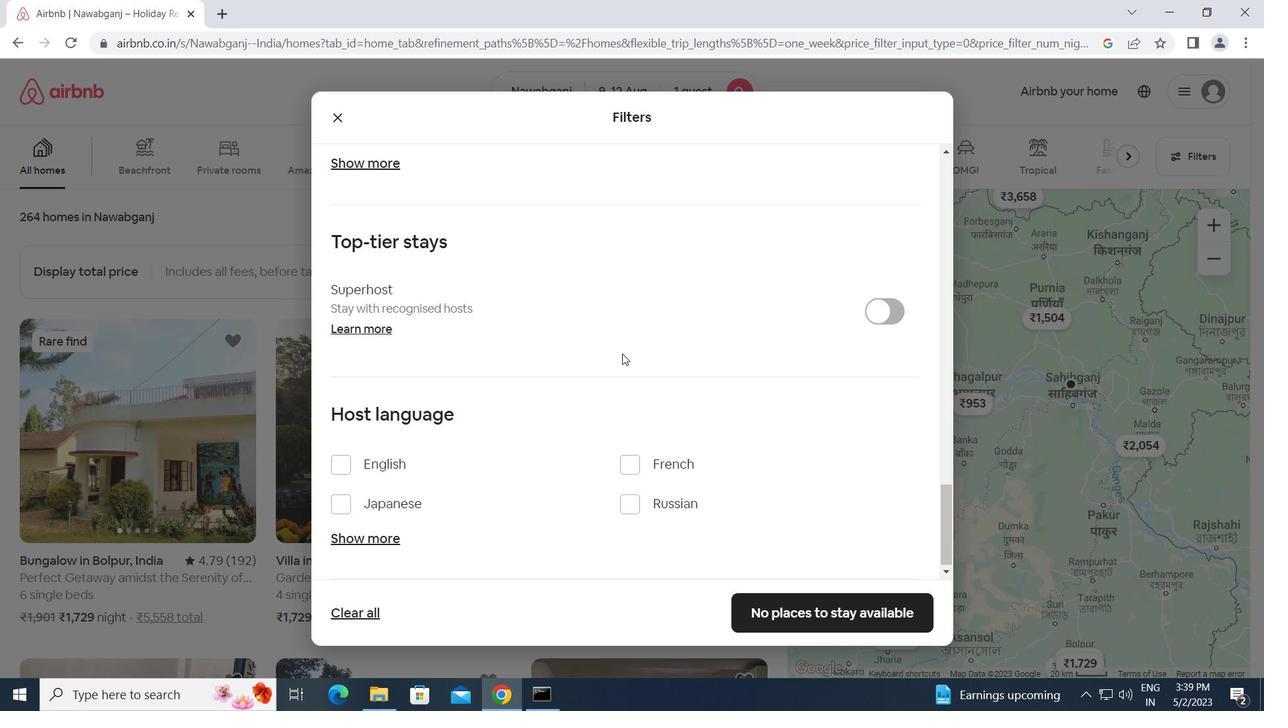 
Action: Mouse moved to (621, 354)
Screenshot: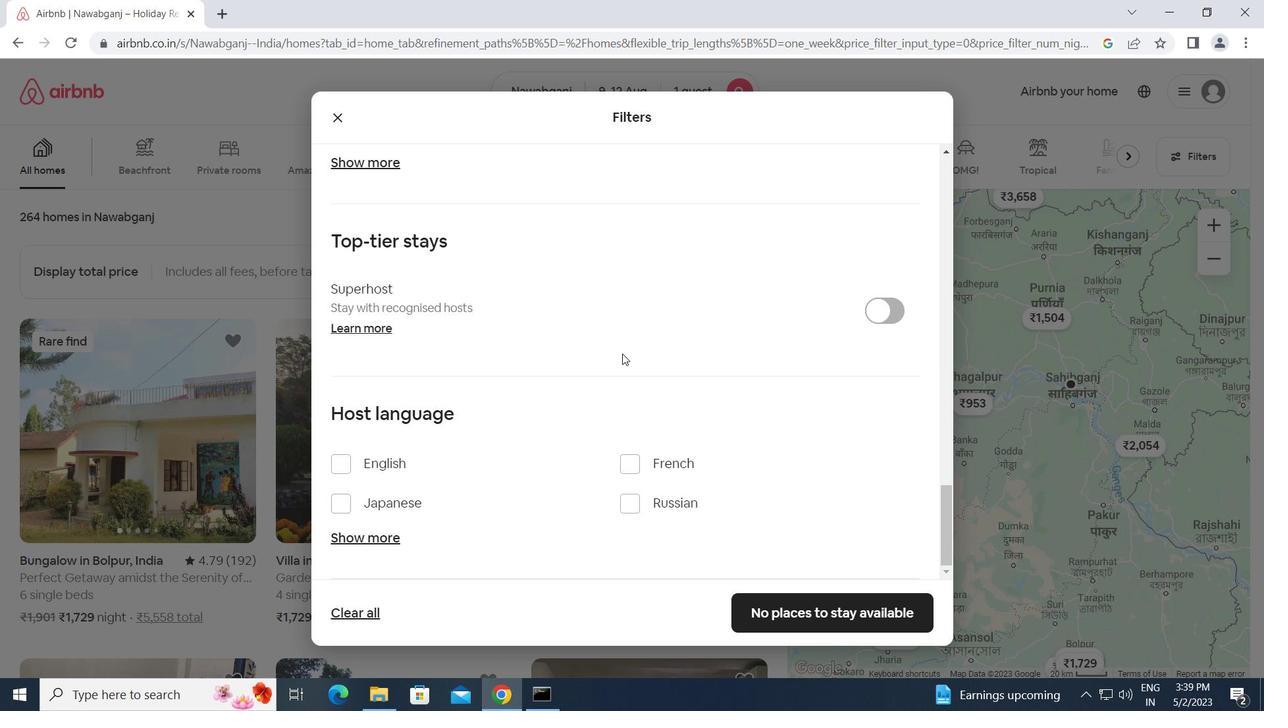 
Action: Mouse scrolled (621, 353) with delta (0, 0)
Screenshot: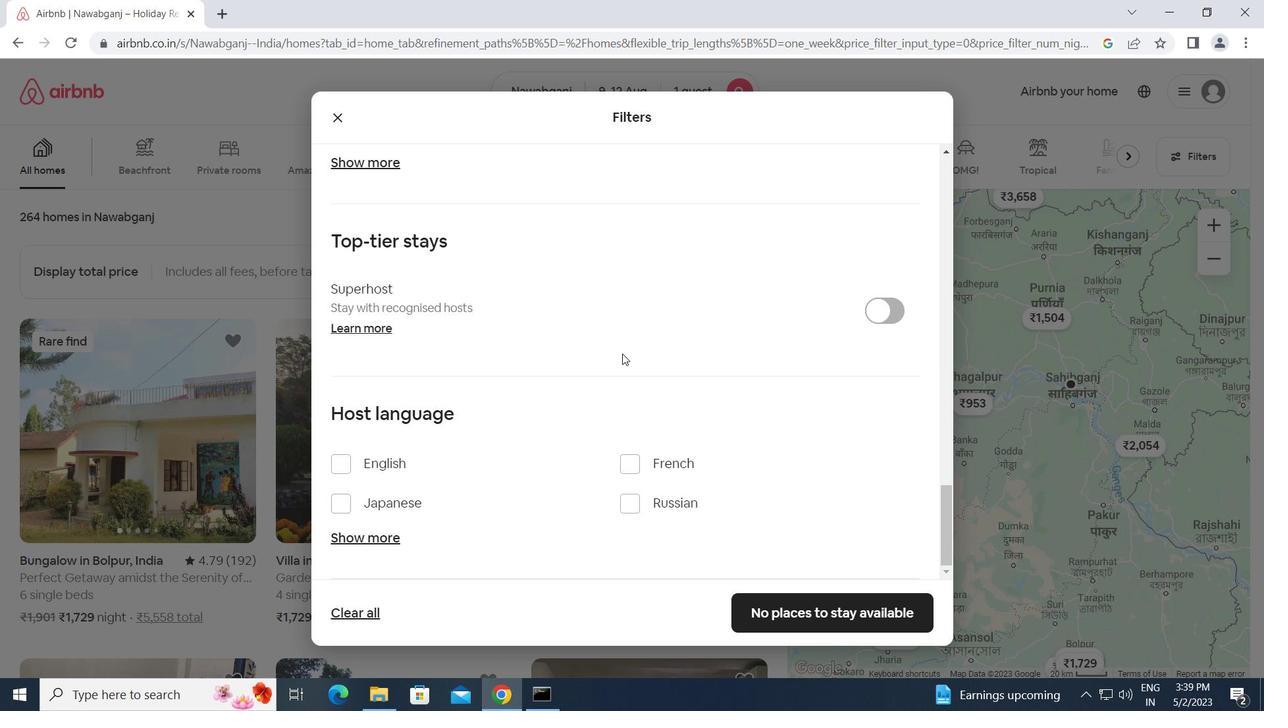 
Action: Mouse moved to (619, 355)
Screenshot: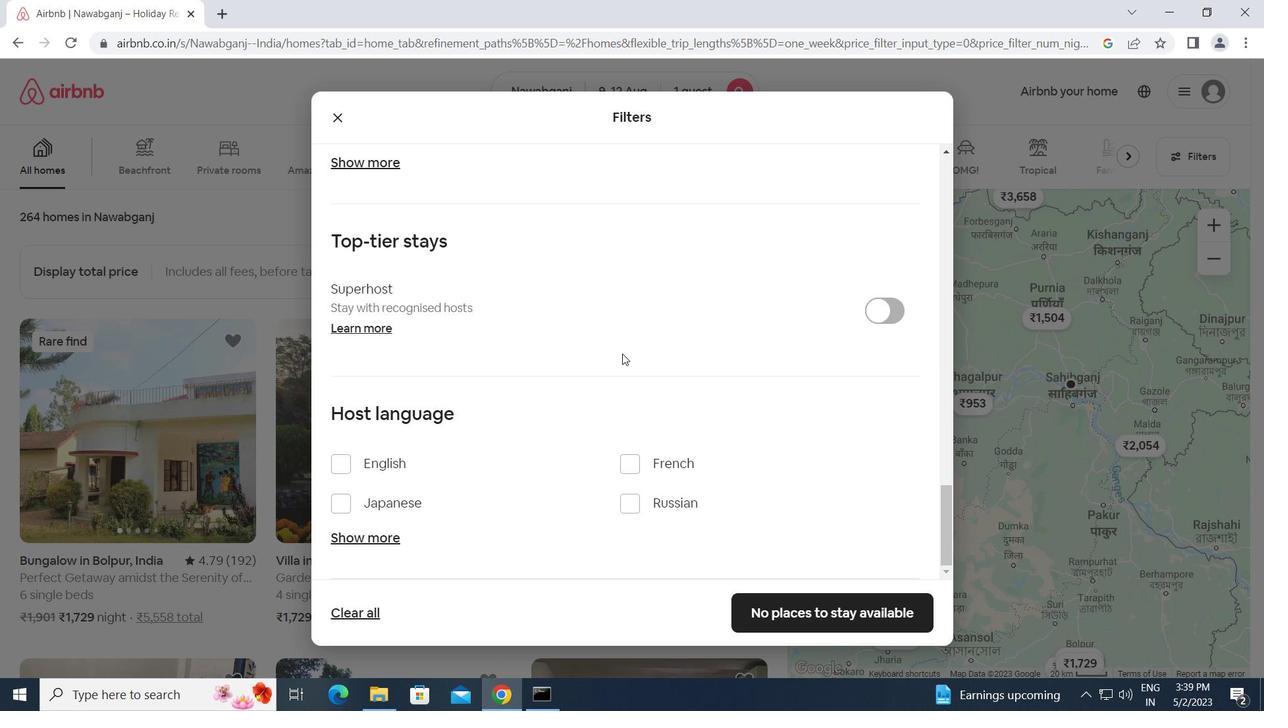 
Action: Mouse scrolled (619, 354) with delta (0, 0)
Screenshot: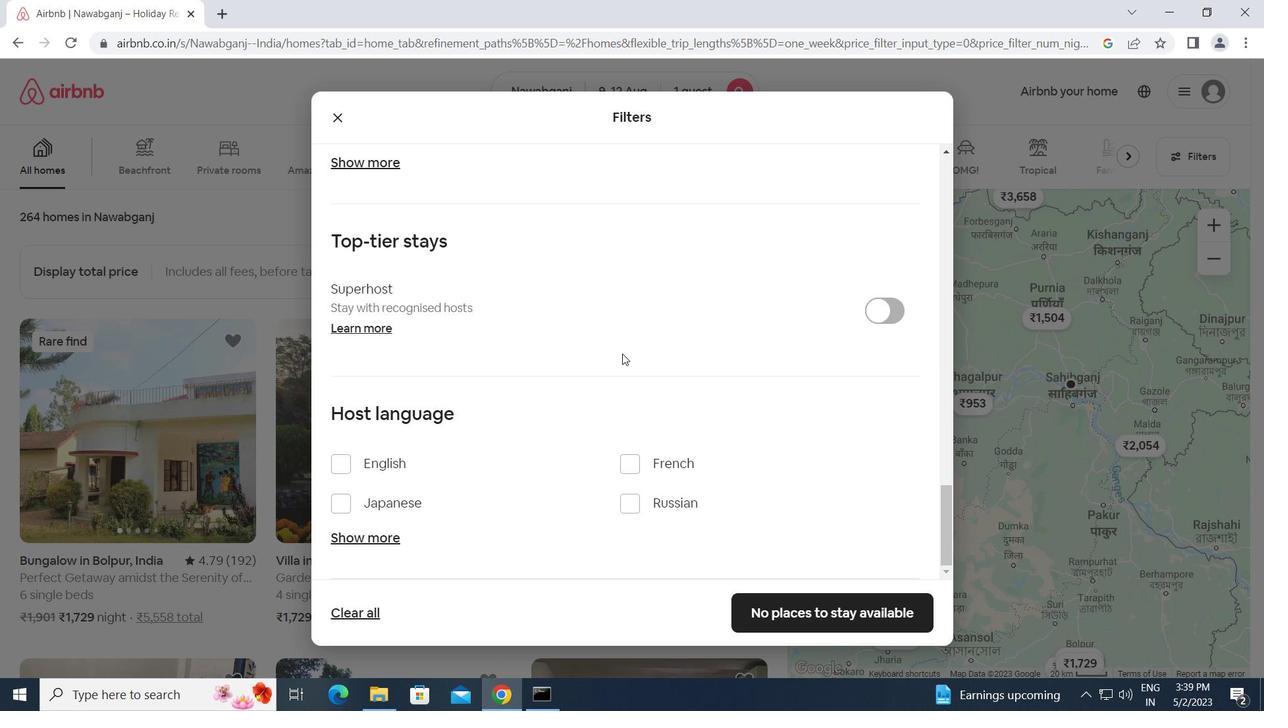 
Action: Mouse moved to (616, 358)
Screenshot: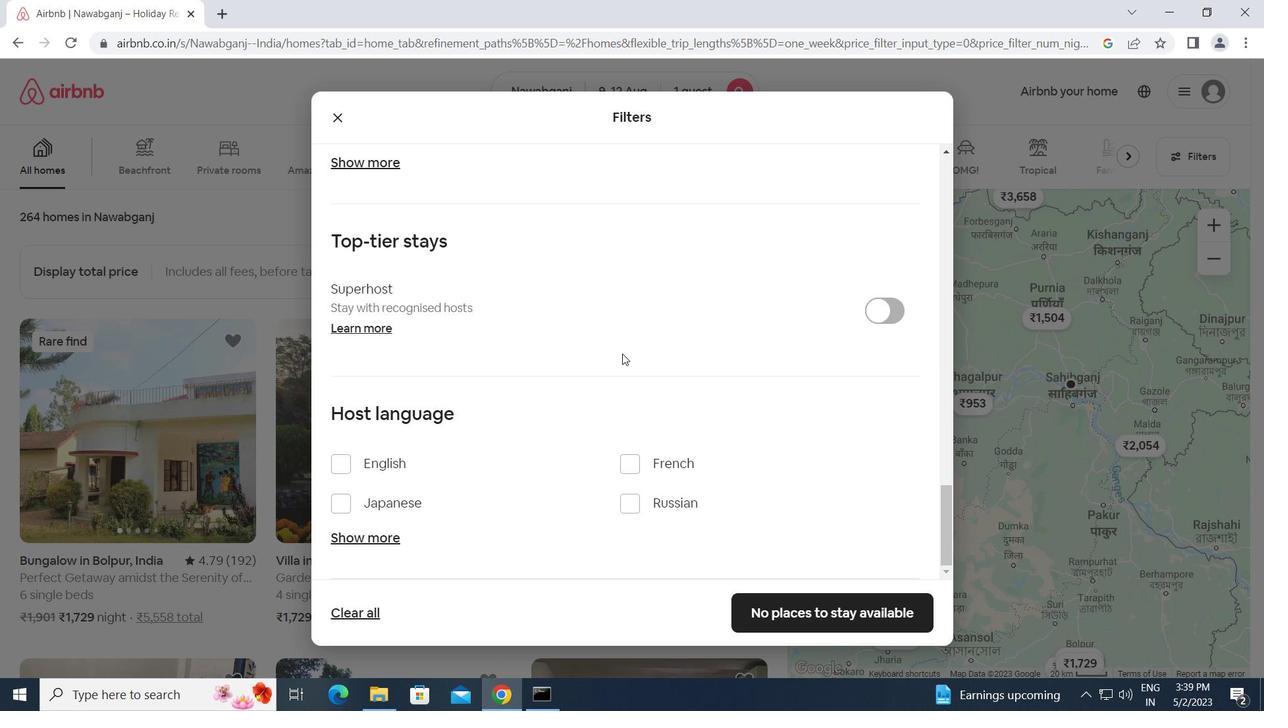 
Action: Mouse scrolled (616, 358) with delta (0, 0)
Screenshot: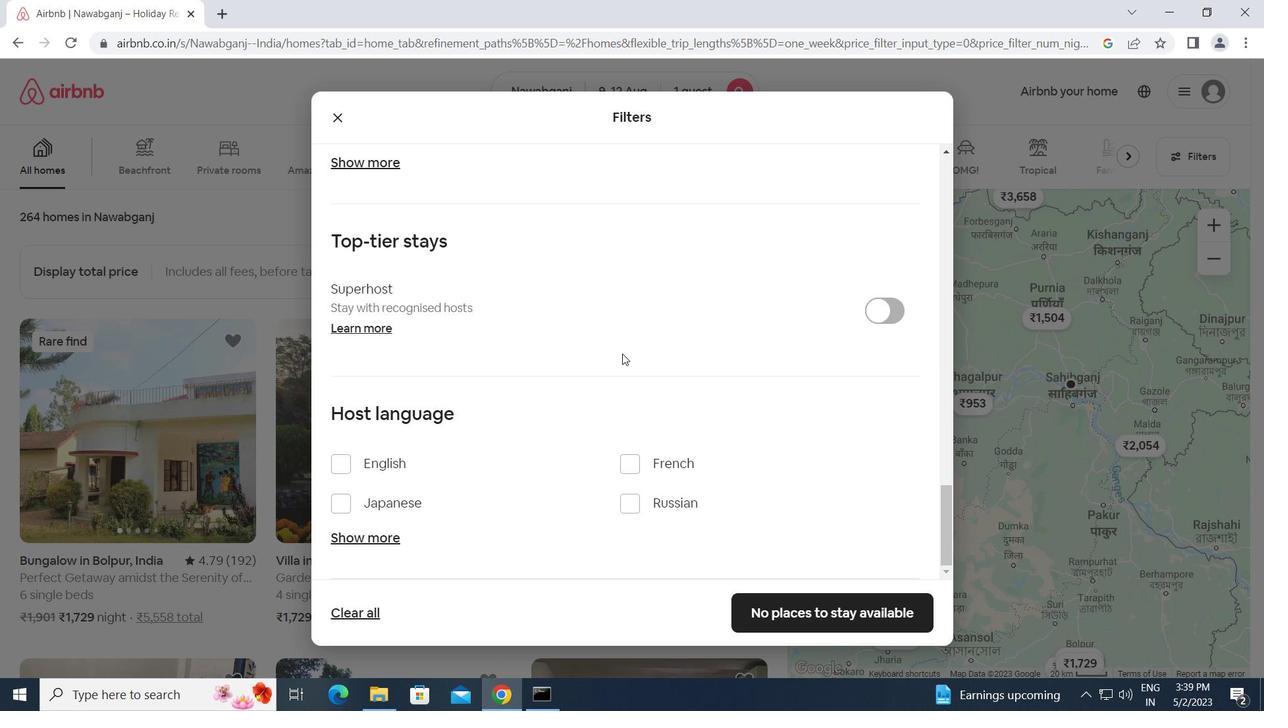 
Action: Mouse moved to (599, 374)
Screenshot: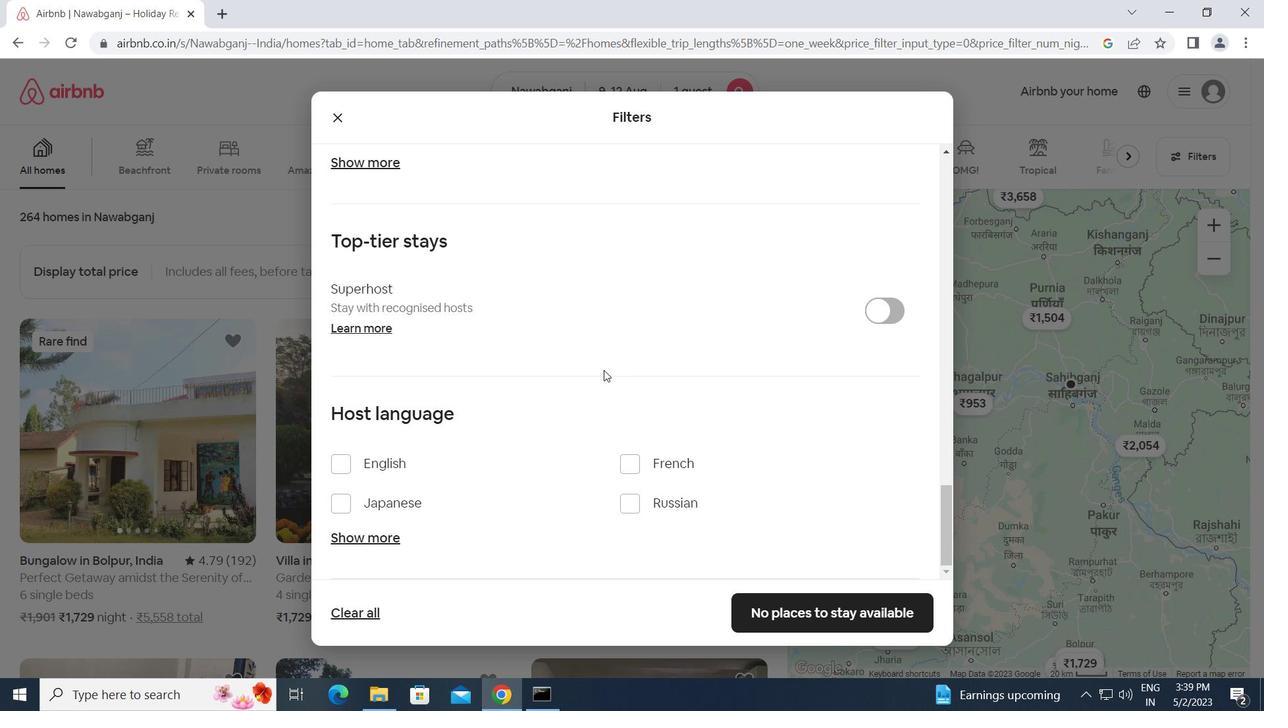 
Action: Mouse scrolled (599, 374) with delta (0, 0)
Screenshot: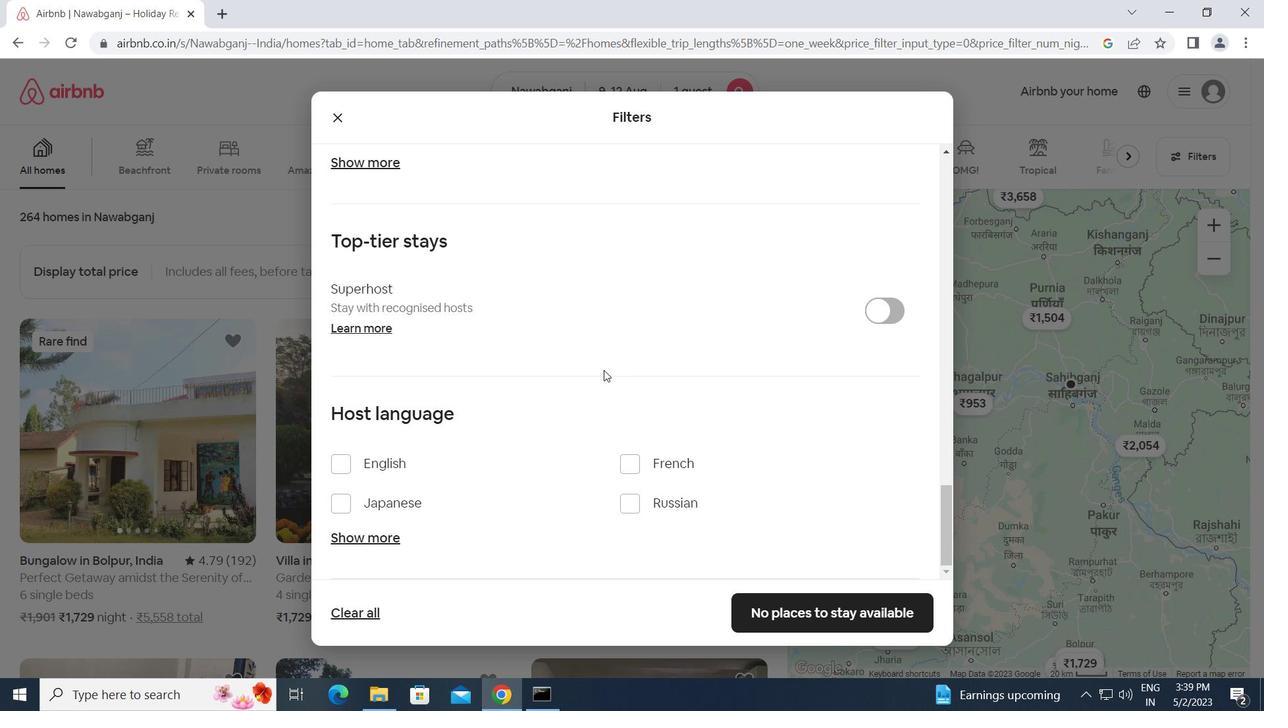
Action: Mouse moved to (331, 463)
Screenshot: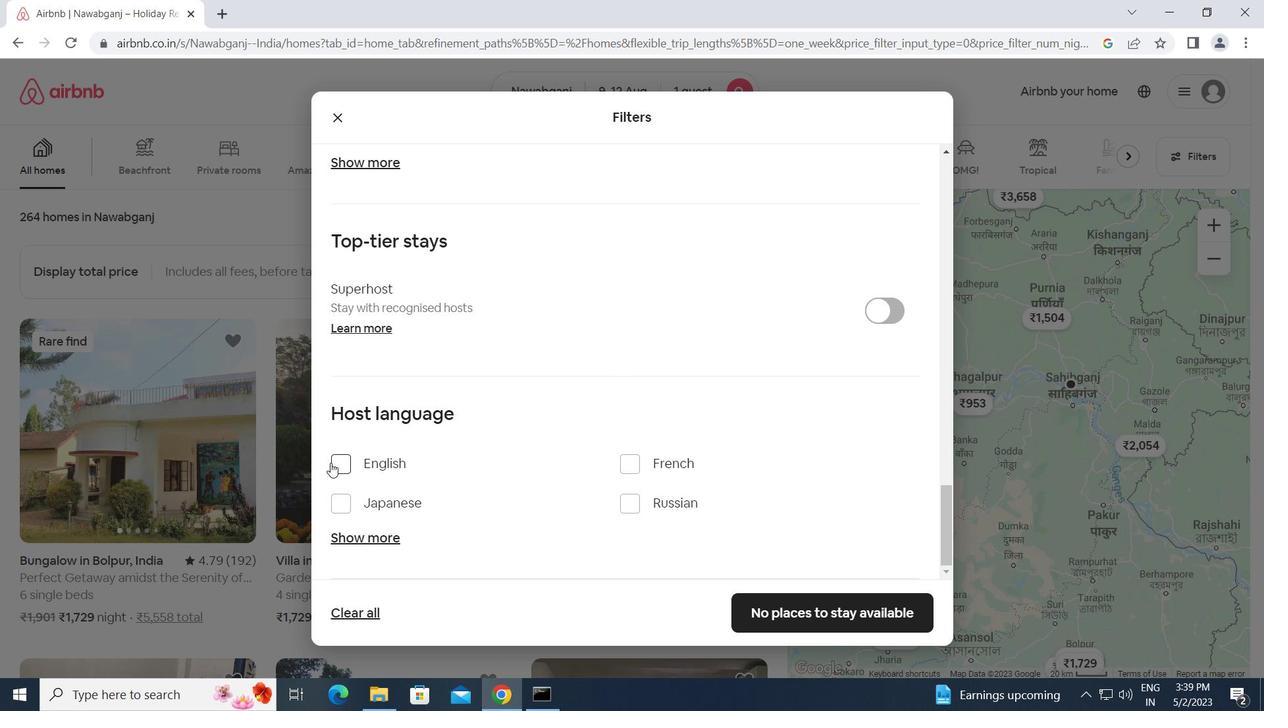 
Action: Mouse pressed left at (331, 463)
Screenshot: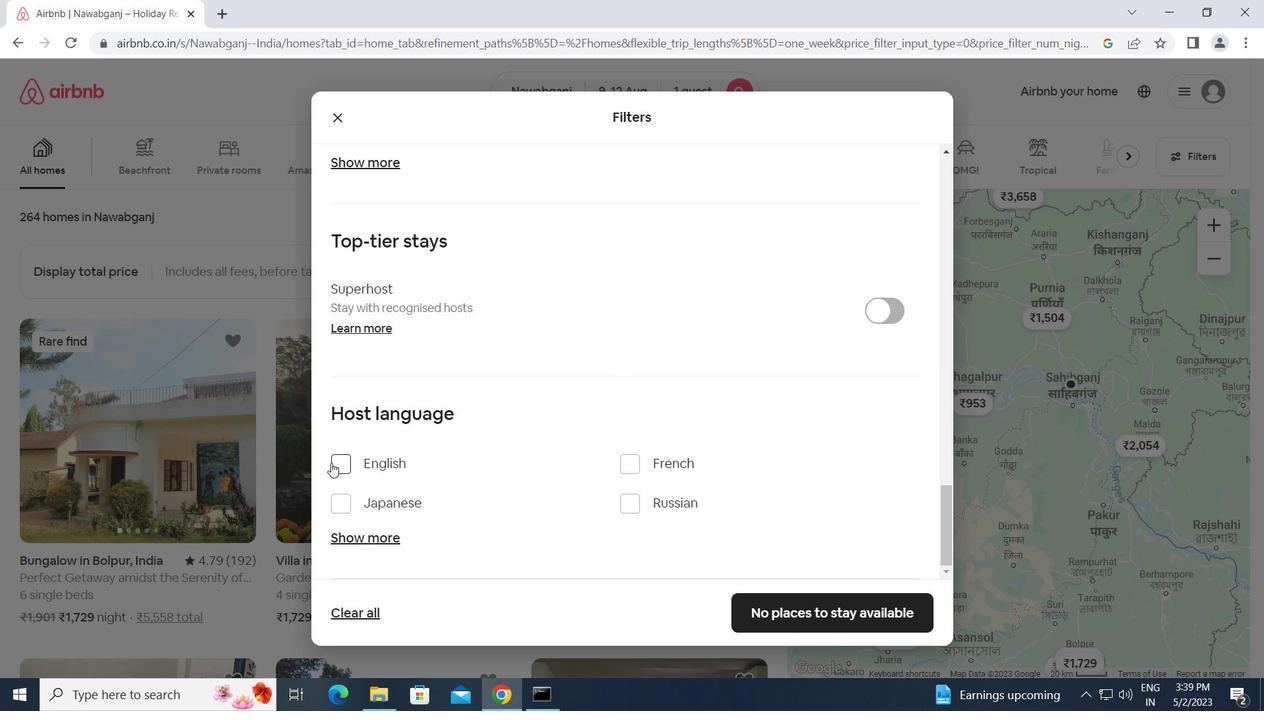 
Action: Mouse moved to (784, 614)
Screenshot: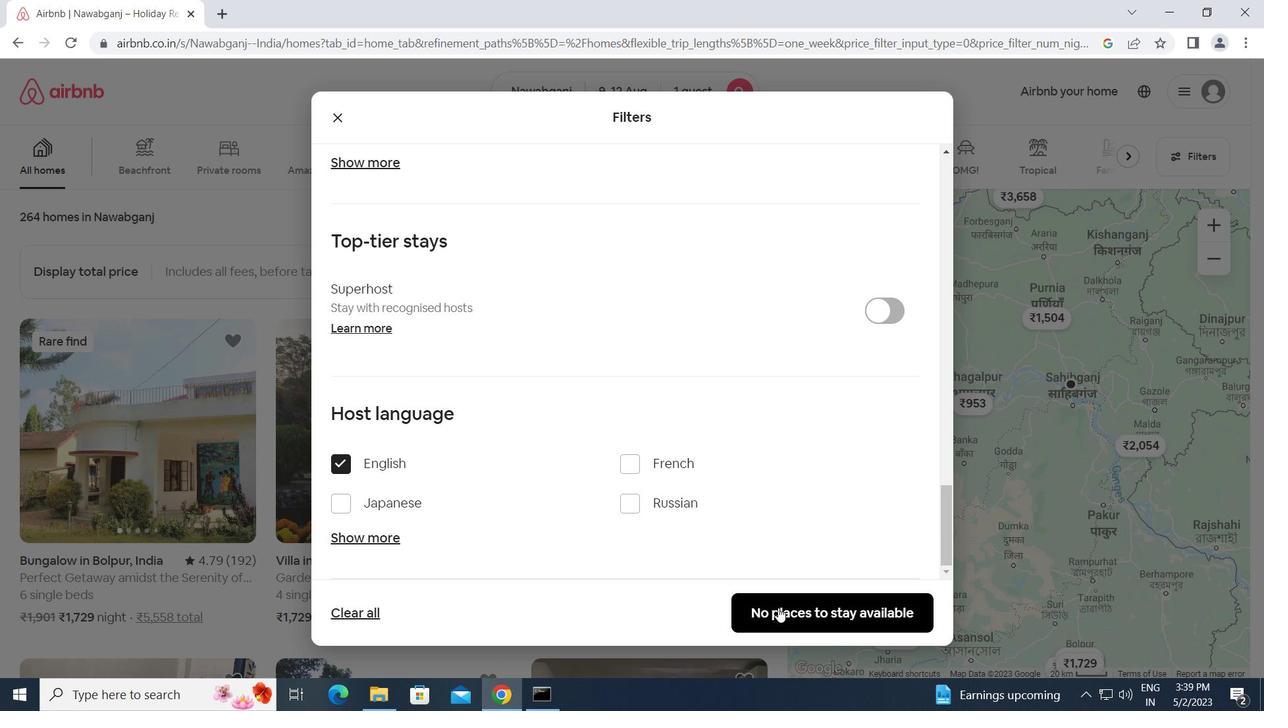 
Action: Mouse pressed left at (784, 614)
Screenshot: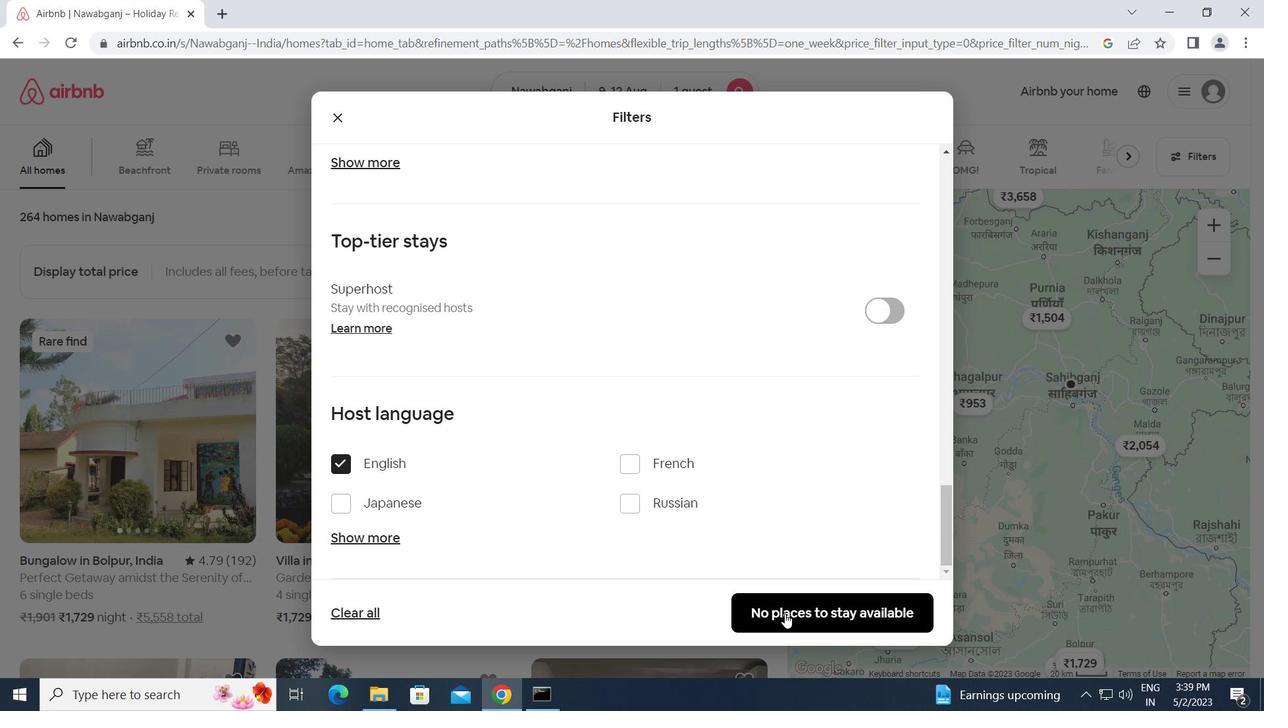 
Action: Mouse moved to (784, 614)
Screenshot: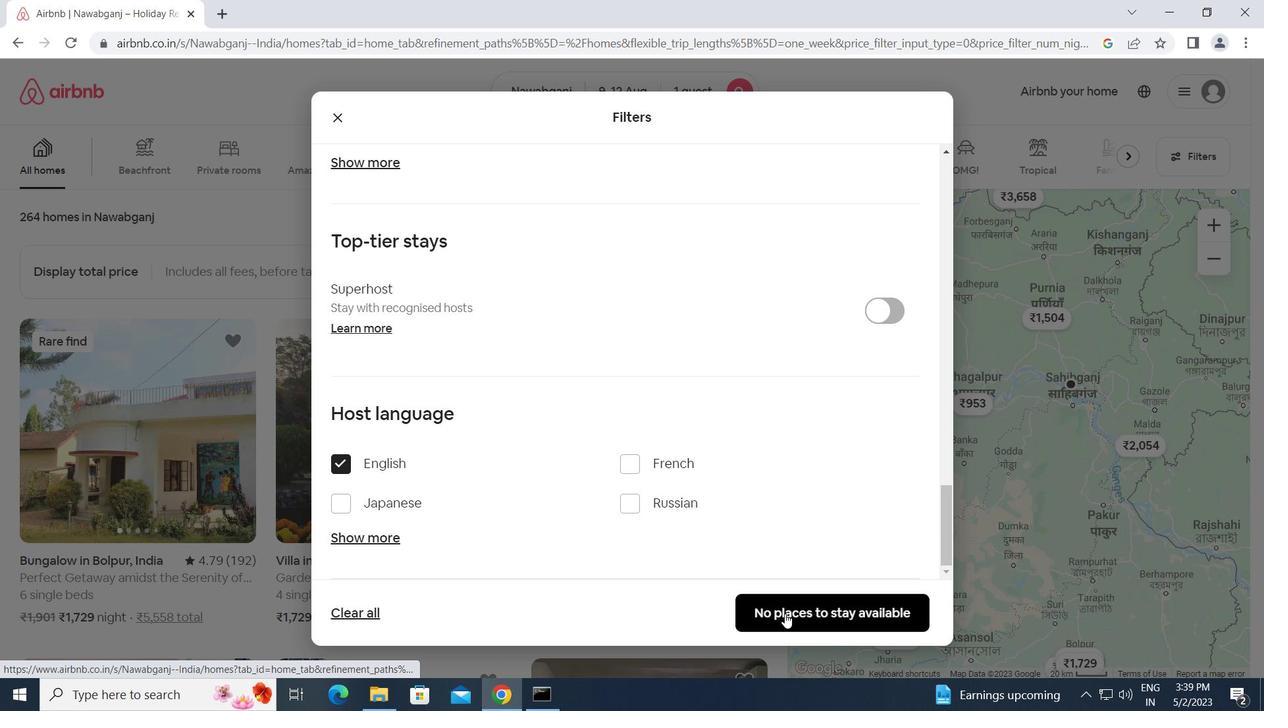 
